 Task: Find connections with filter location Aarau with filter topic #sharktankwith filter profile language German with filter current company Vedanta Limited - Aluminium Business with filter school Don Bosco College with filter industry Computers and Electronics Manufacturing with filter service category Social Media Marketing with filter keywords title Overseer
Action: Mouse moved to (627, 100)
Screenshot: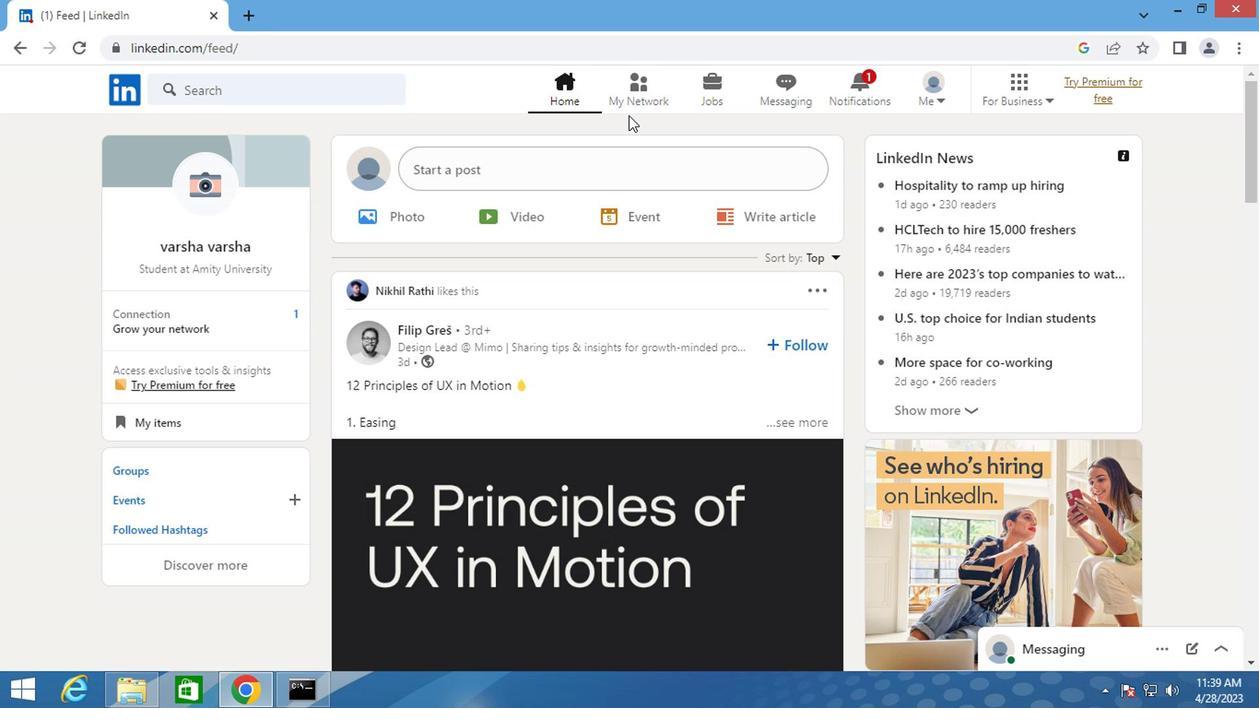
Action: Mouse pressed left at (627, 100)
Screenshot: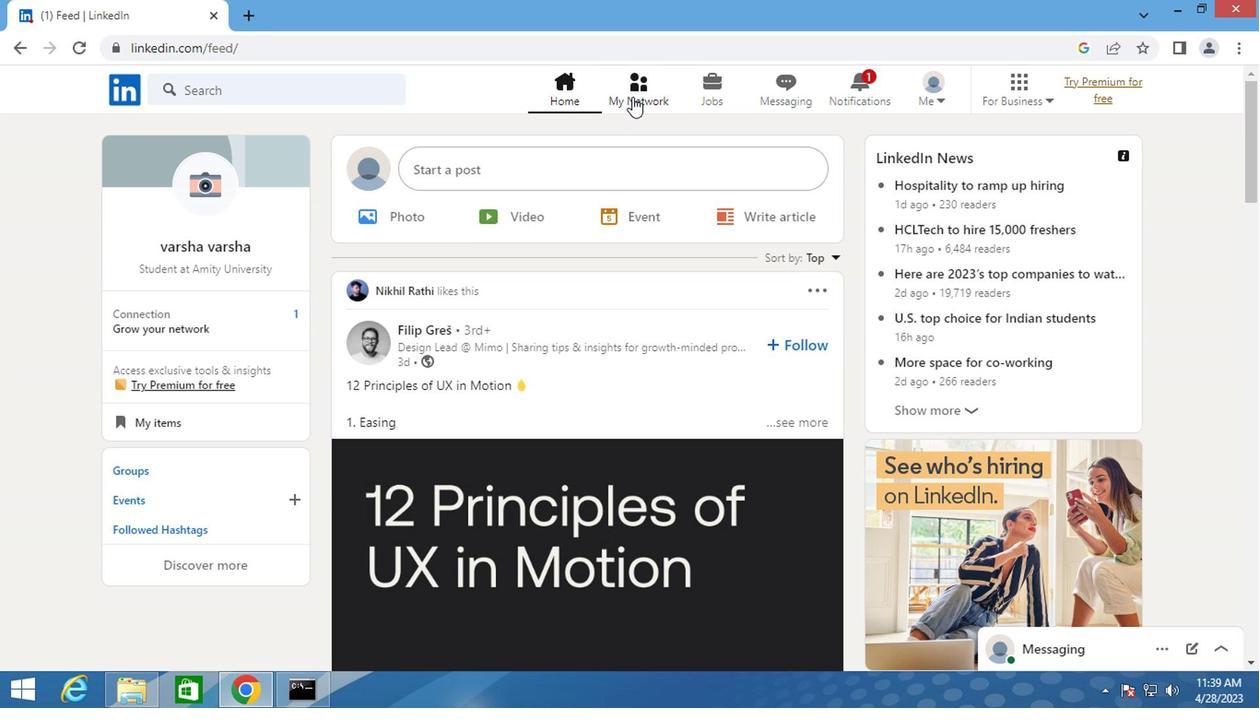 
Action: Mouse moved to (168, 196)
Screenshot: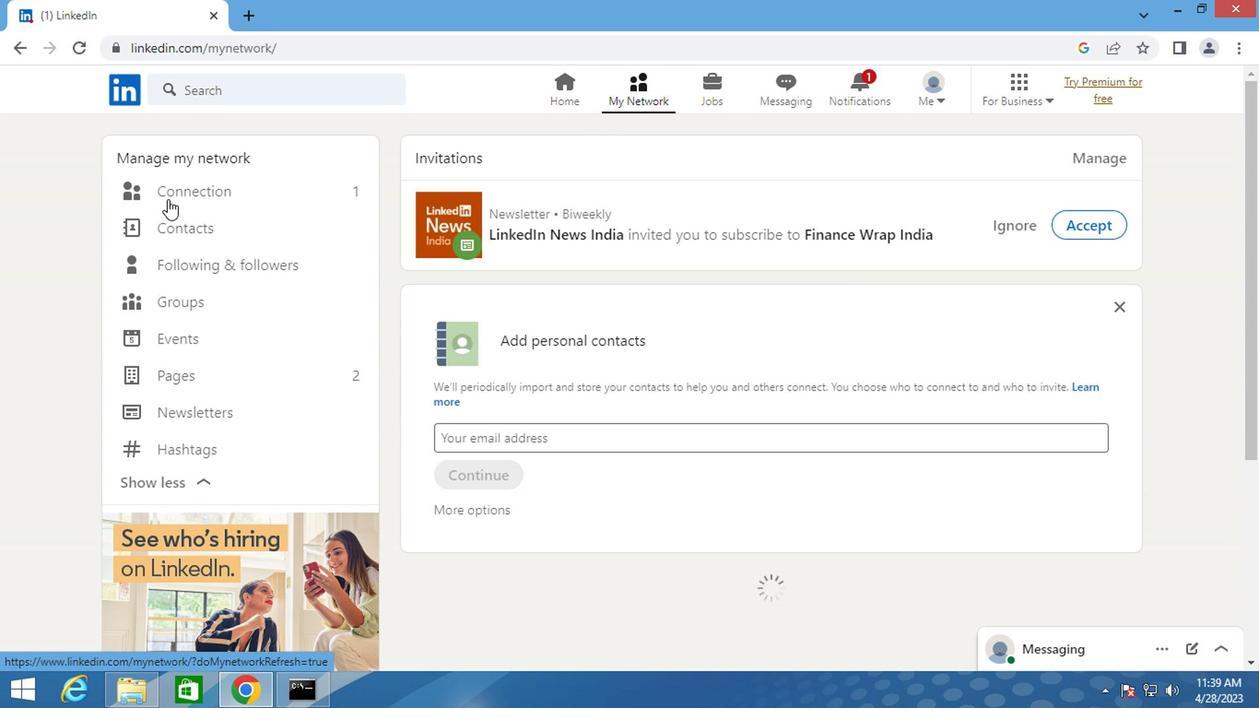 
Action: Mouse pressed left at (168, 196)
Screenshot: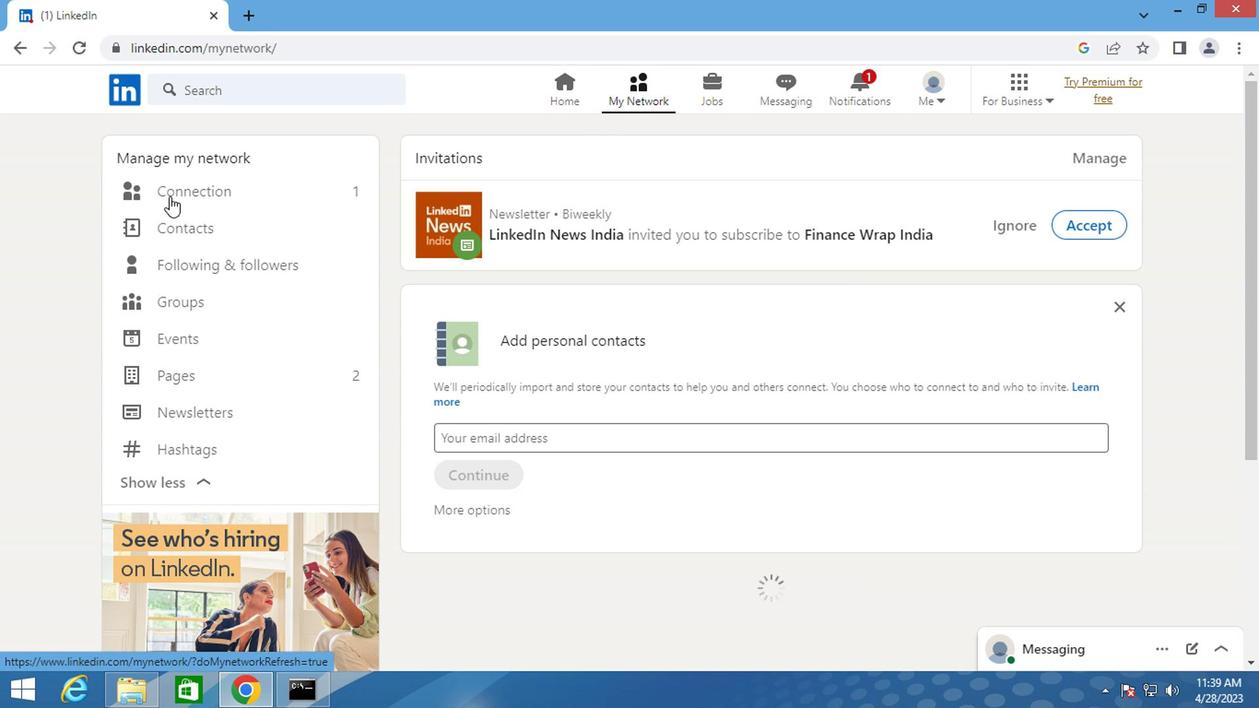 
Action: Mouse moved to (741, 202)
Screenshot: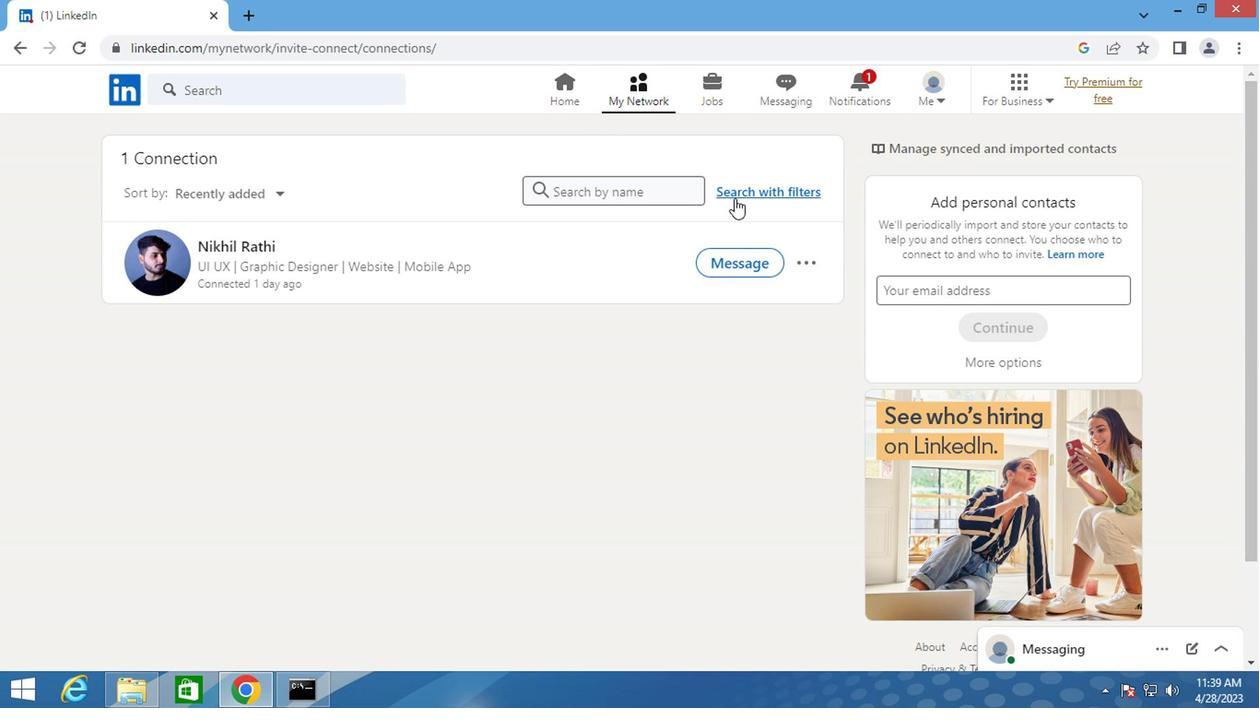 
Action: Mouse pressed left at (741, 202)
Screenshot: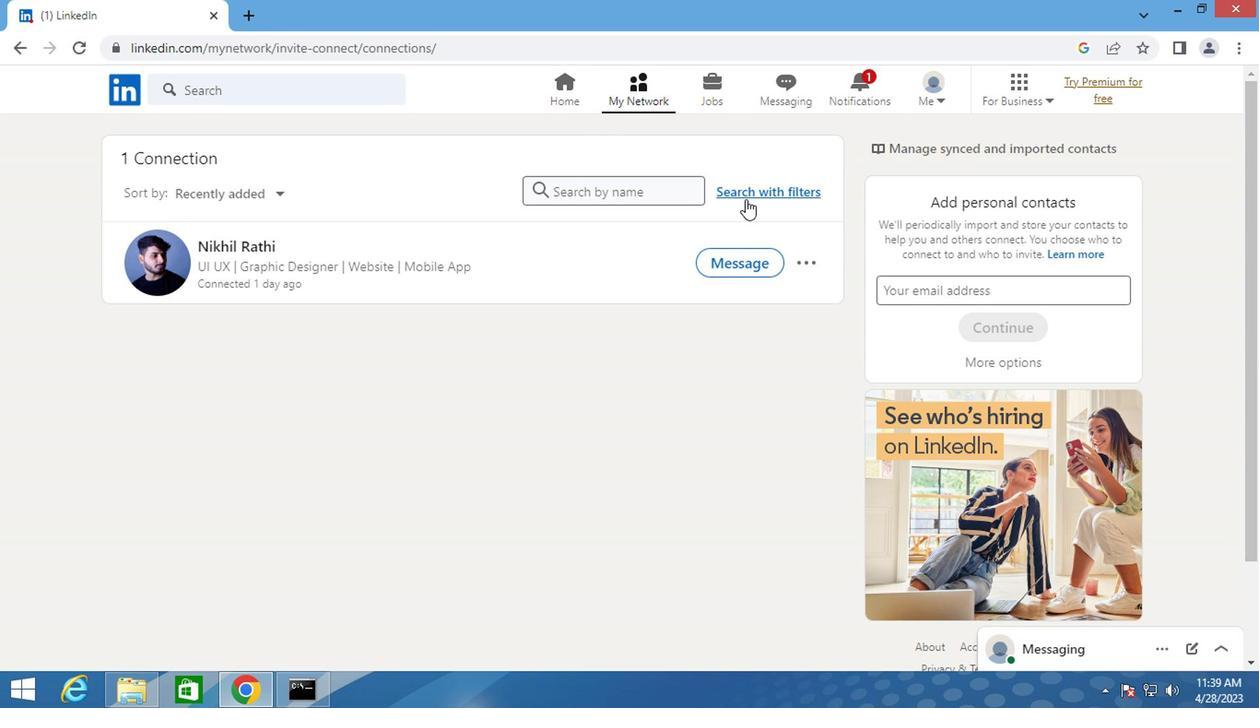 
Action: Mouse moved to (691, 149)
Screenshot: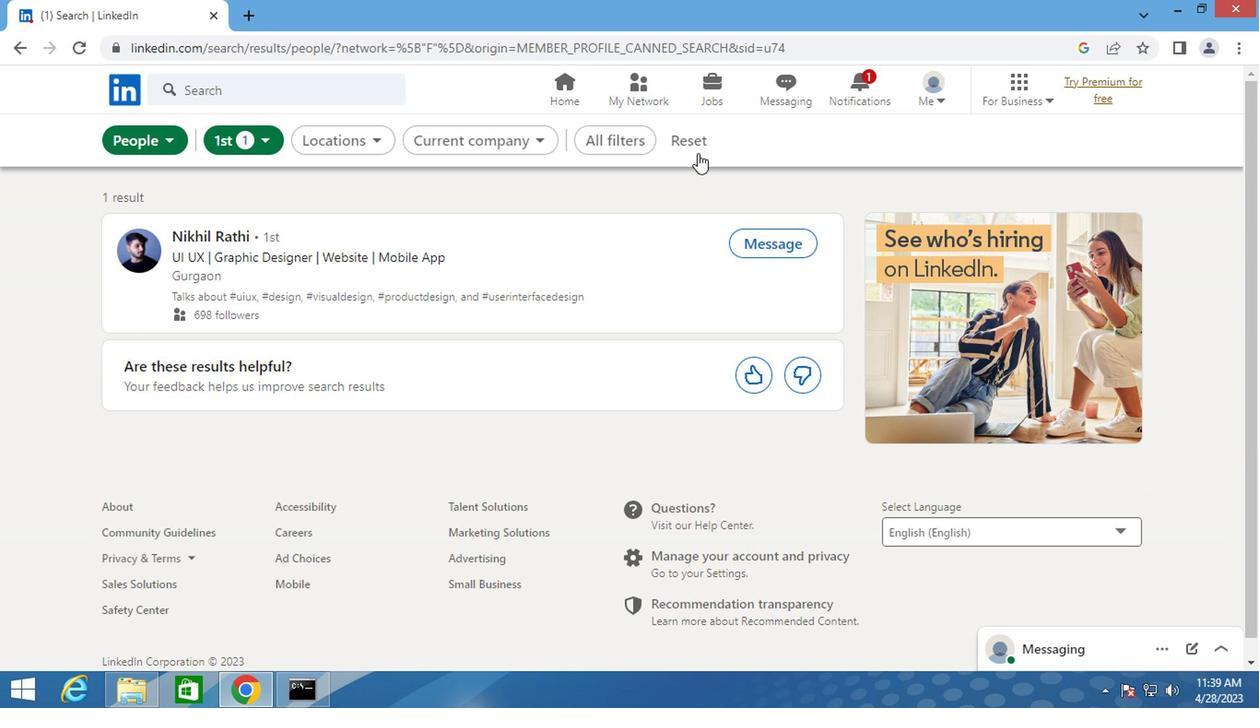
Action: Mouse pressed left at (691, 149)
Screenshot: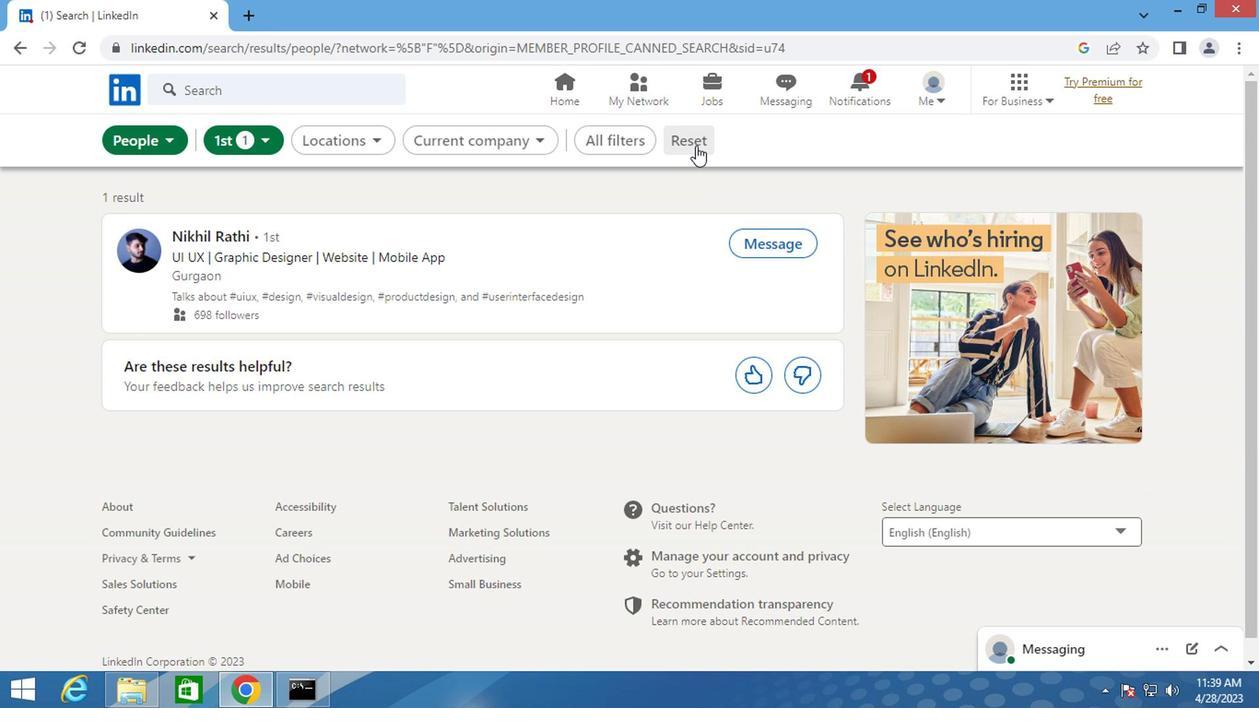 
Action: Mouse moved to (659, 147)
Screenshot: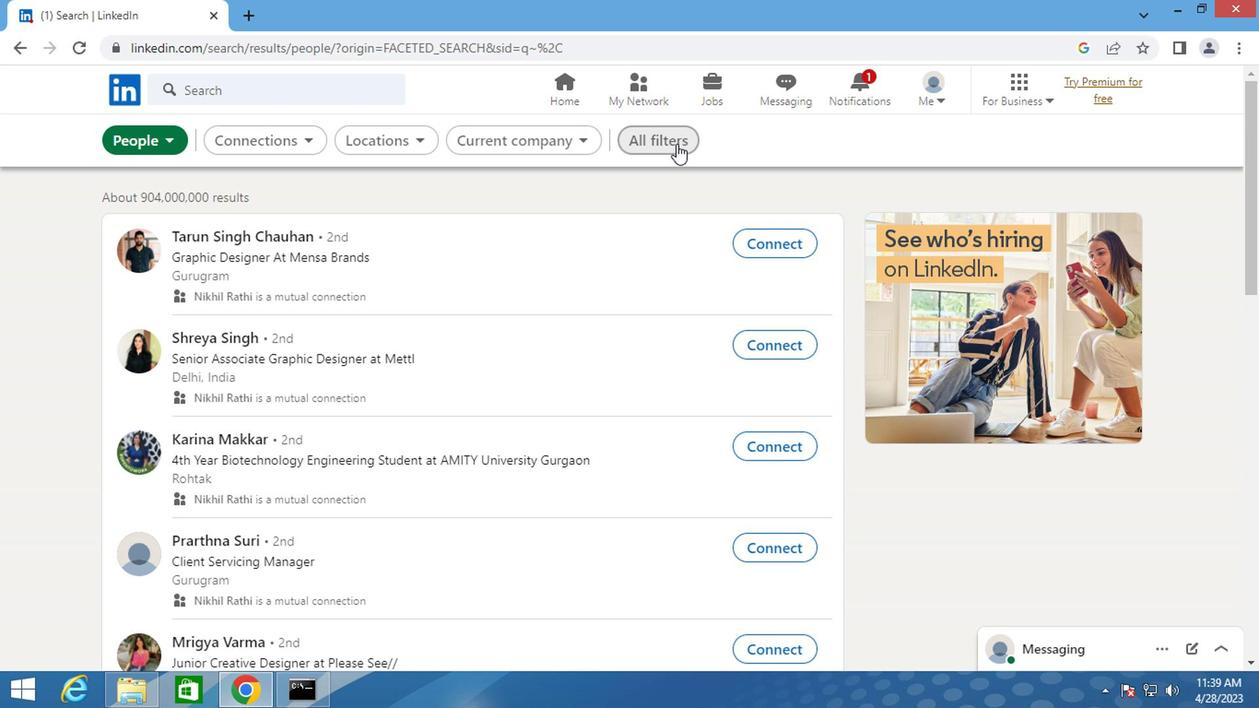 
Action: Mouse pressed left at (659, 147)
Screenshot: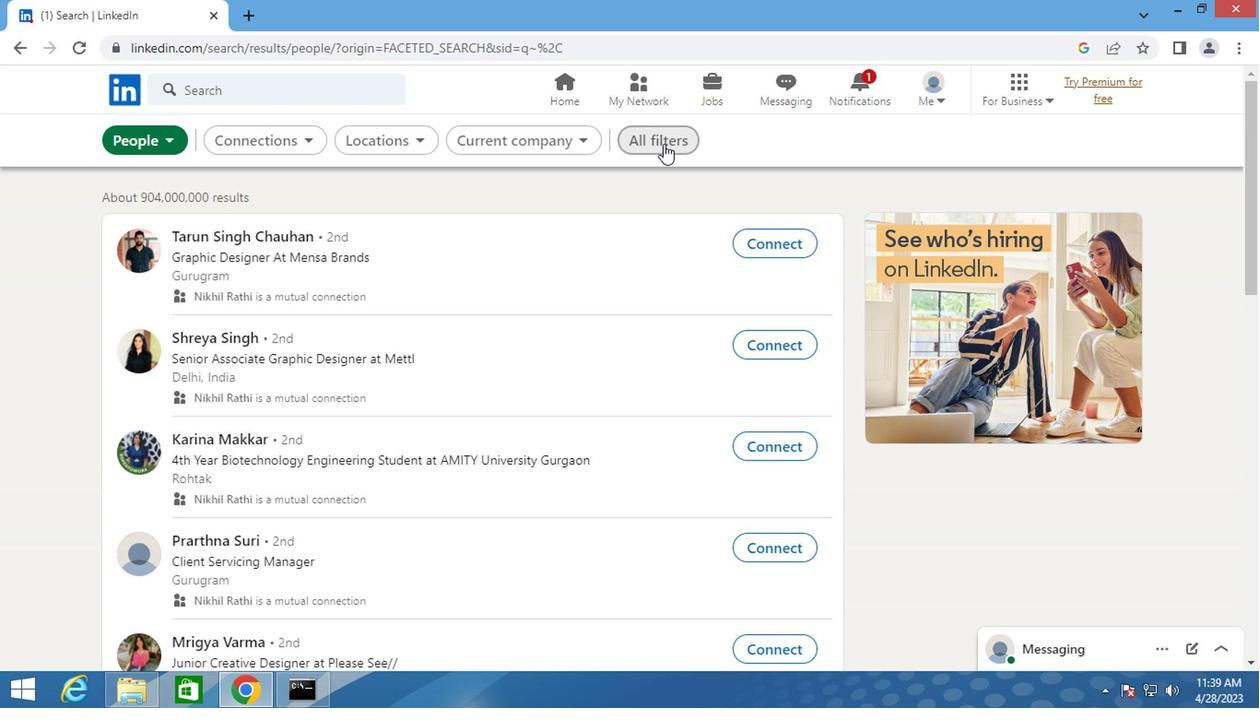 
Action: Mouse moved to (821, 313)
Screenshot: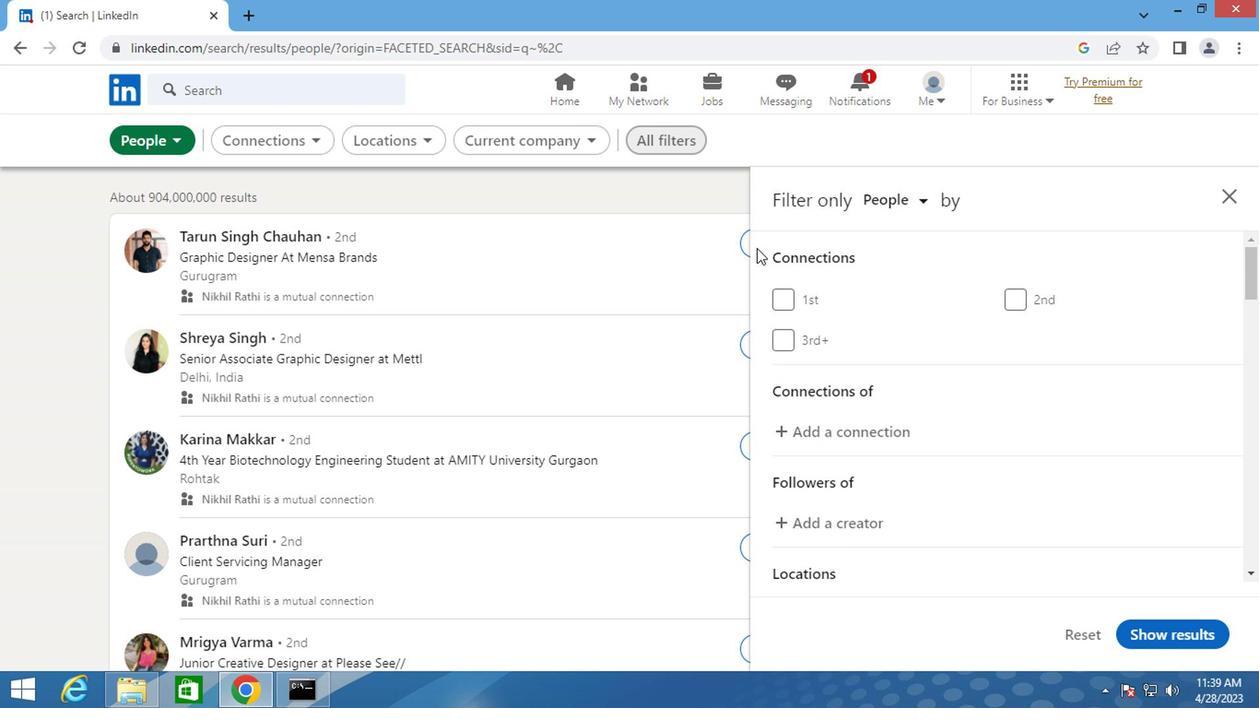 
Action: Mouse scrolled (821, 312) with delta (0, 0)
Screenshot: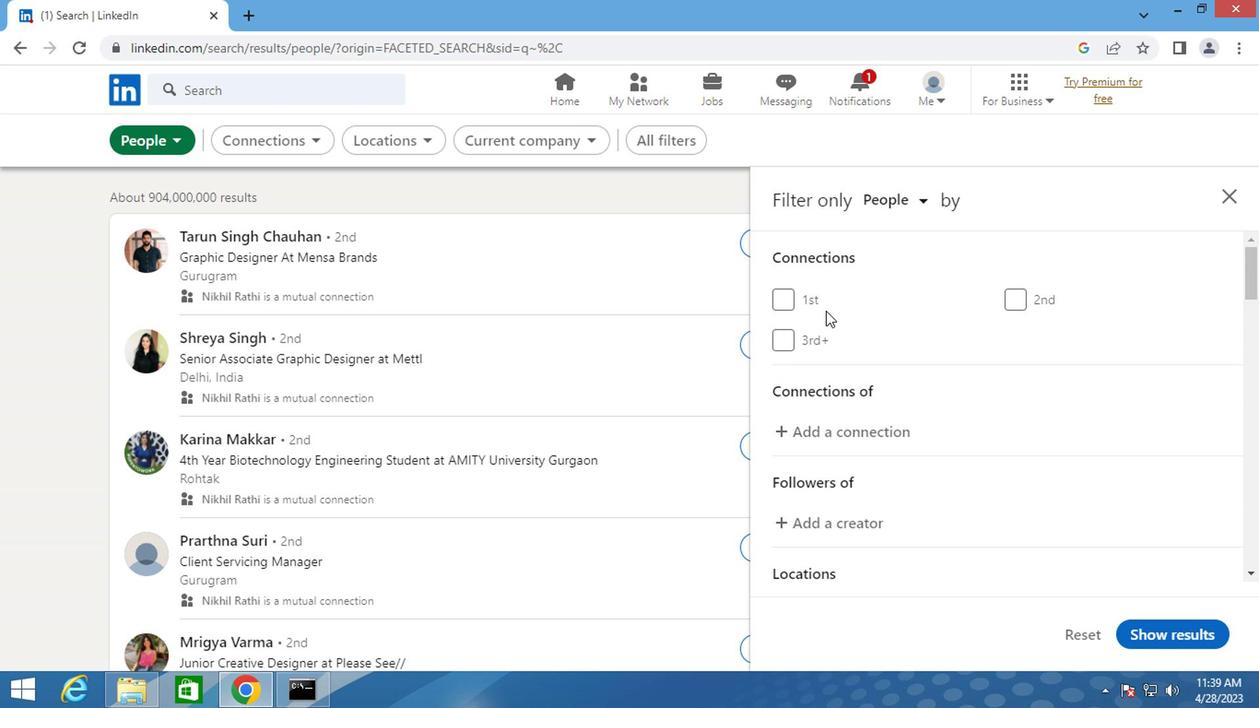 
Action: Mouse scrolled (821, 312) with delta (0, 0)
Screenshot: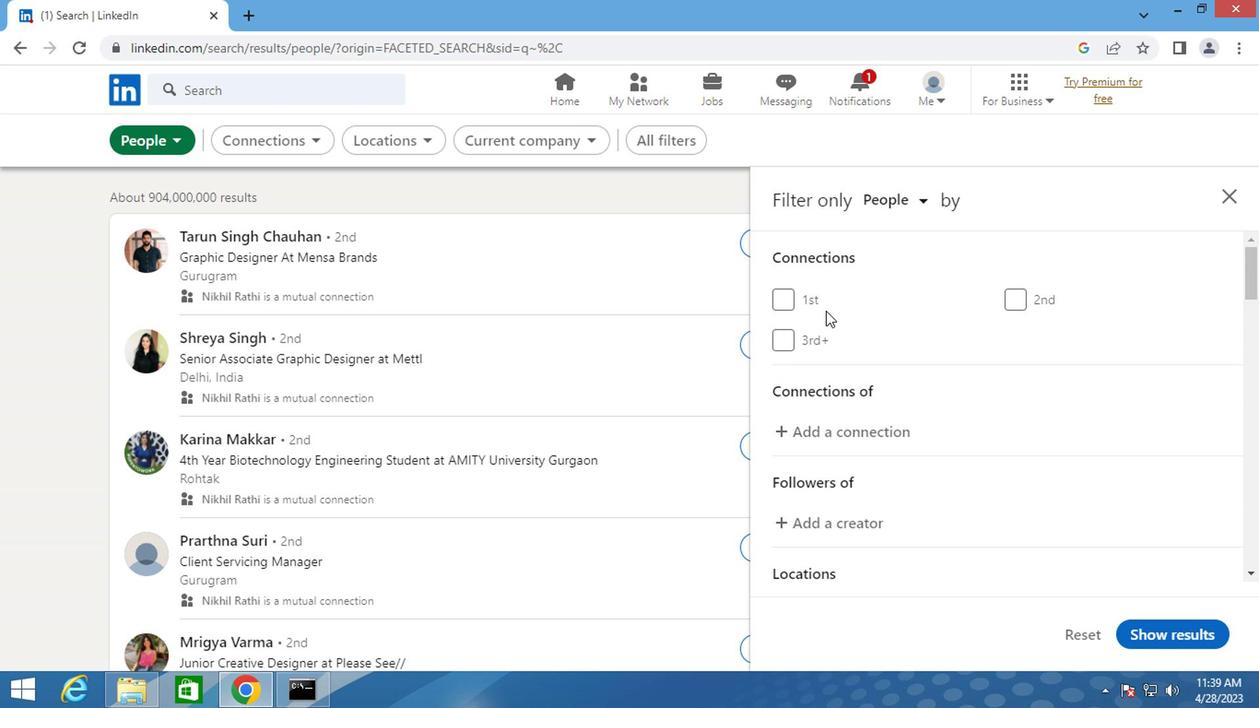 
Action: Mouse moved to (1029, 510)
Screenshot: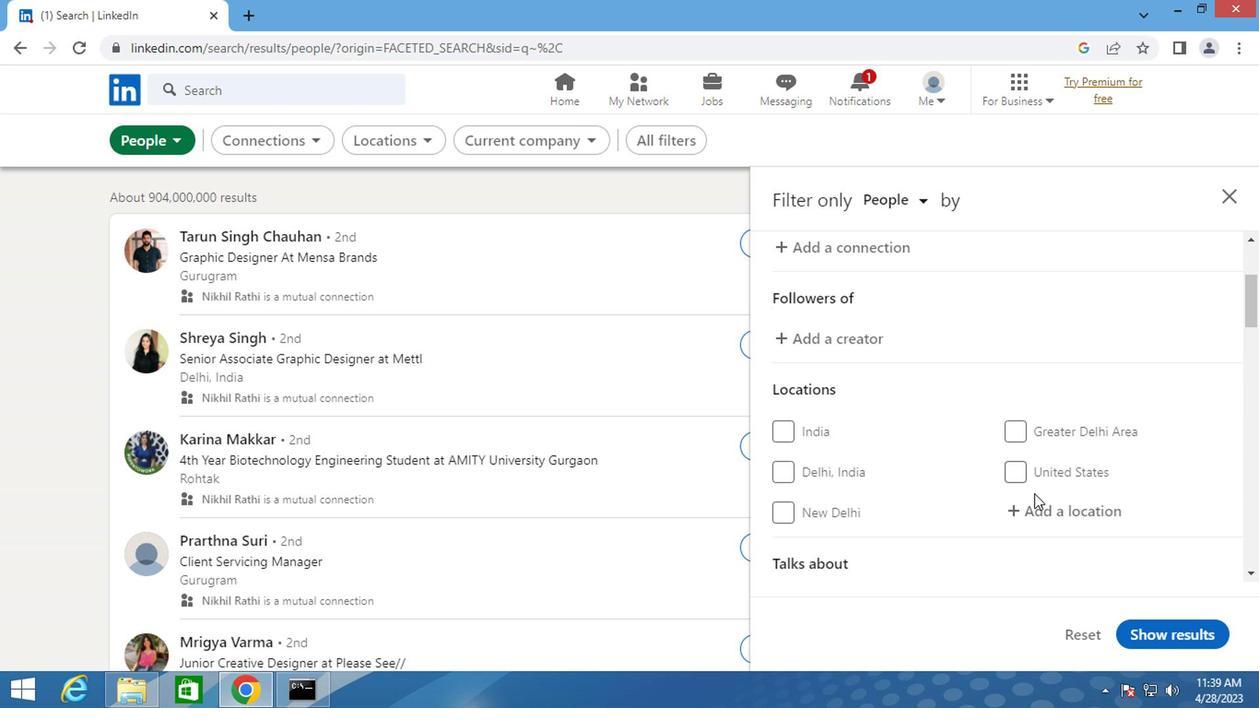
Action: Mouse pressed left at (1029, 510)
Screenshot: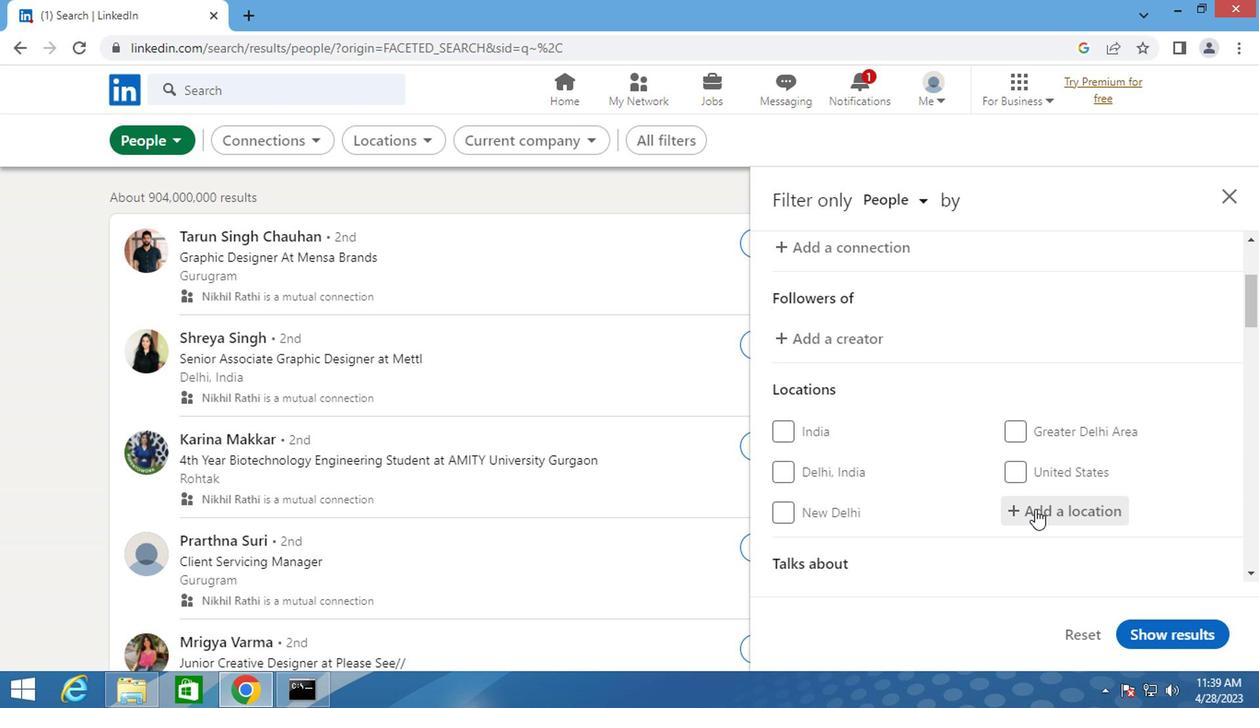
Action: Key pressed <Key.shift>AARAU
Screenshot: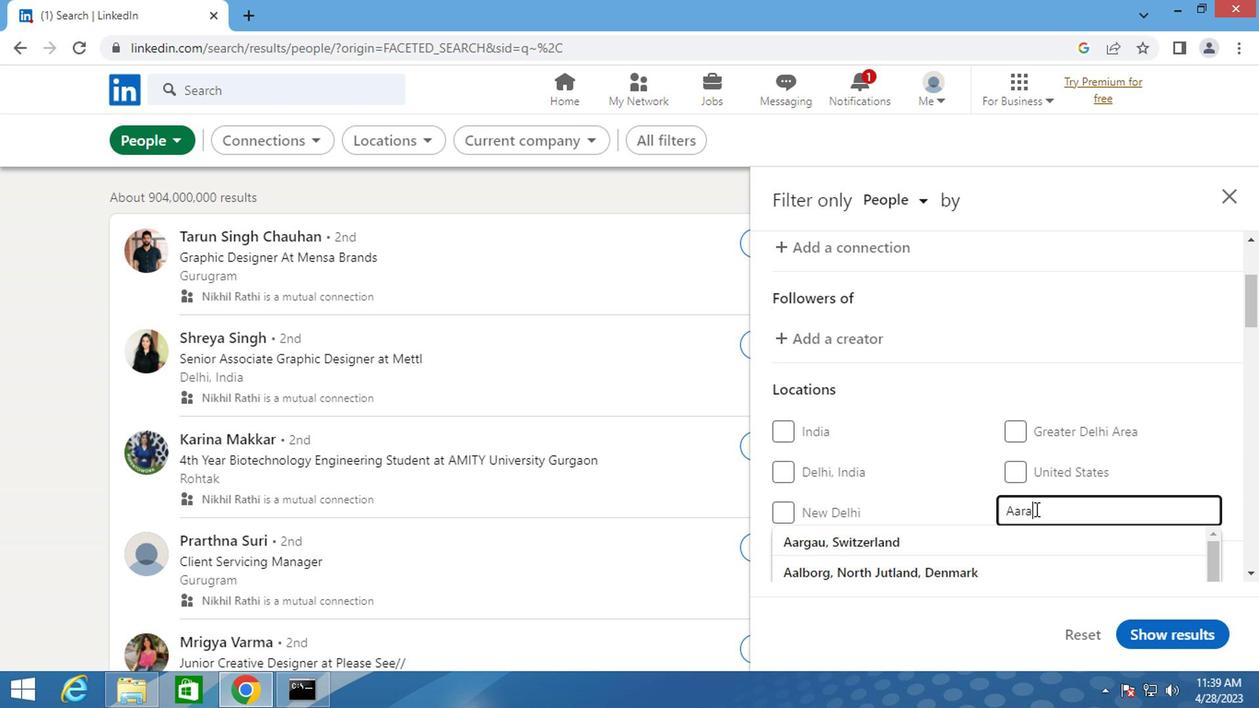 
Action: Mouse moved to (952, 504)
Screenshot: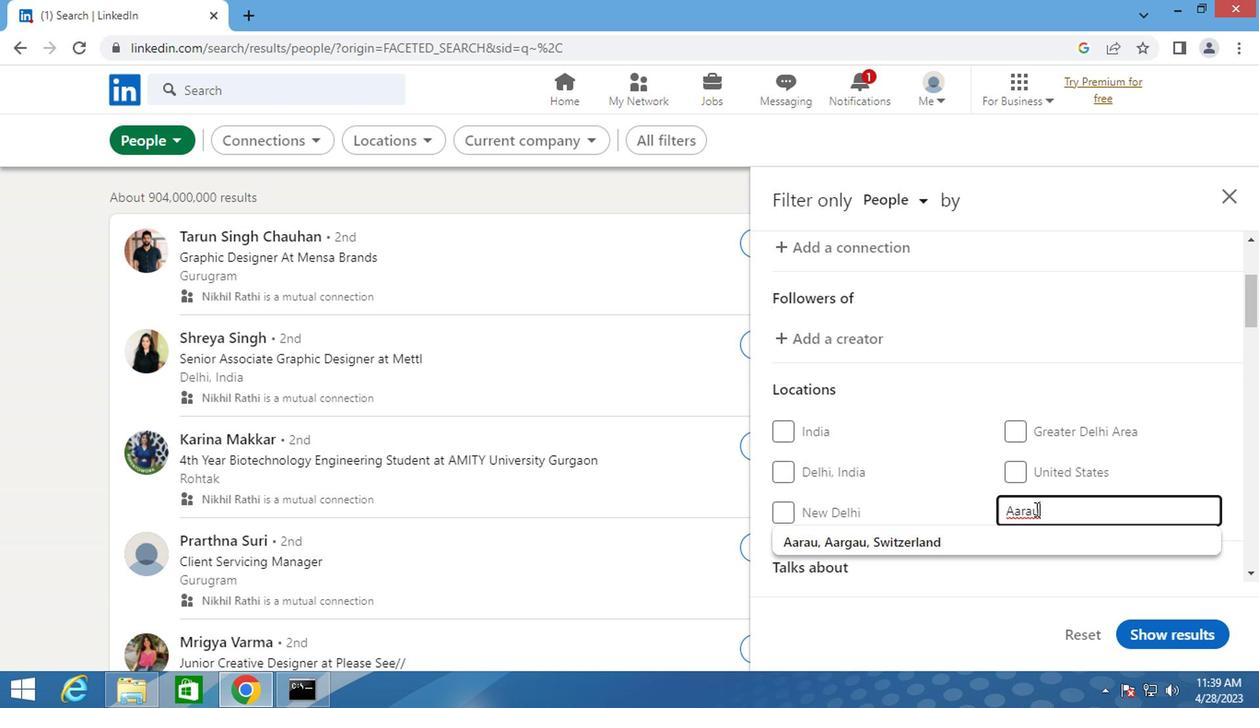 
Action: Mouse scrolled (952, 503) with delta (0, -1)
Screenshot: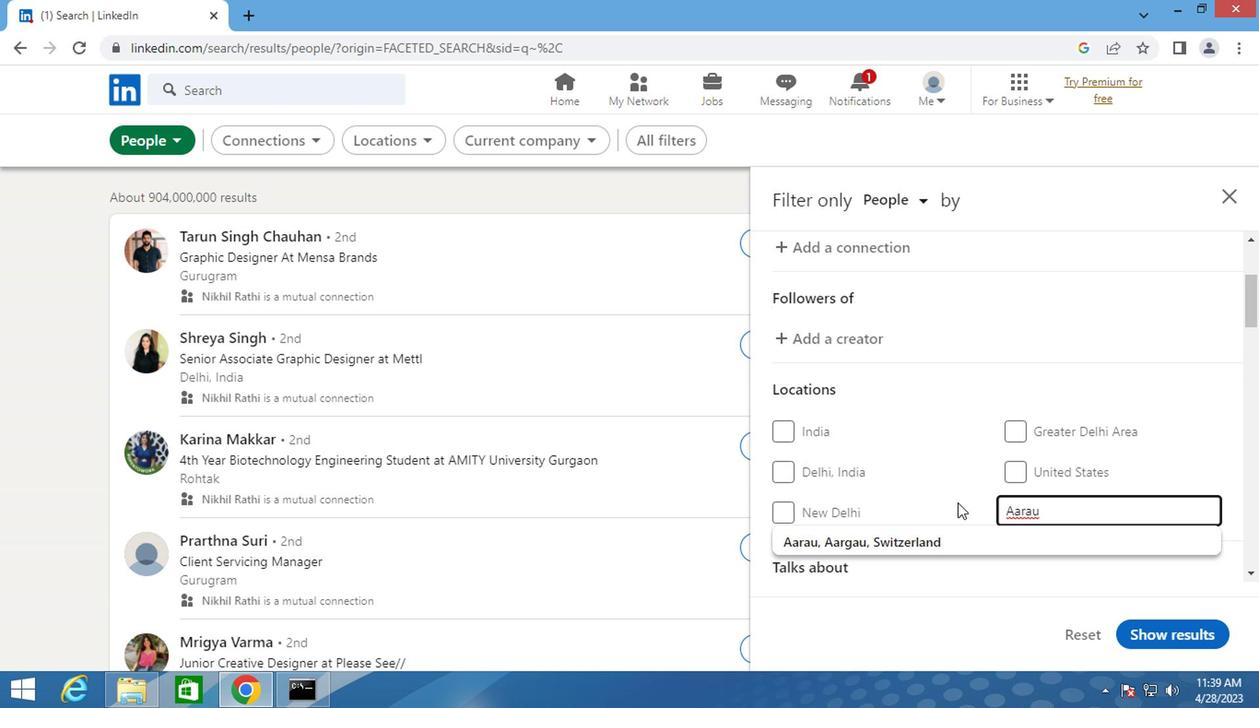 
Action: Mouse scrolled (952, 503) with delta (0, -1)
Screenshot: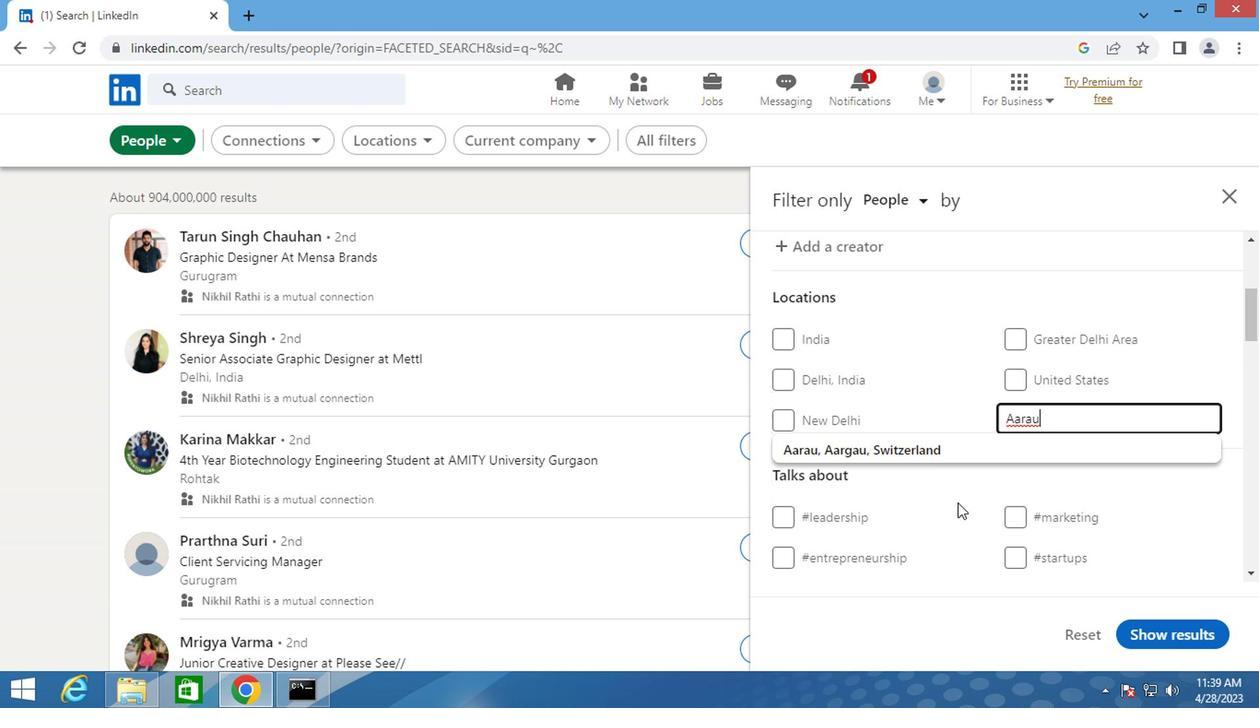
Action: Mouse scrolled (952, 503) with delta (0, -1)
Screenshot: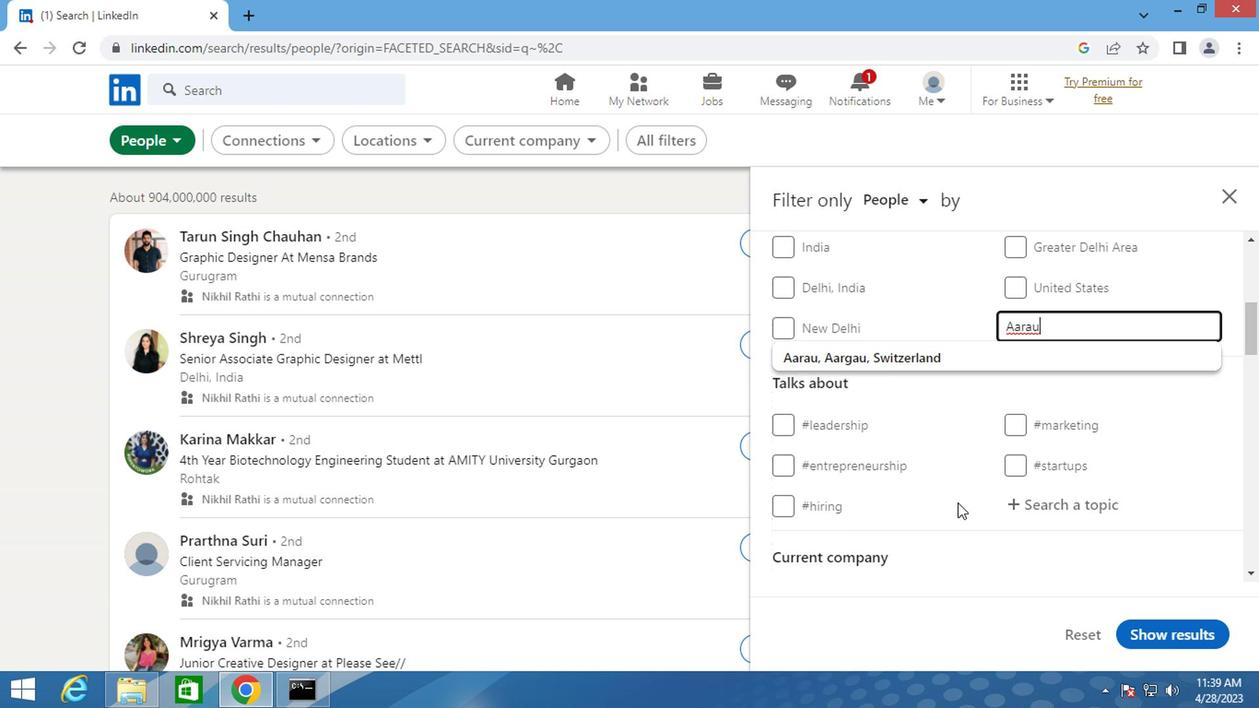 
Action: Mouse moved to (1054, 409)
Screenshot: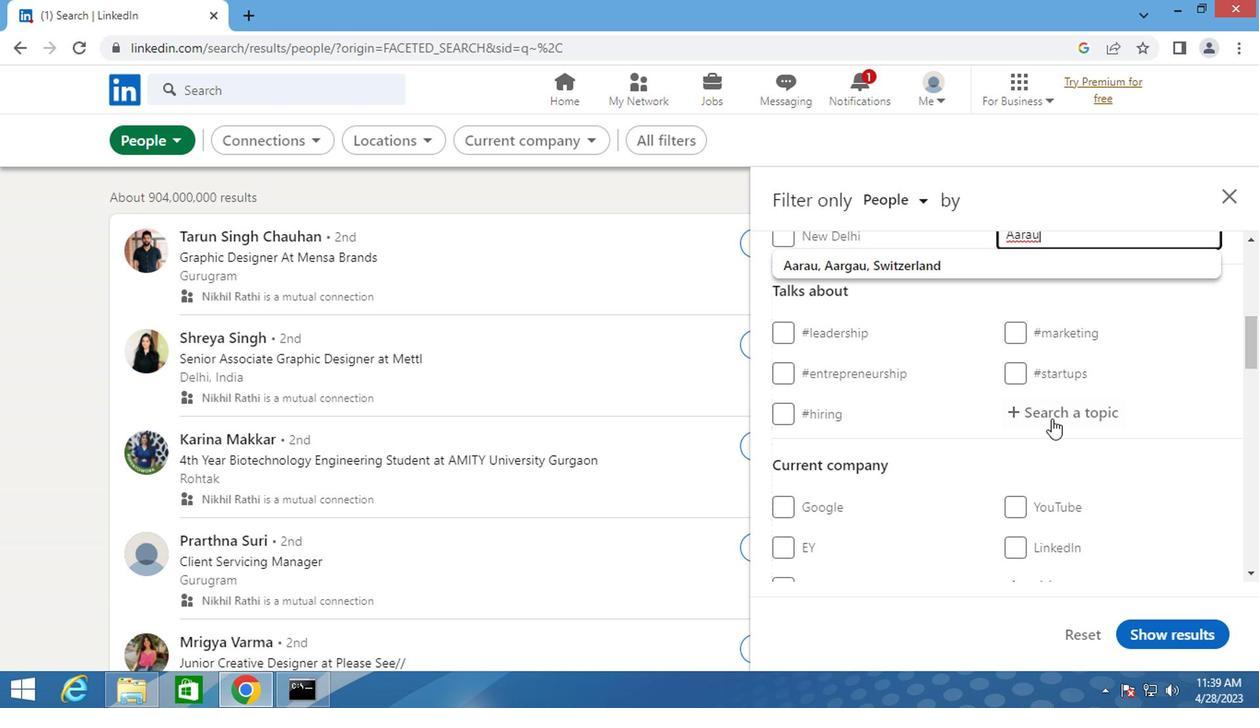 
Action: Mouse pressed left at (1054, 409)
Screenshot: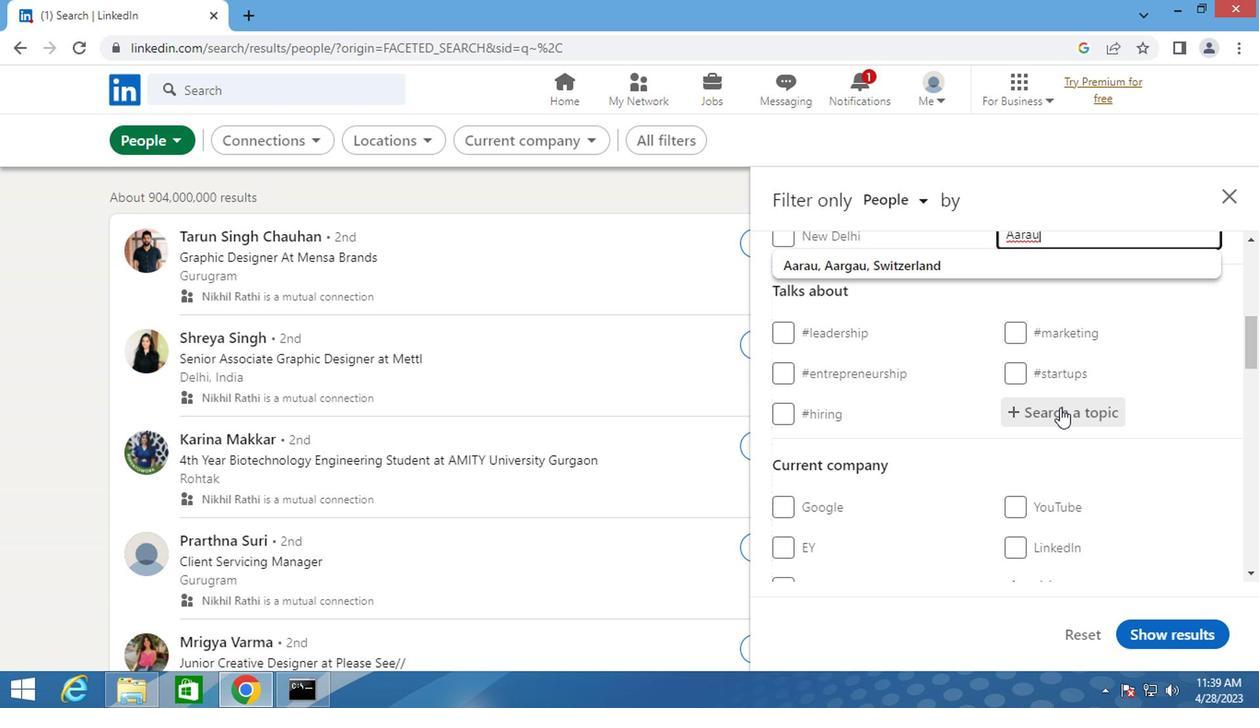 
Action: Key pressed <Key.shift>#SHARKTANK
Screenshot: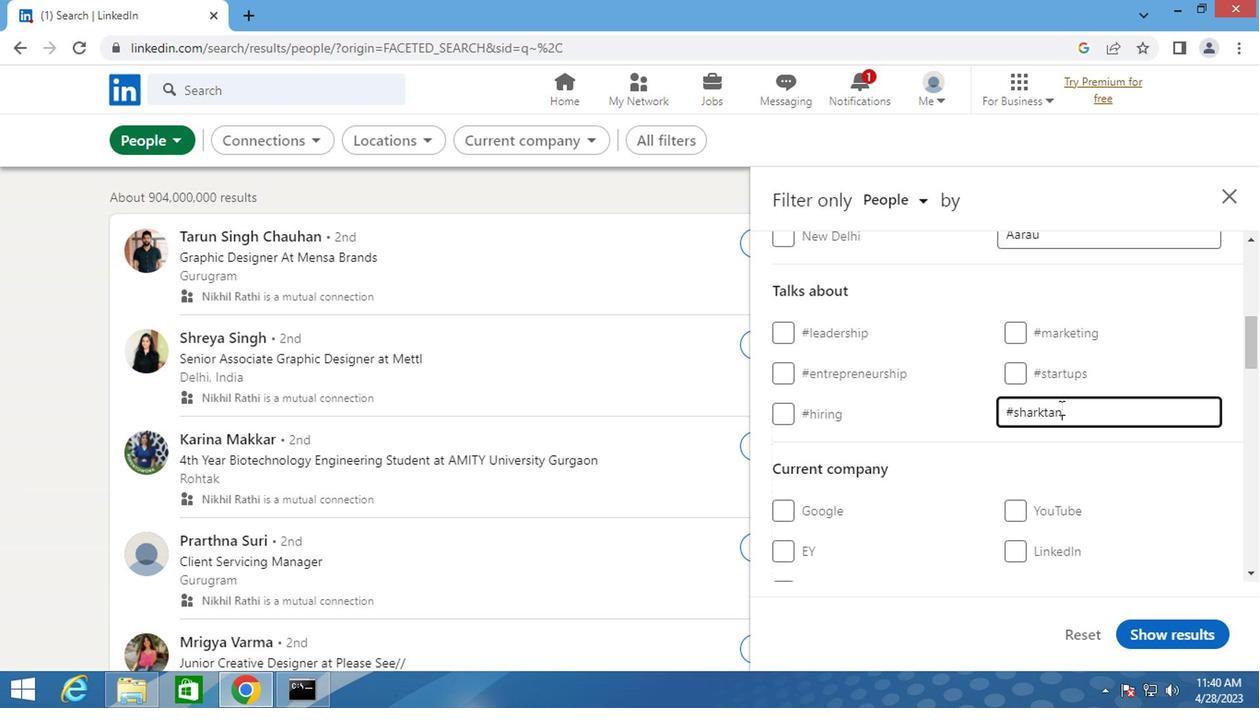
Action: Mouse moved to (1029, 409)
Screenshot: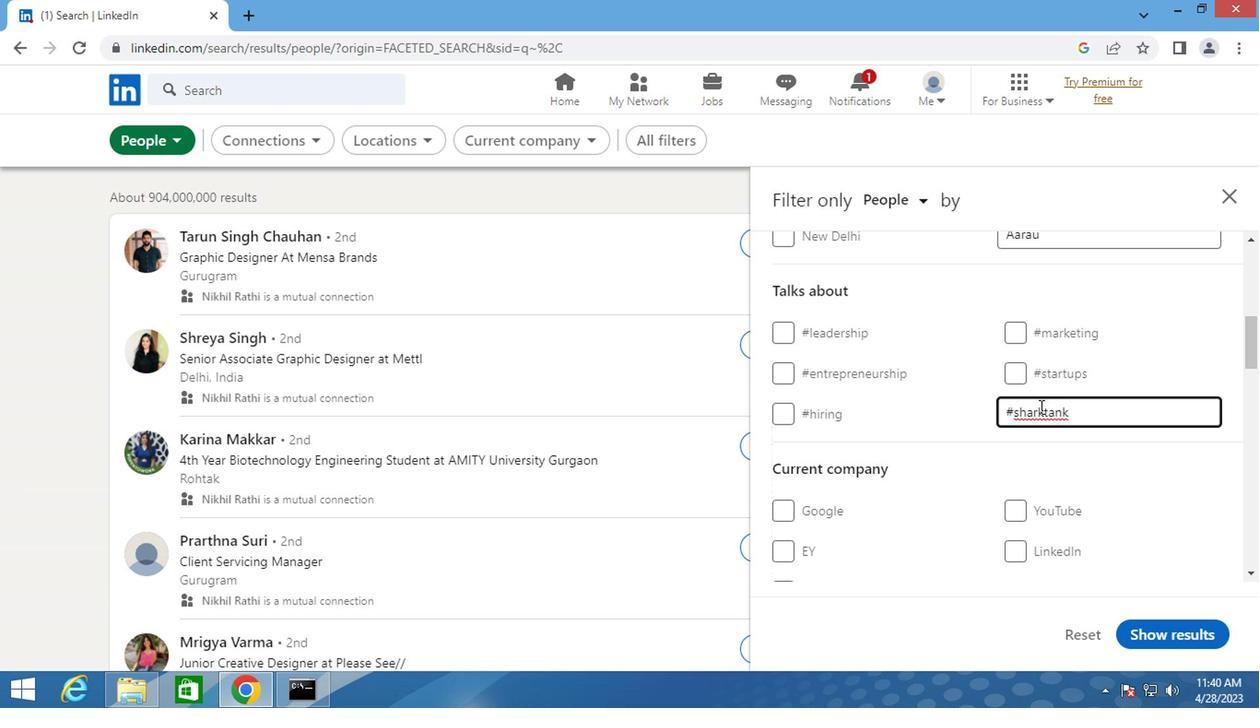 
Action: Mouse scrolled (1029, 408) with delta (0, -1)
Screenshot: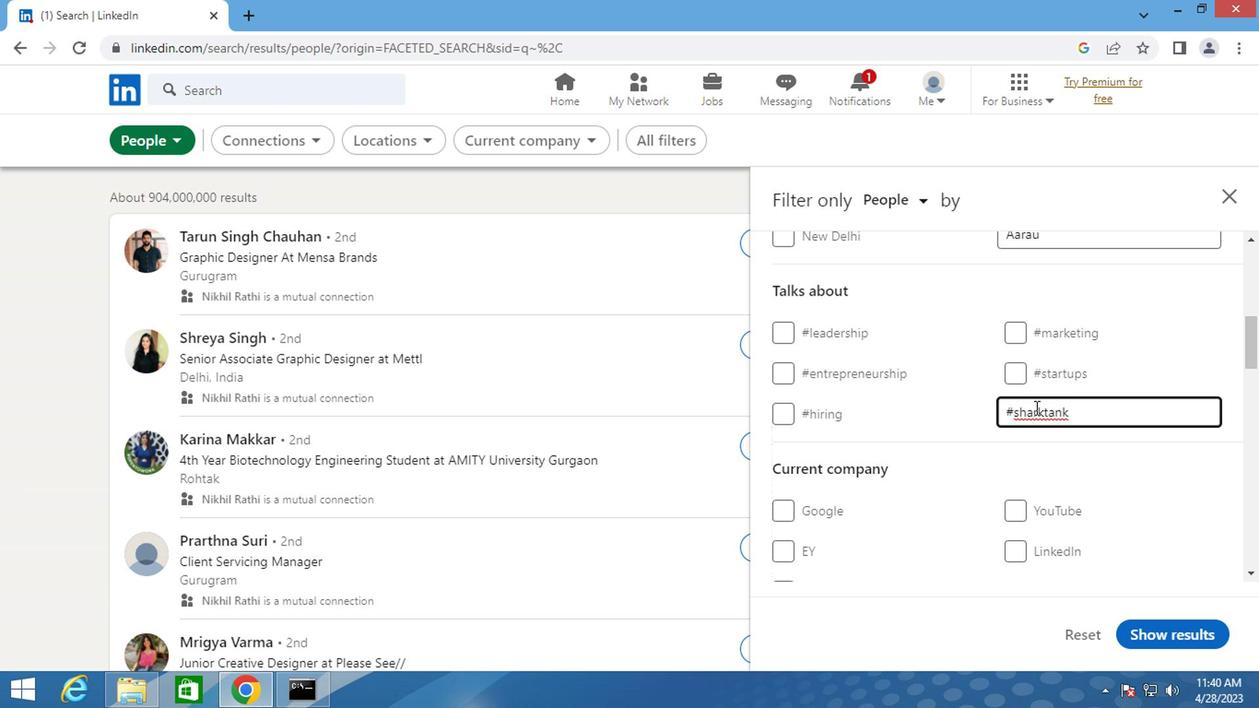
Action: Mouse scrolled (1029, 408) with delta (0, -1)
Screenshot: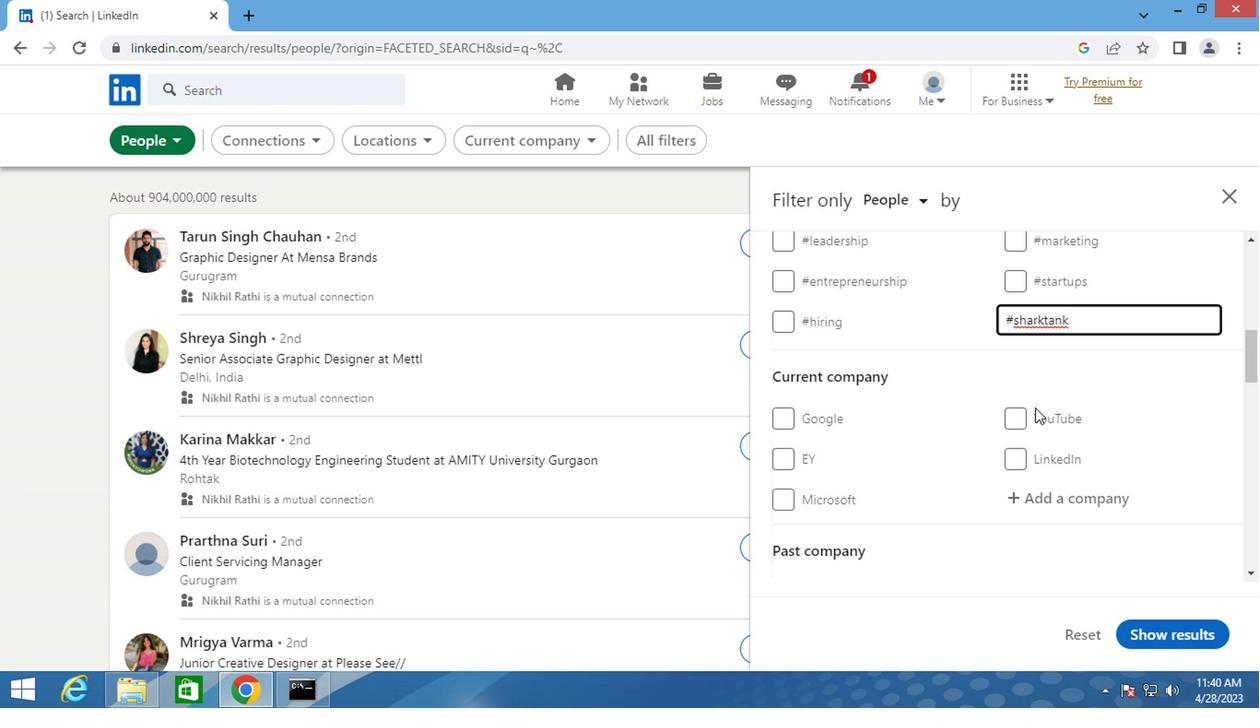 
Action: Mouse scrolled (1029, 408) with delta (0, -1)
Screenshot: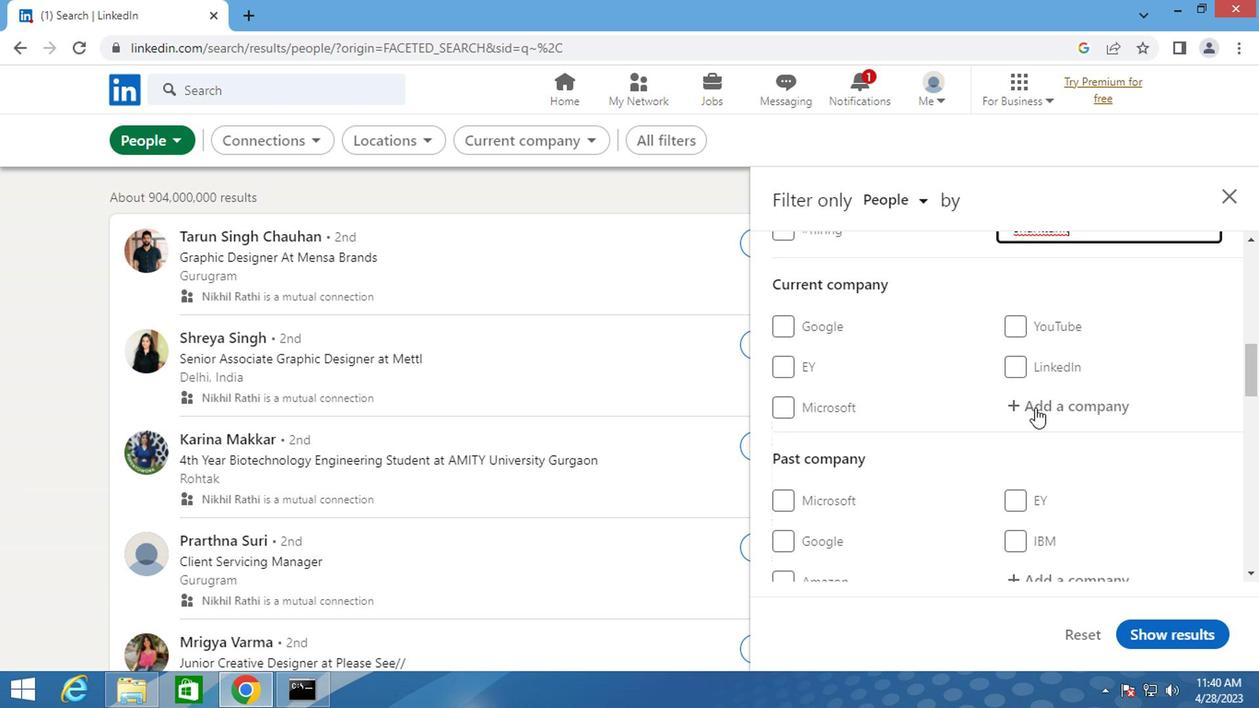 
Action: Mouse scrolled (1029, 408) with delta (0, -1)
Screenshot: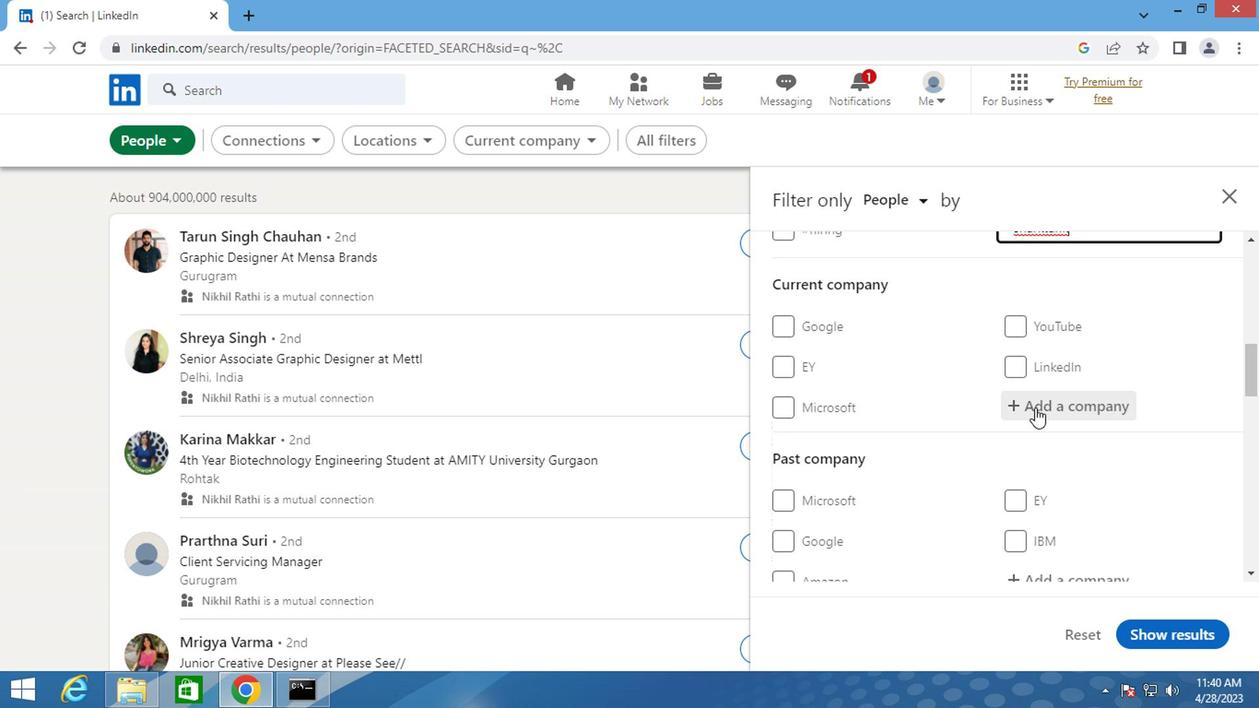 
Action: Mouse scrolled (1029, 408) with delta (0, -1)
Screenshot: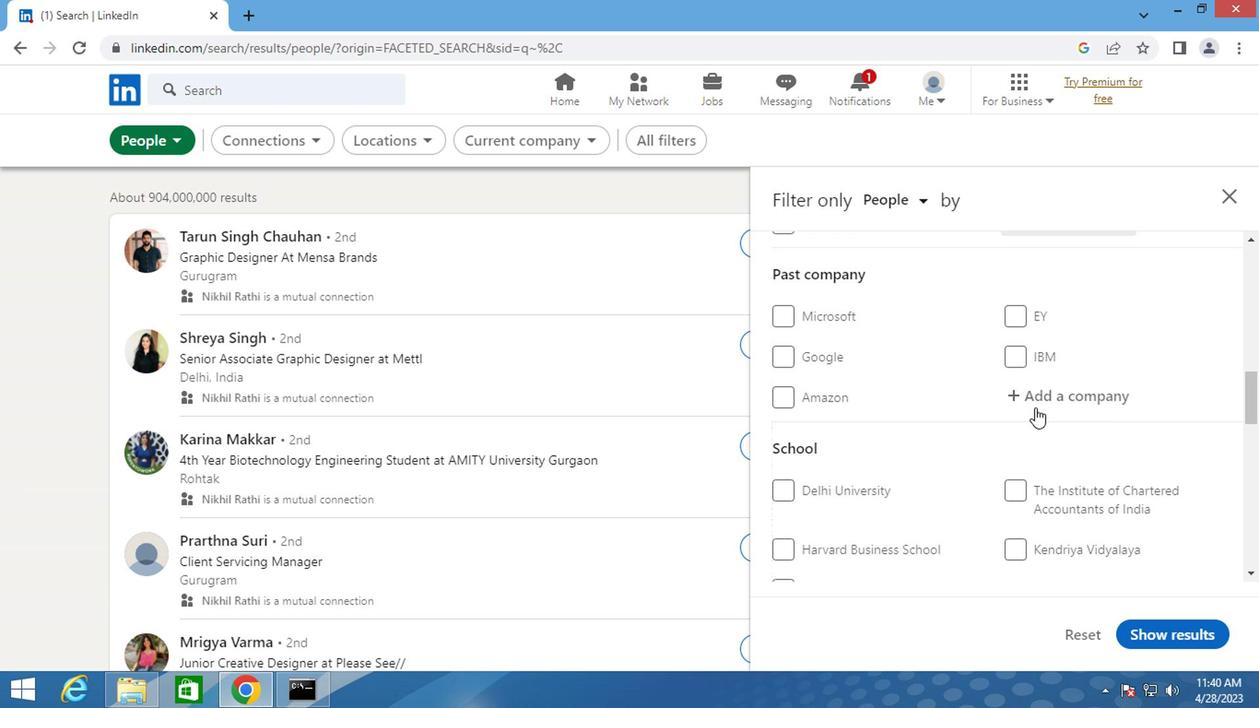 
Action: Mouse scrolled (1029, 408) with delta (0, -1)
Screenshot: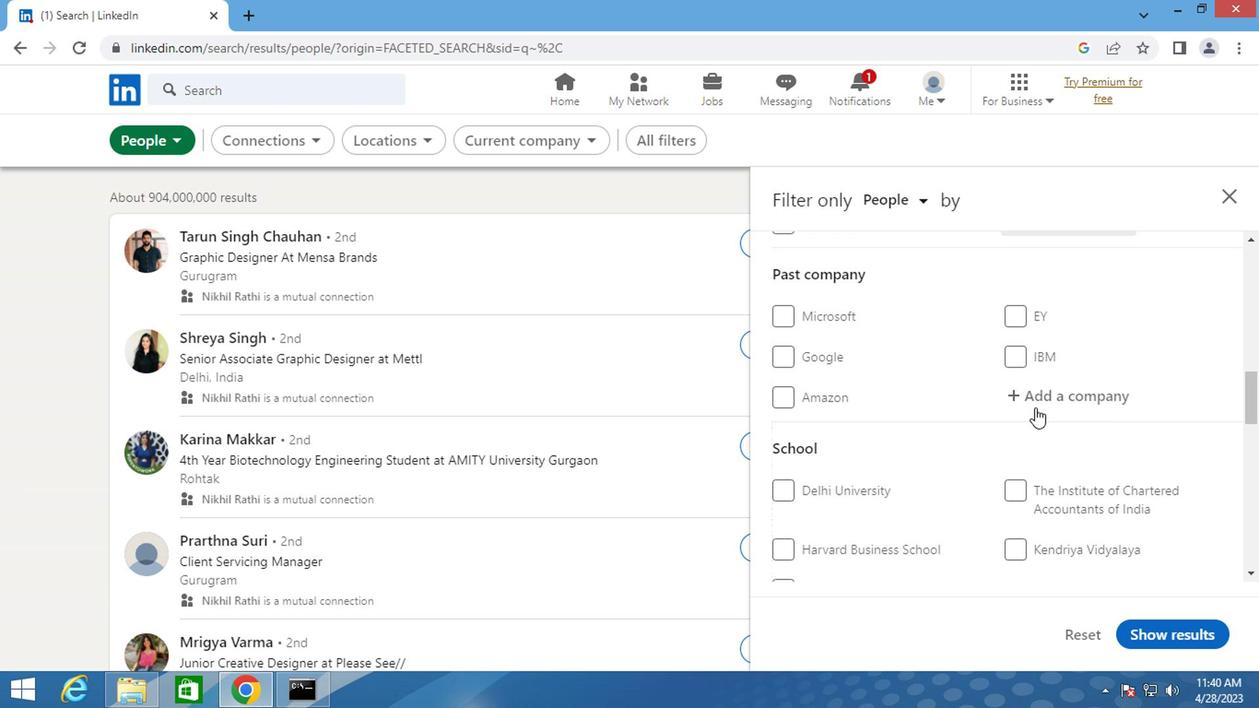 
Action: Mouse scrolled (1029, 408) with delta (0, -1)
Screenshot: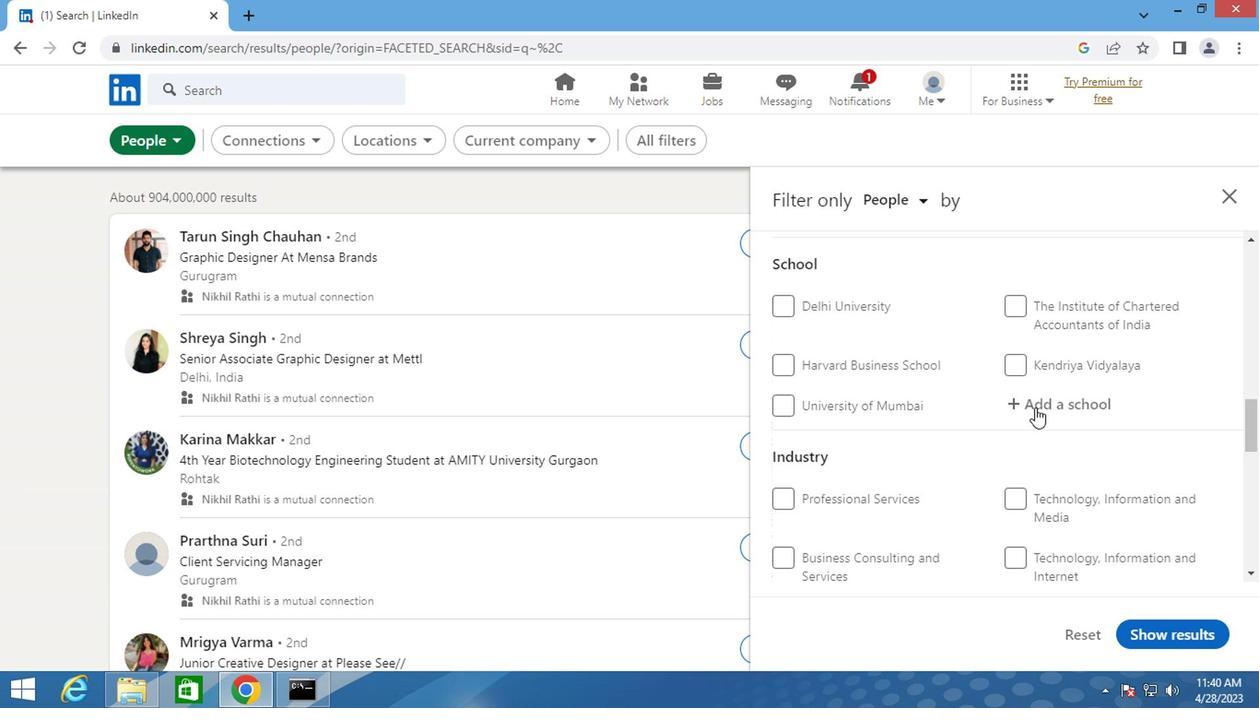 
Action: Mouse scrolled (1029, 408) with delta (0, -1)
Screenshot: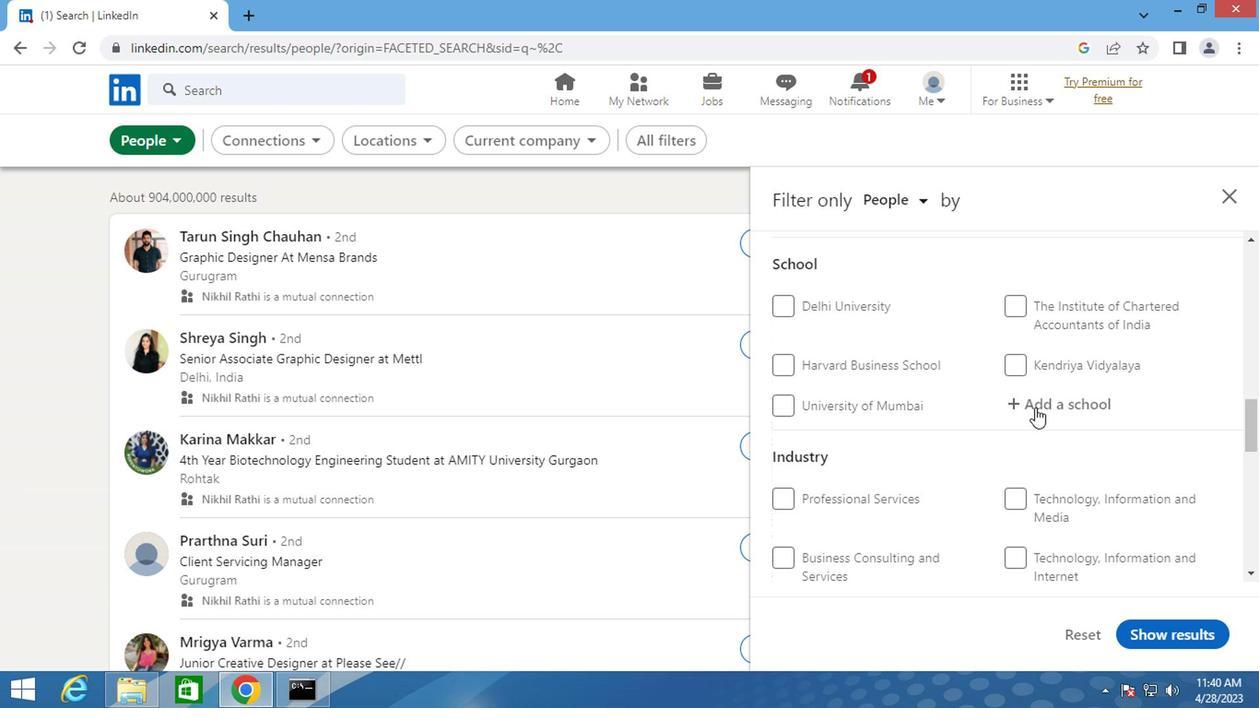 
Action: Mouse scrolled (1029, 408) with delta (0, -1)
Screenshot: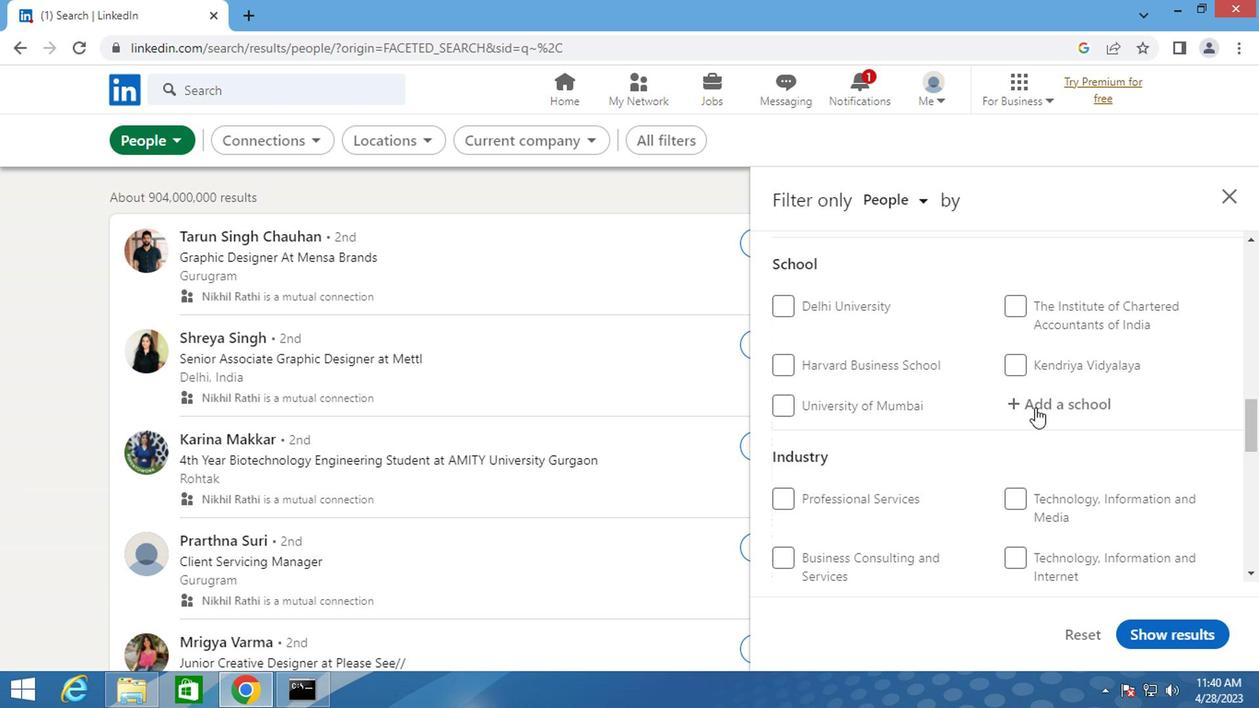 
Action: Mouse moved to (787, 509)
Screenshot: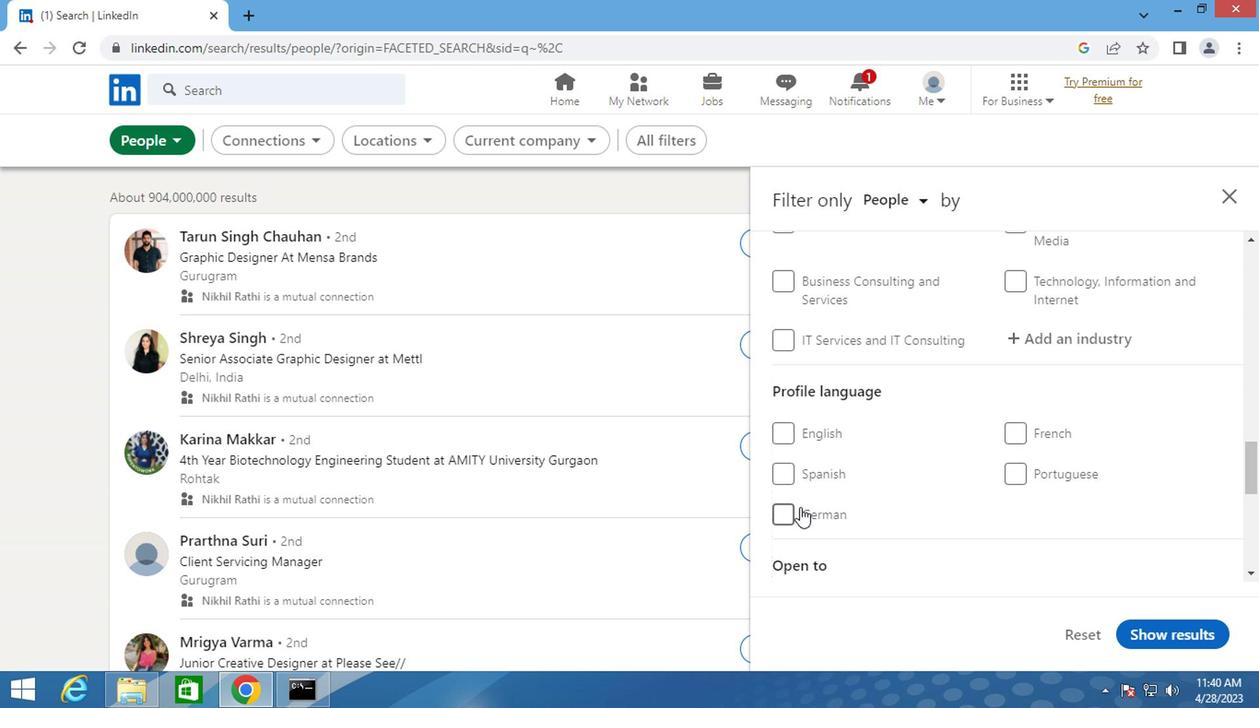 
Action: Mouse pressed left at (787, 509)
Screenshot: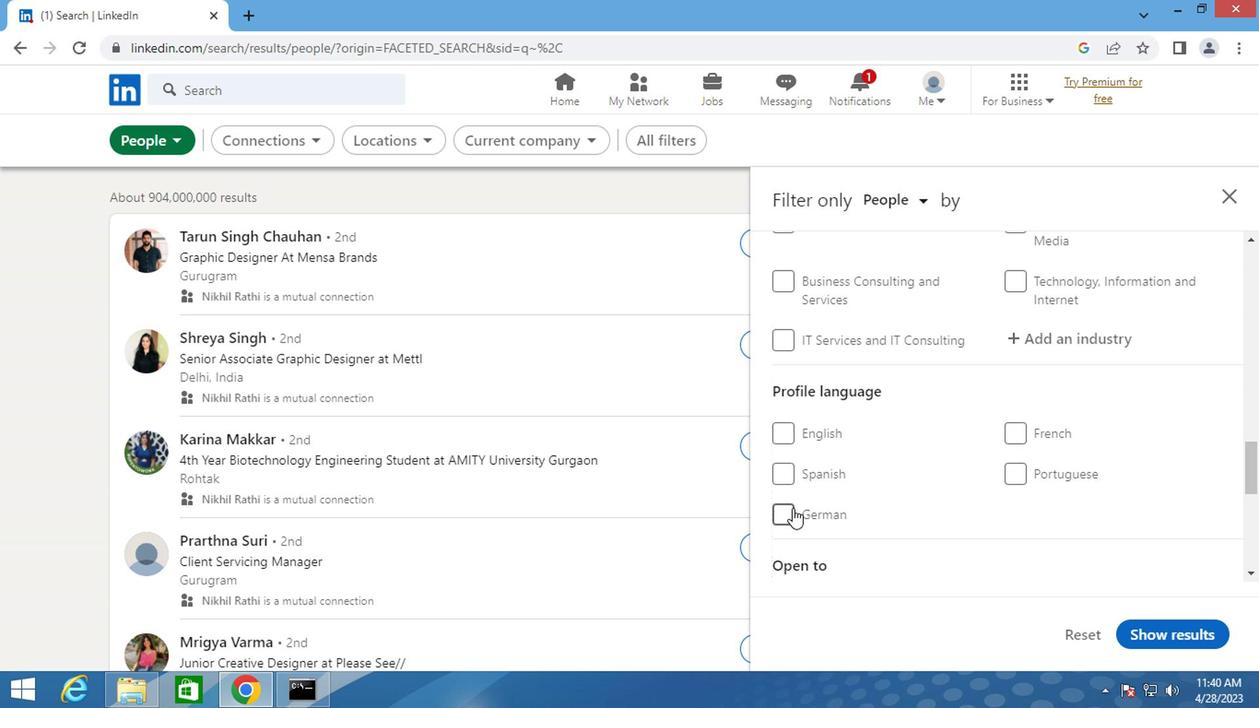 
Action: Mouse moved to (855, 464)
Screenshot: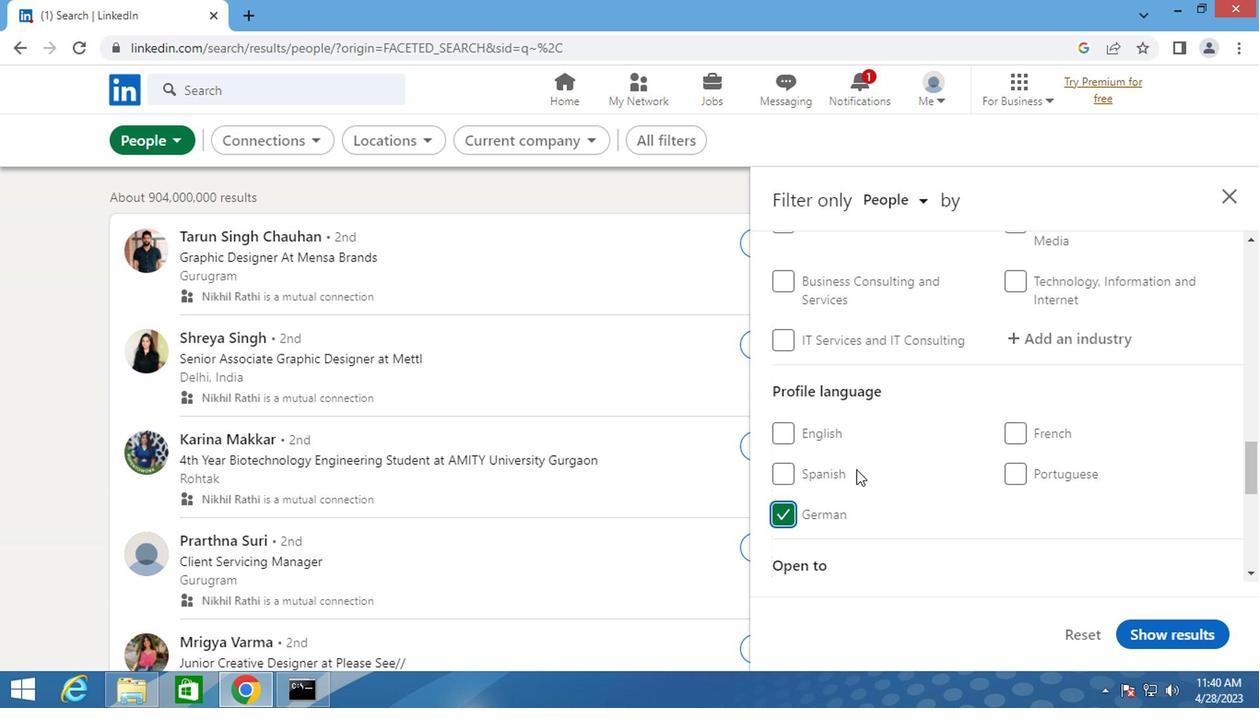 
Action: Mouse scrolled (855, 465) with delta (0, 0)
Screenshot: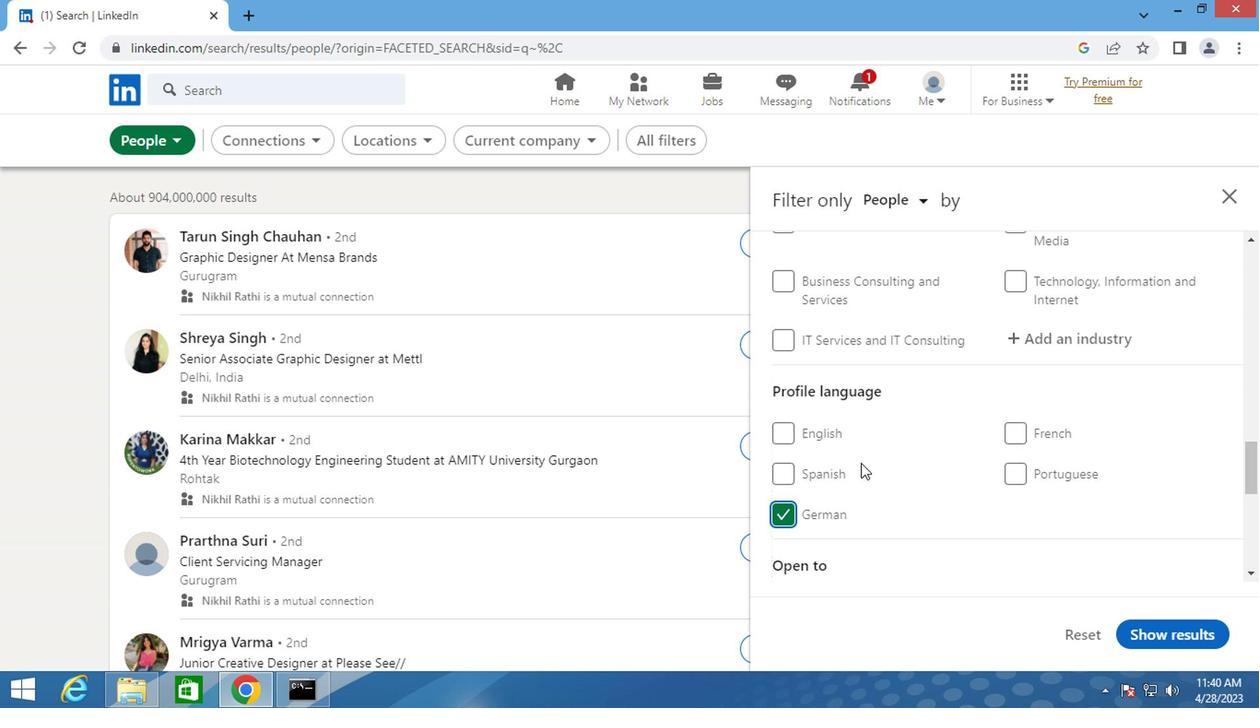 
Action: Mouse scrolled (855, 465) with delta (0, 0)
Screenshot: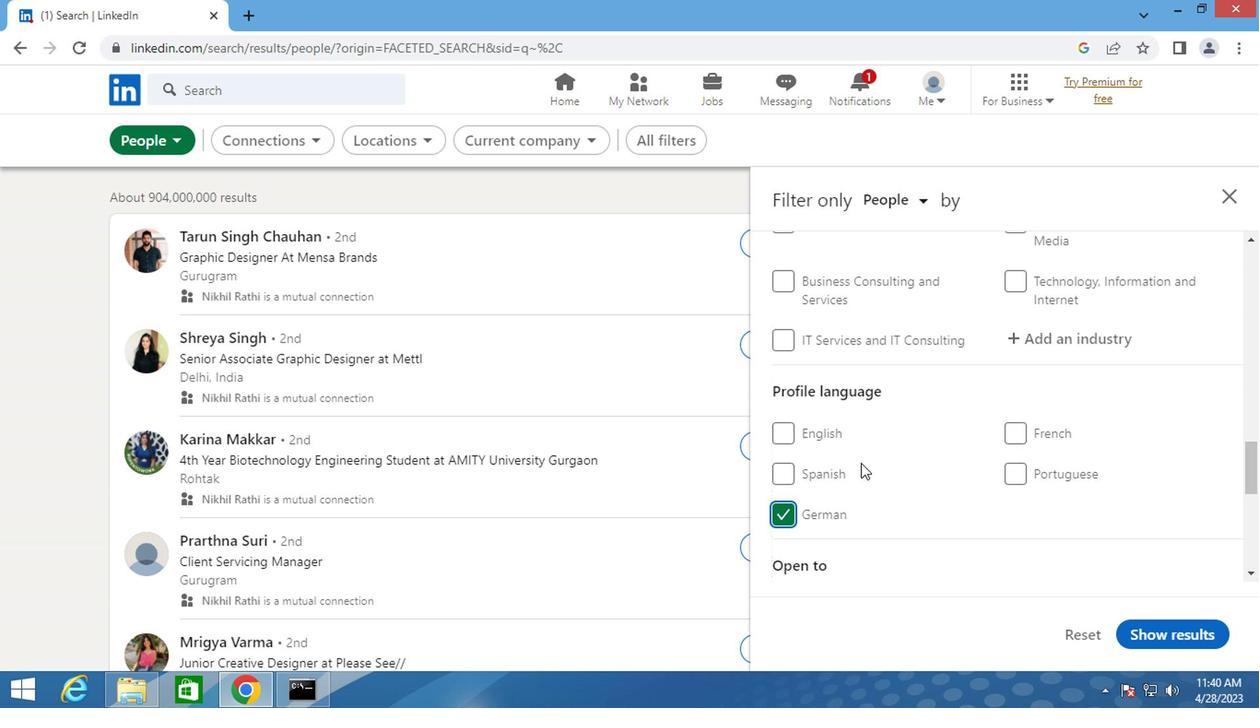 
Action: Mouse scrolled (855, 465) with delta (0, 0)
Screenshot: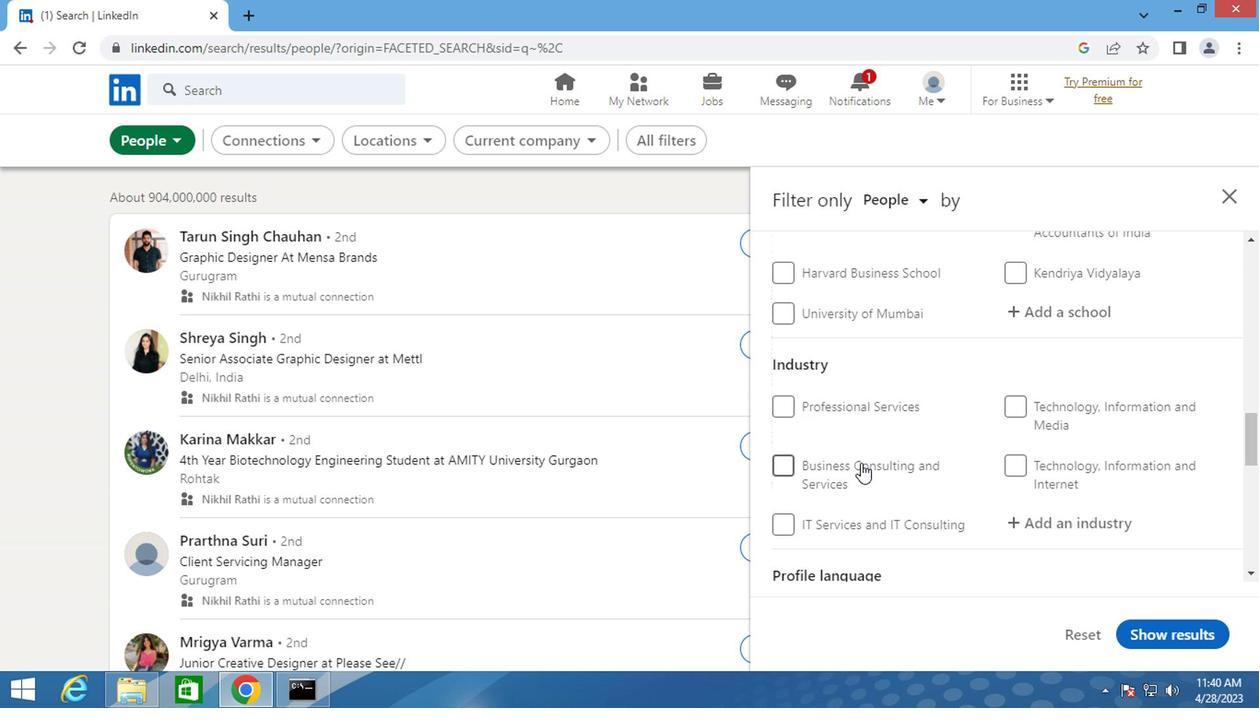
Action: Mouse scrolled (855, 465) with delta (0, 0)
Screenshot: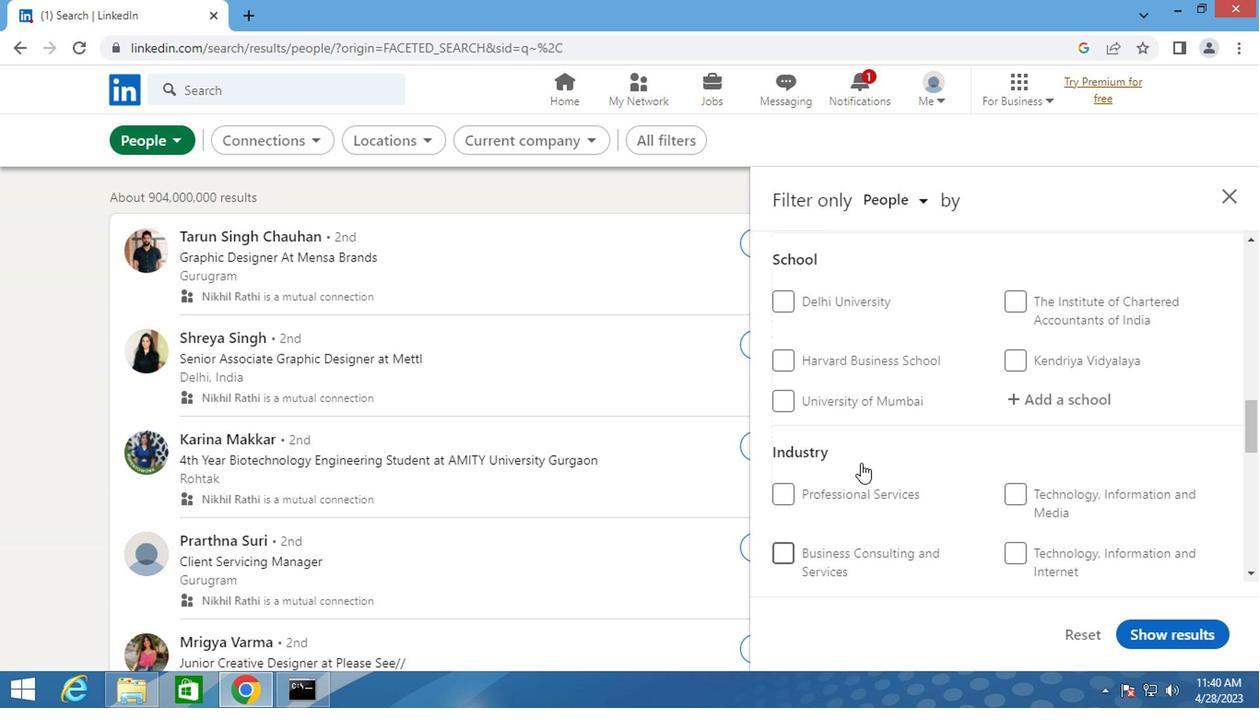 
Action: Mouse scrolled (855, 465) with delta (0, 0)
Screenshot: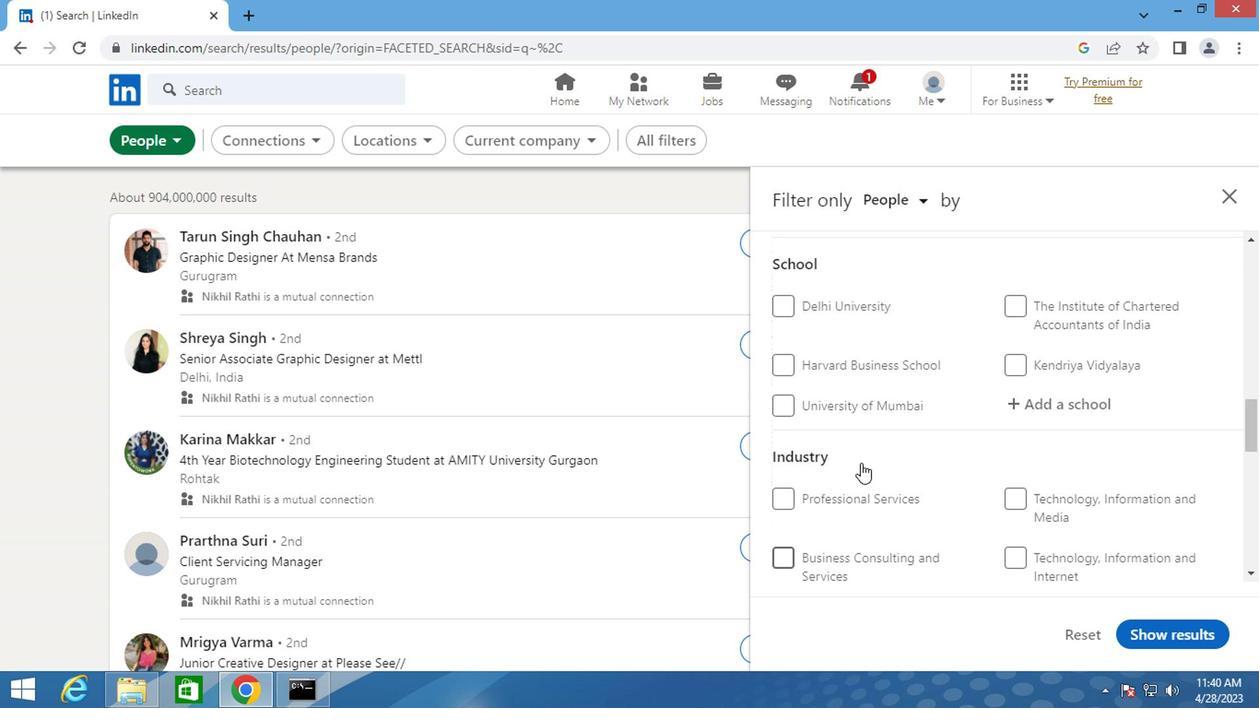 
Action: Mouse scrolled (855, 465) with delta (0, 0)
Screenshot: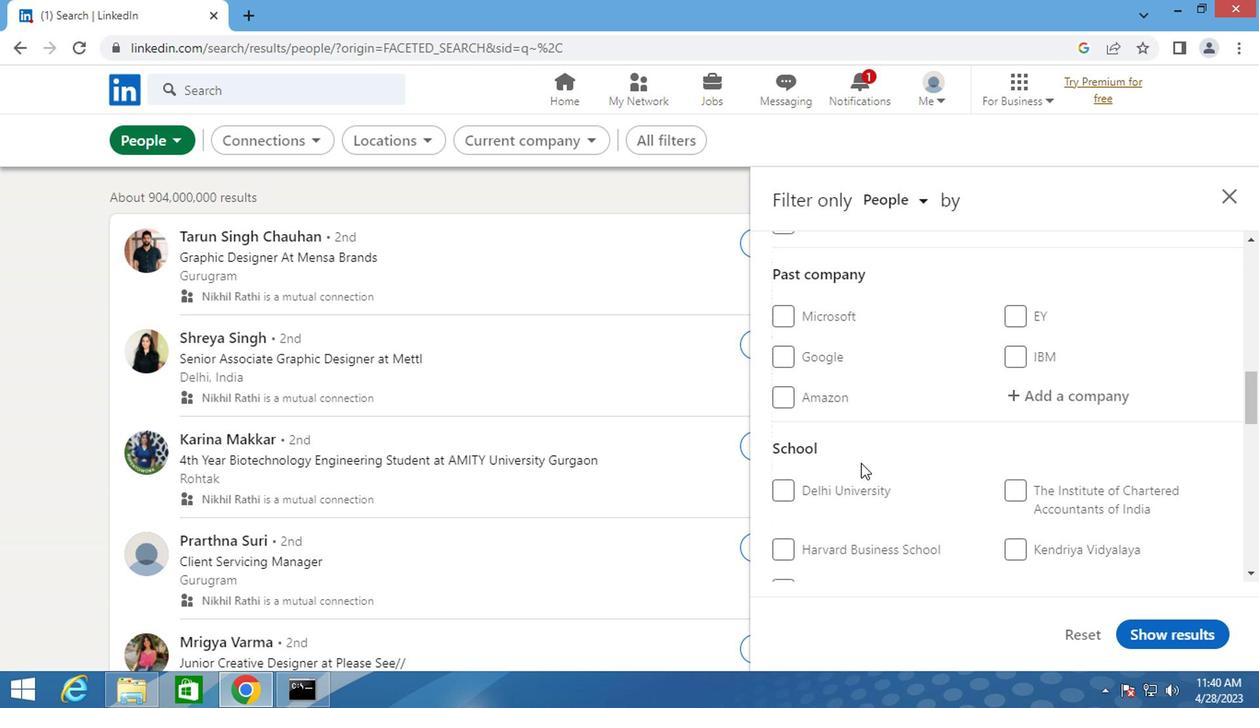 
Action: Mouse scrolled (855, 465) with delta (0, 0)
Screenshot: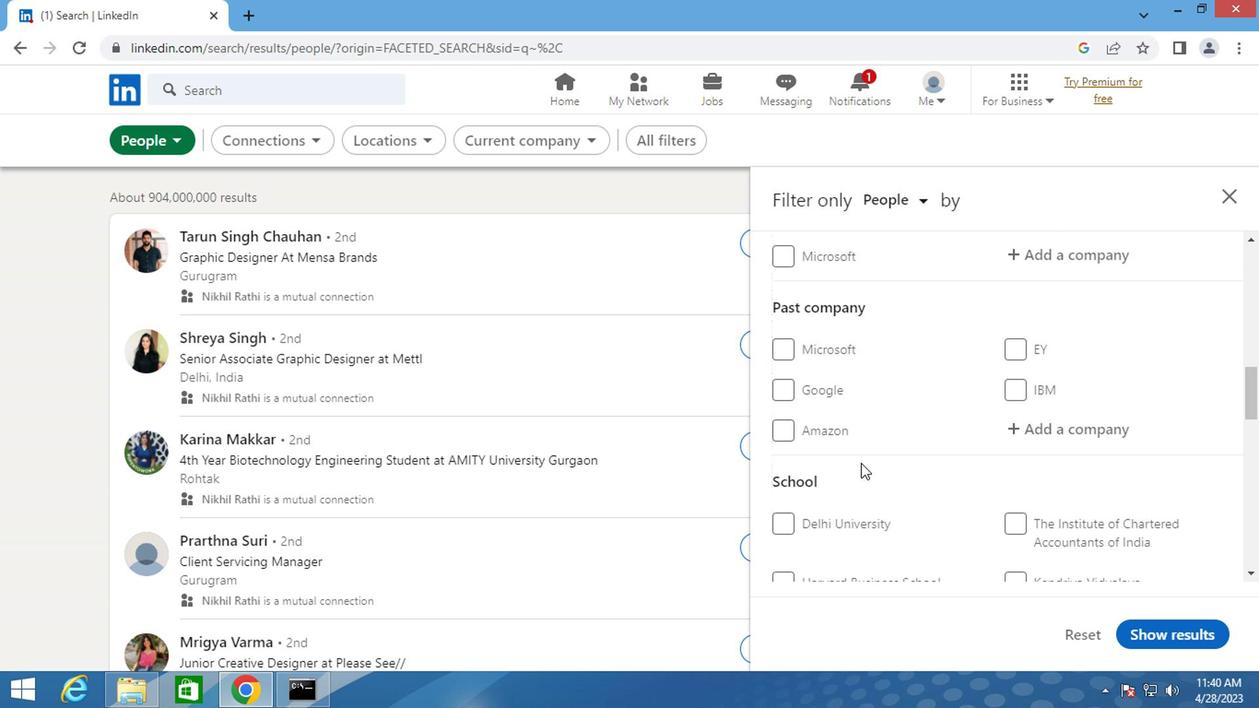 
Action: Mouse moved to (1067, 419)
Screenshot: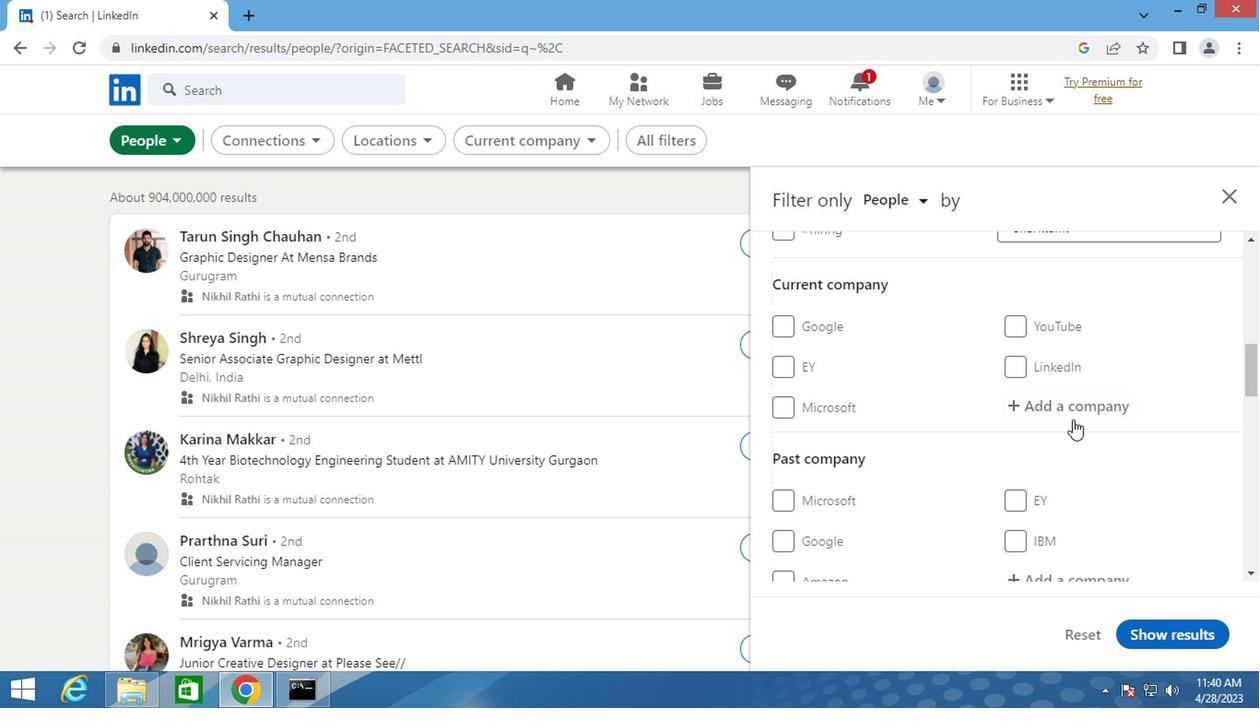 
Action: Mouse pressed left at (1067, 419)
Screenshot: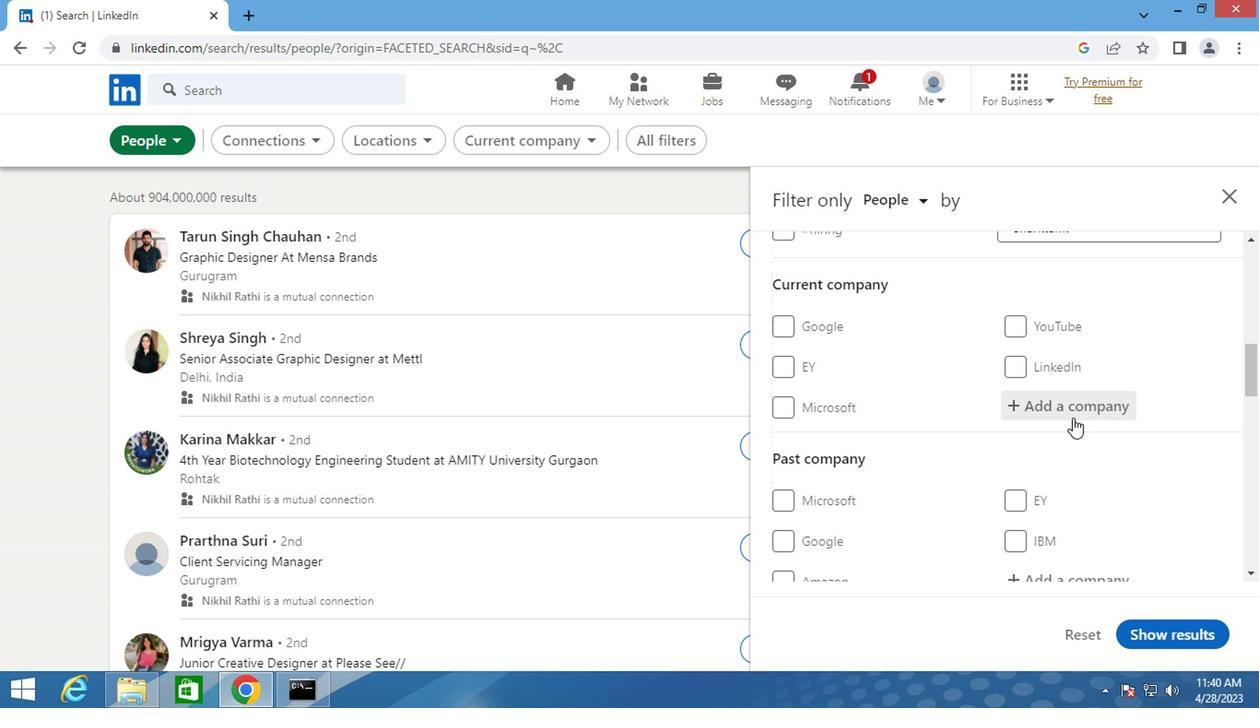 
Action: Key pressed <Key.shift>VEDANTA
Screenshot: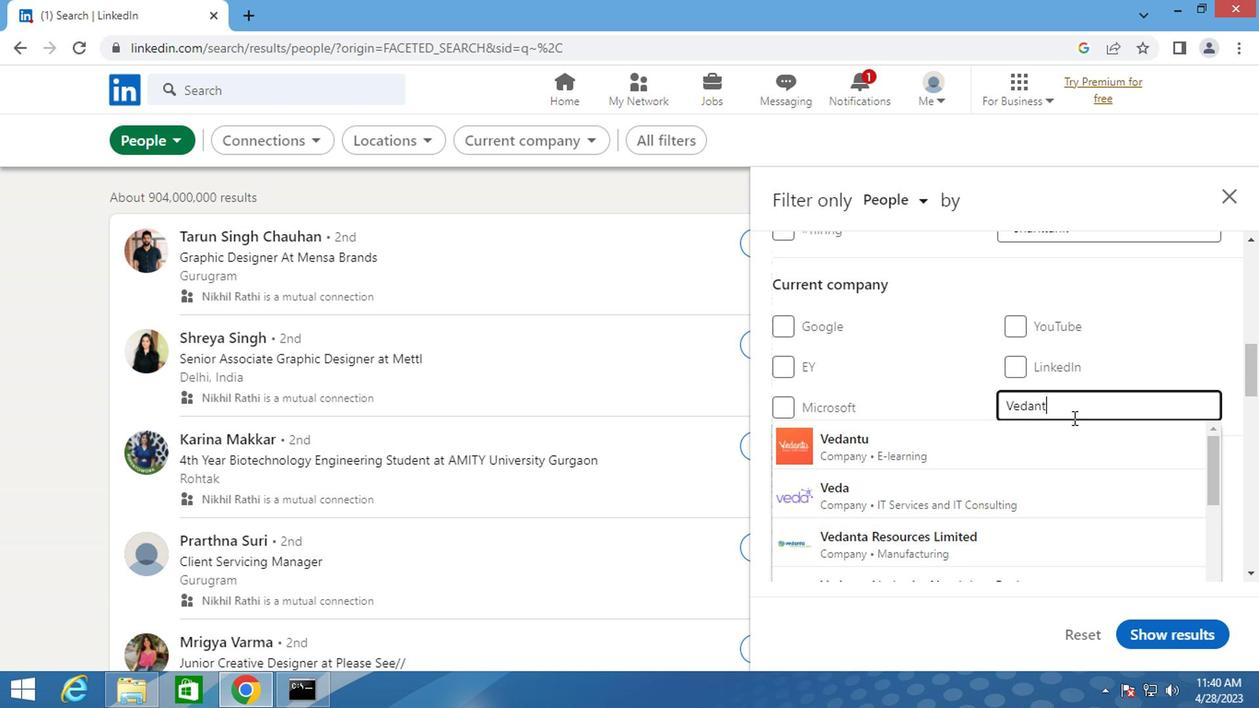 
Action: Mouse moved to (979, 487)
Screenshot: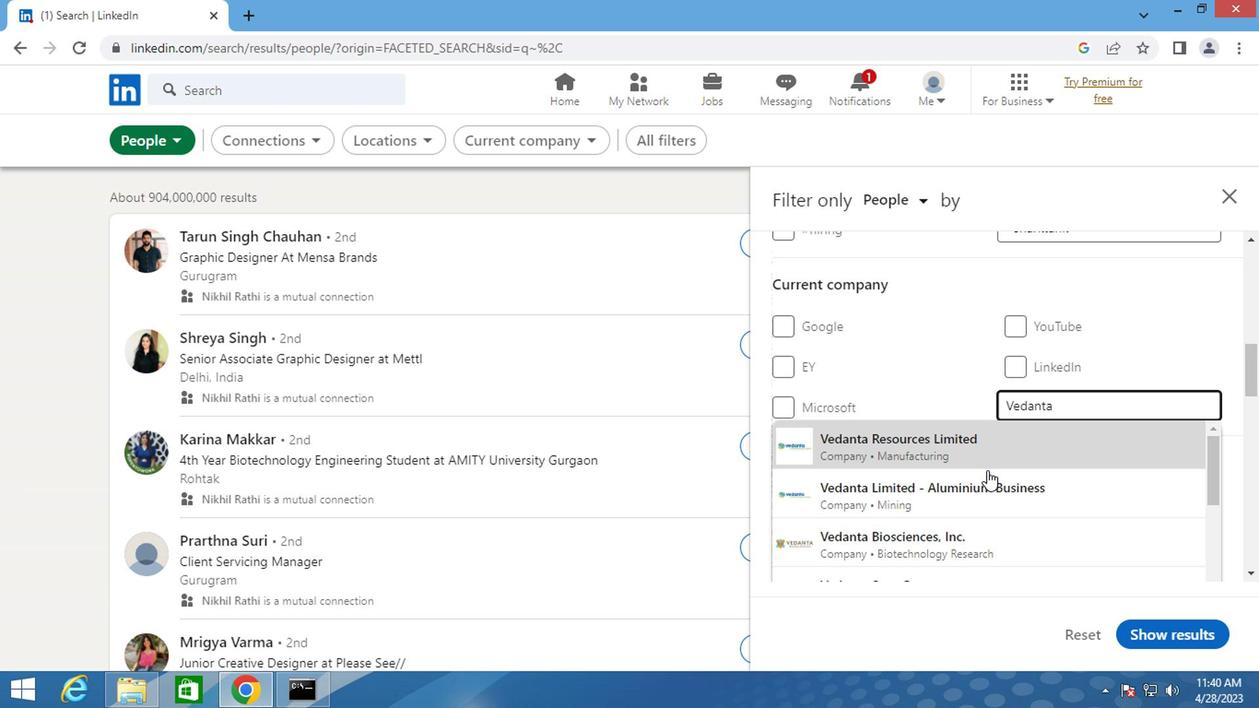 
Action: Mouse pressed left at (979, 487)
Screenshot: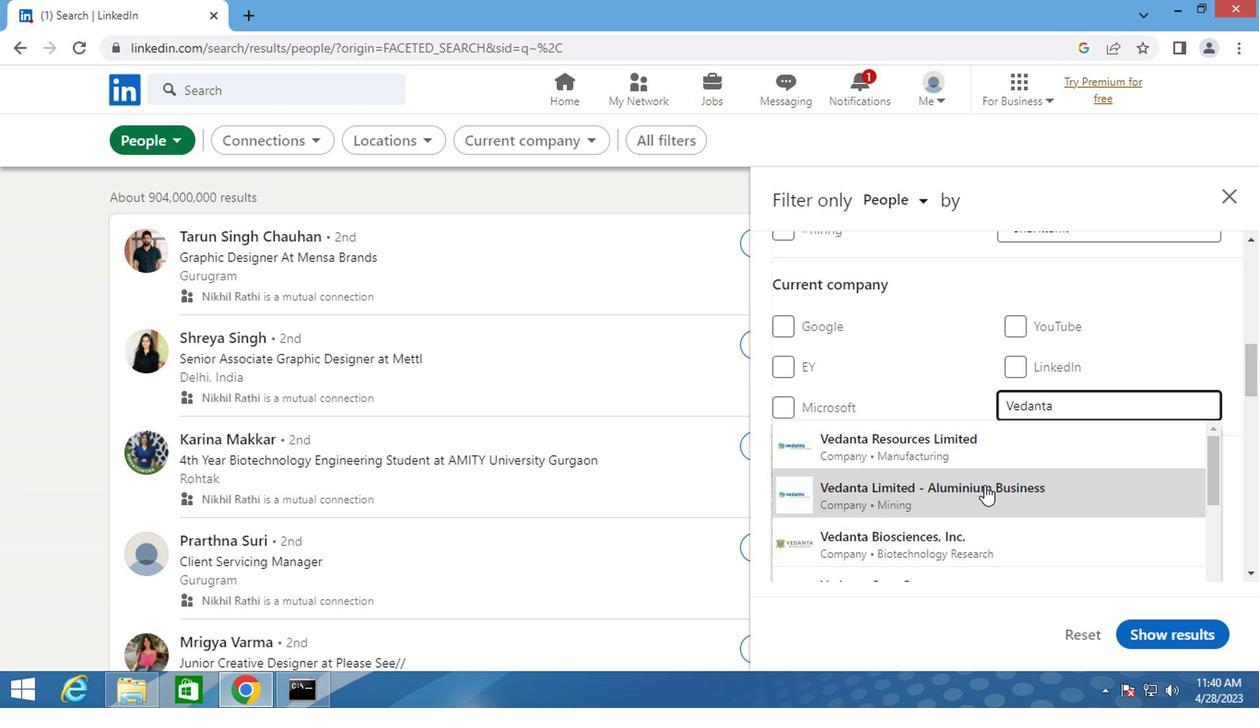 
Action: Mouse scrolled (979, 486) with delta (0, -1)
Screenshot: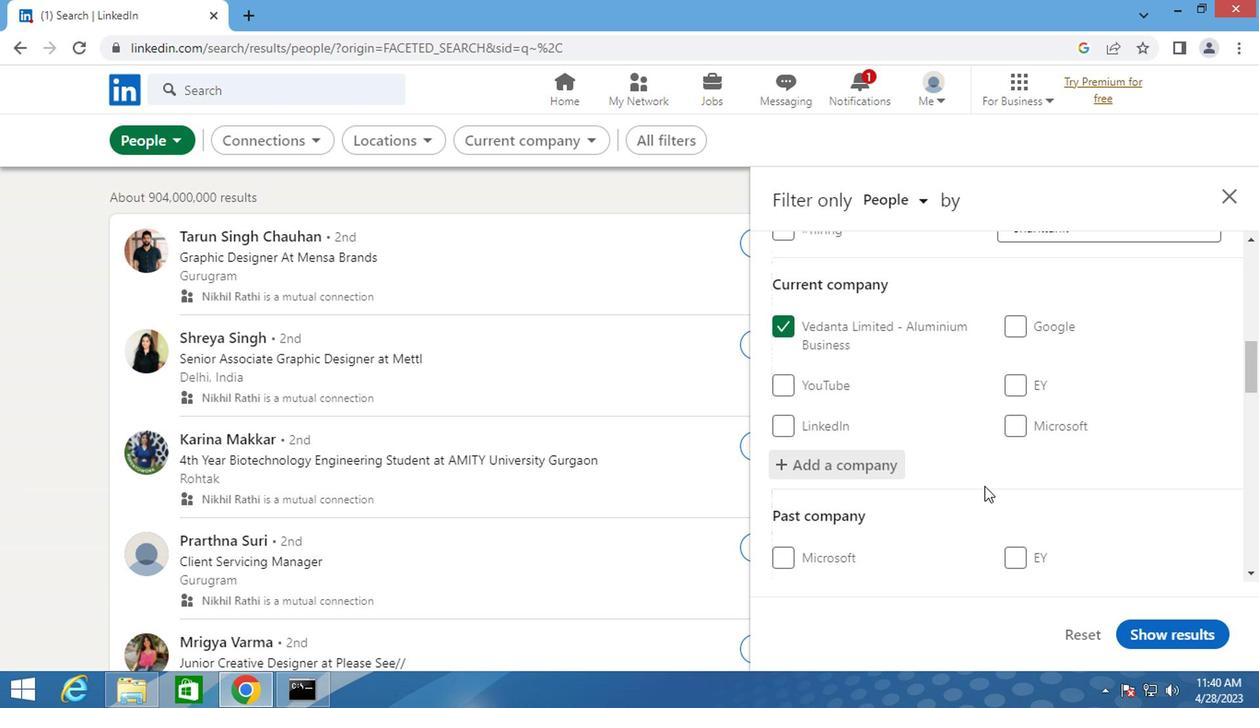 
Action: Mouse scrolled (979, 486) with delta (0, -1)
Screenshot: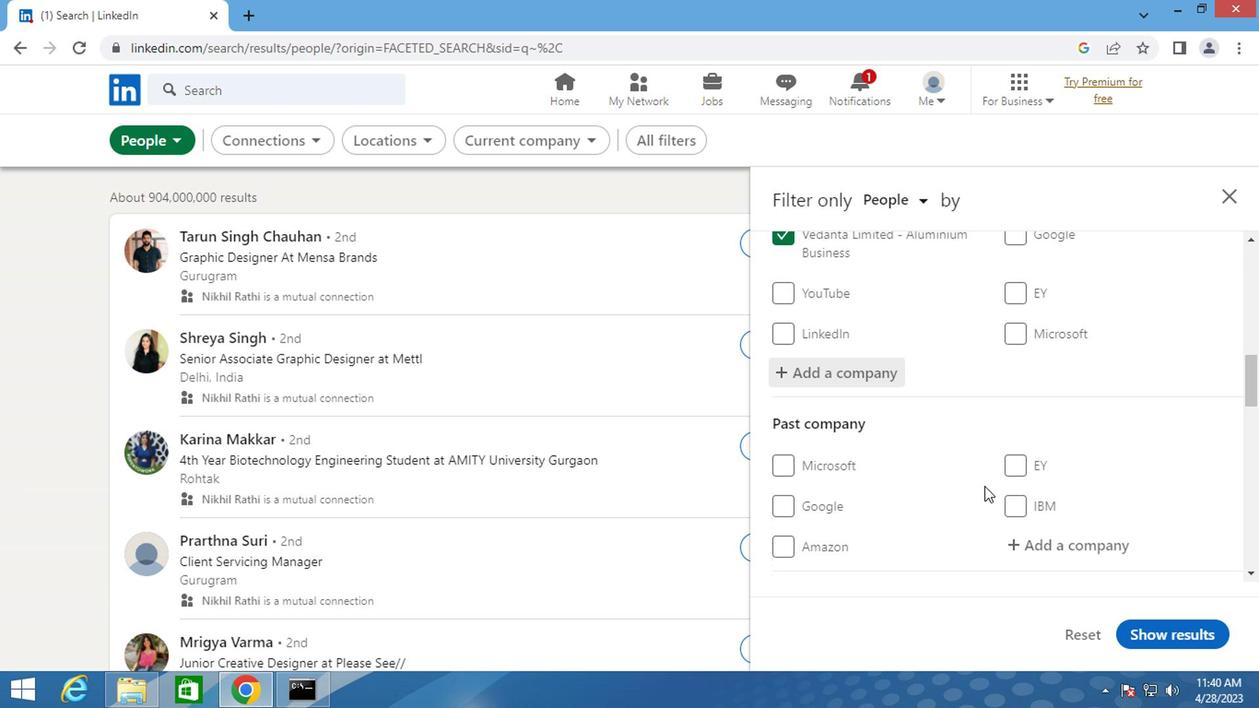 
Action: Mouse scrolled (979, 486) with delta (0, -1)
Screenshot: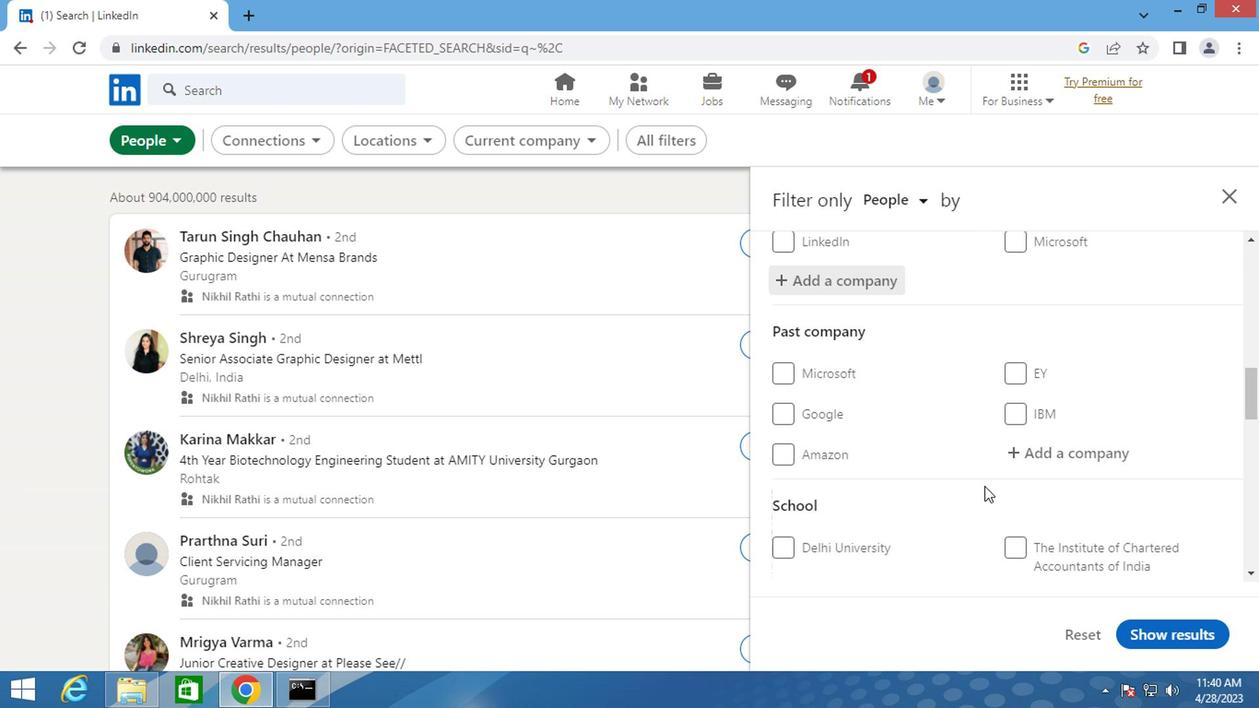 
Action: Mouse moved to (1063, 554)
Screenshot: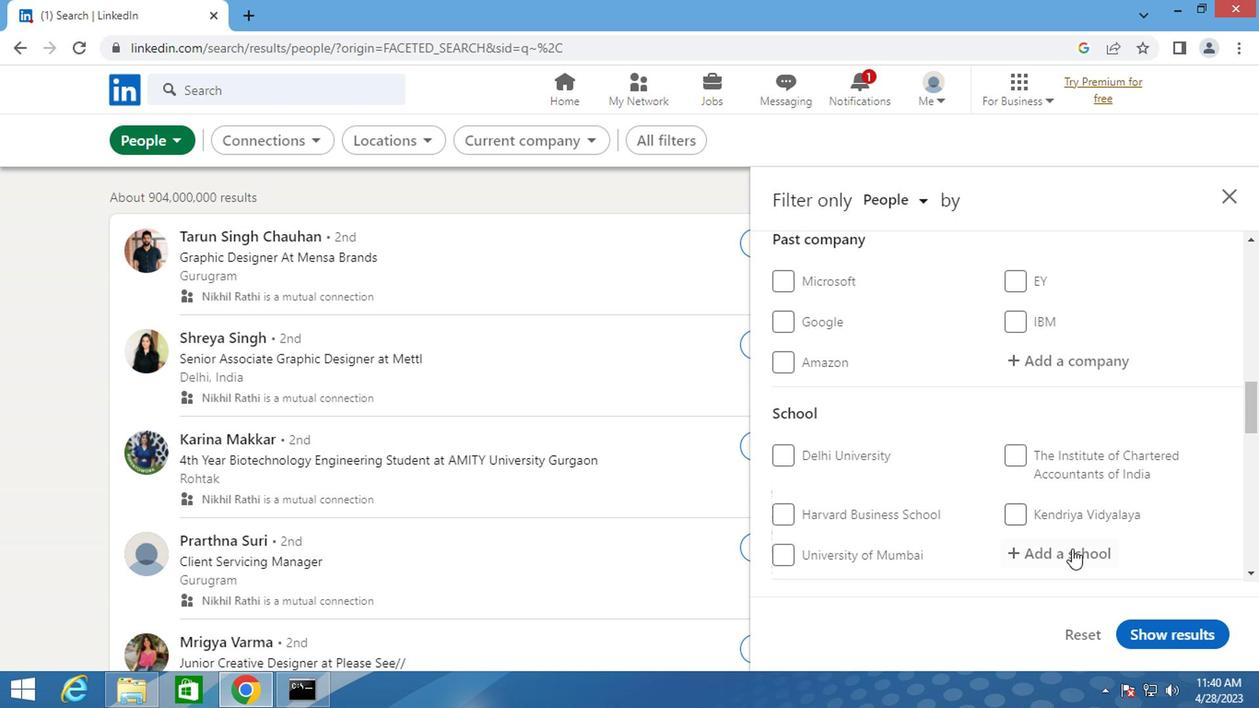 
Action: Mouse pressed left at (1063, 554)
Screenshot: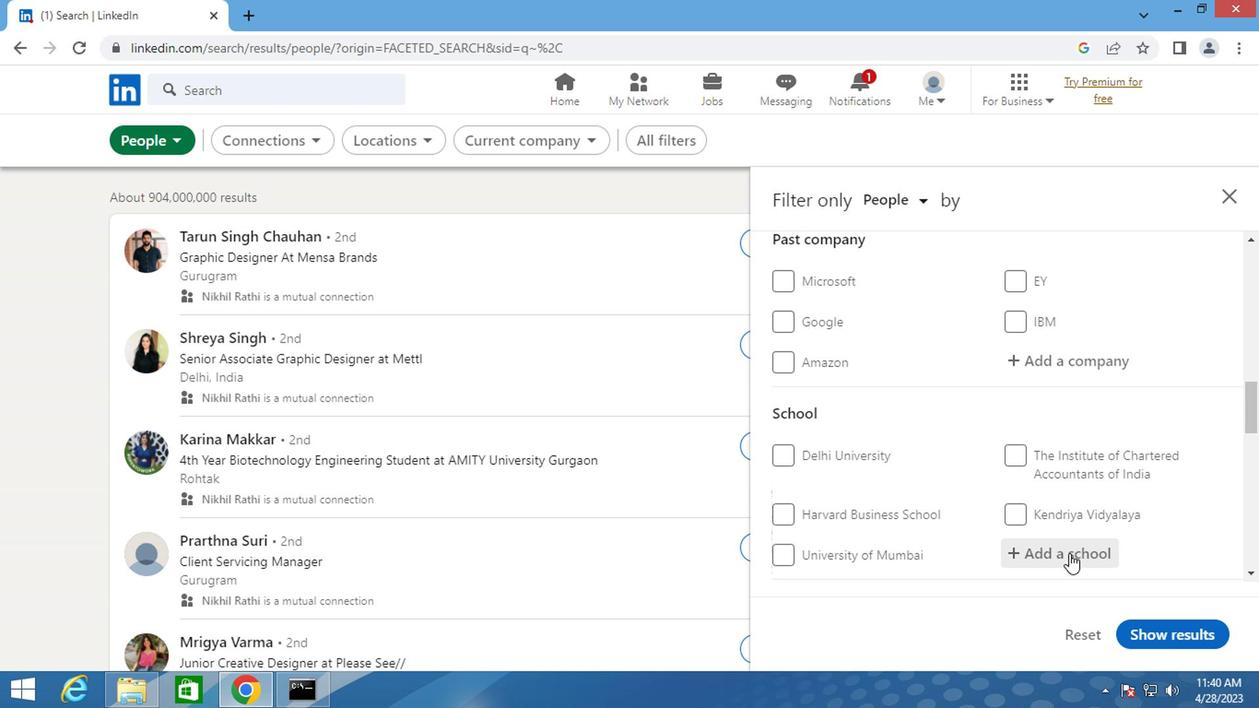 
Action: Key pressed <Key.shift>DON<Key.space><Key.shift>BOSCO<Key.space>
Screenshot: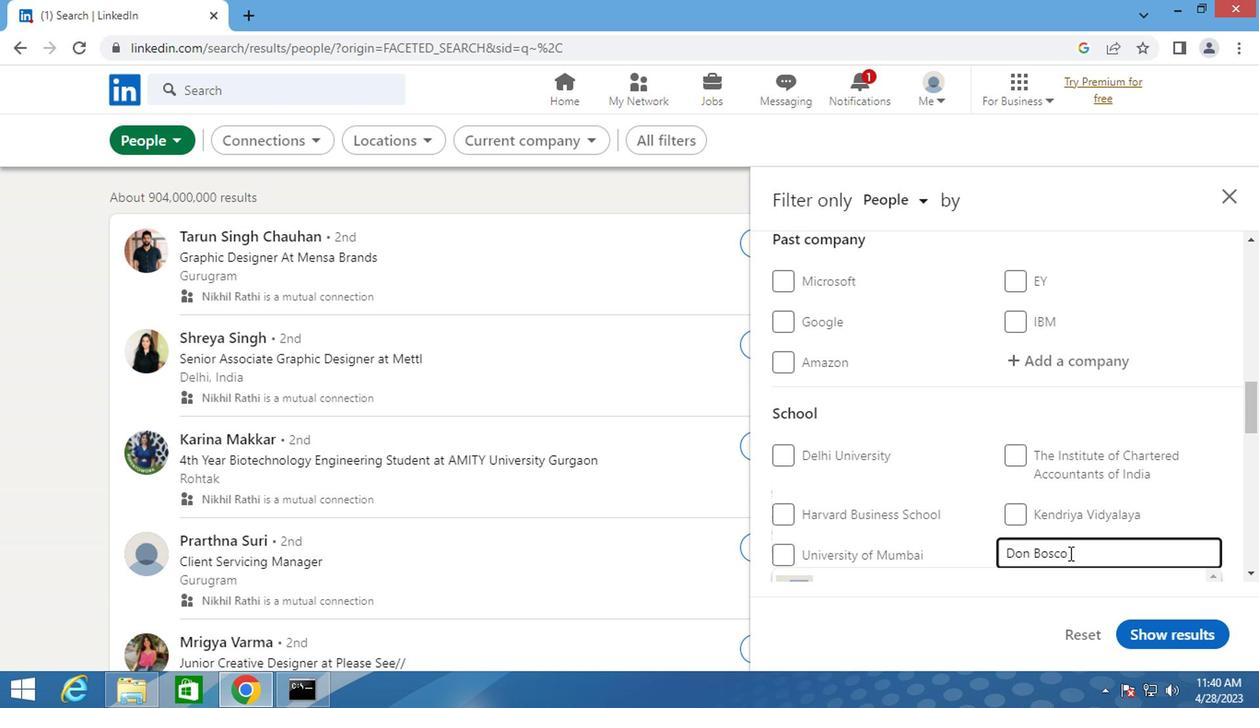 
Action: Mouse moved to (1061, 557)
Screenshot: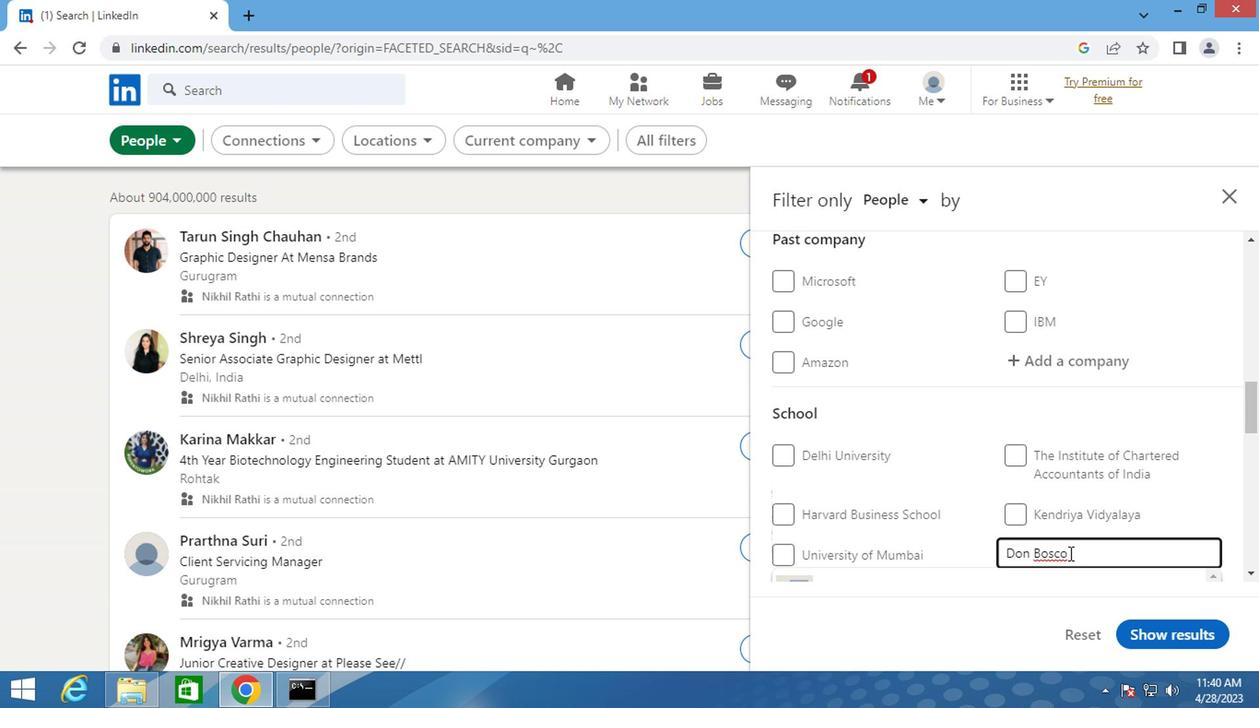 
Action: Mouse scrolled (1061, 556) with delta (0, -1)
Screenshot: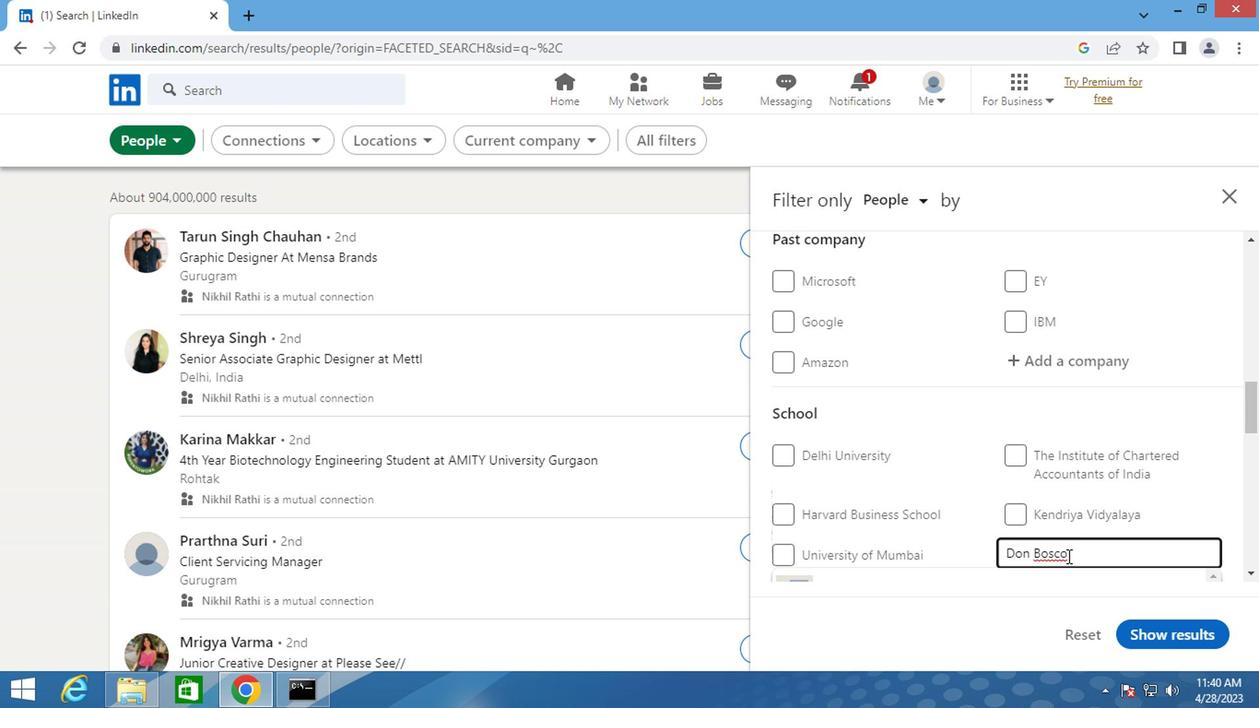 
Action: Mouse moved to (1051, 556)
Screenshot: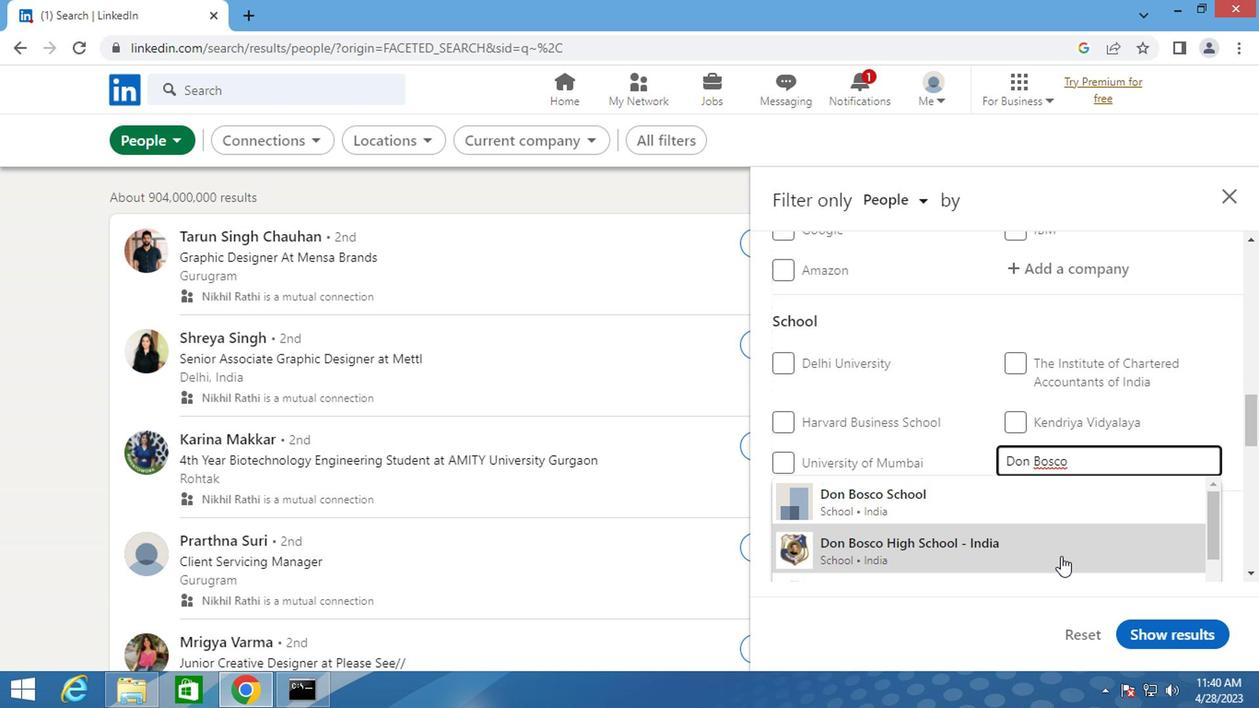 
Action: Key pressed <Key.shift>COLLEGE
Screenshot: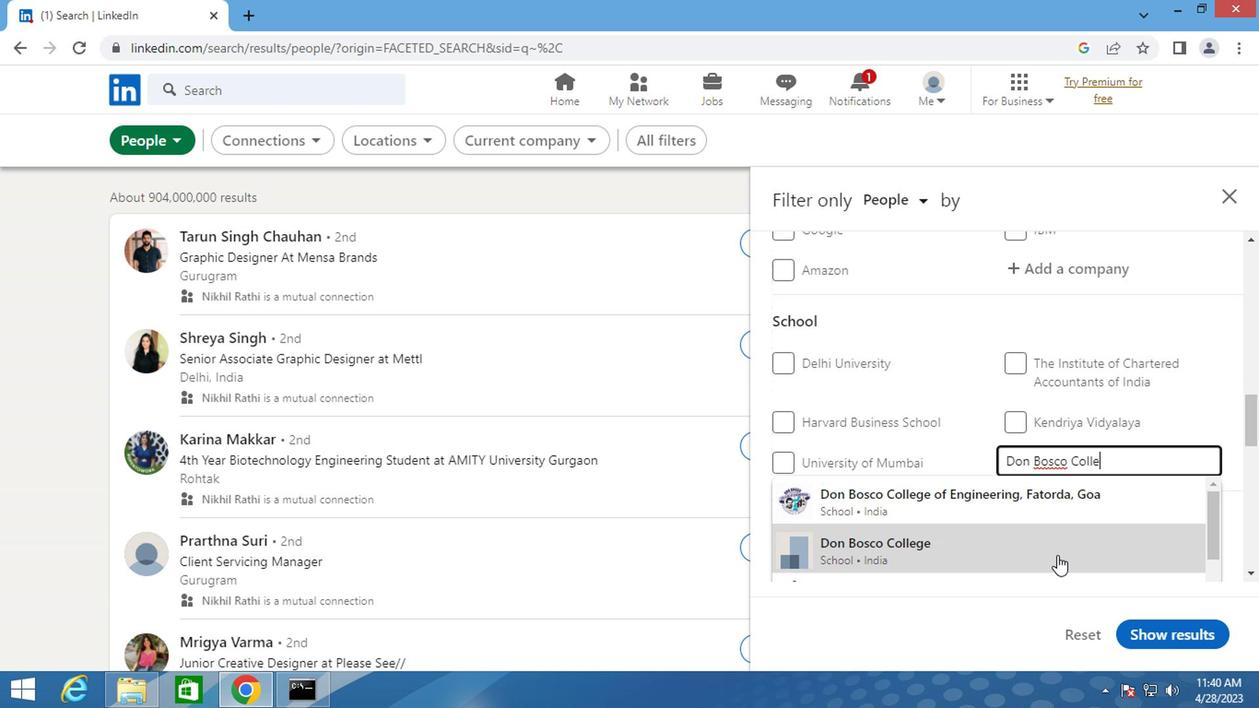 
Action: Mouse moved to (1016, 552)
Screenshot: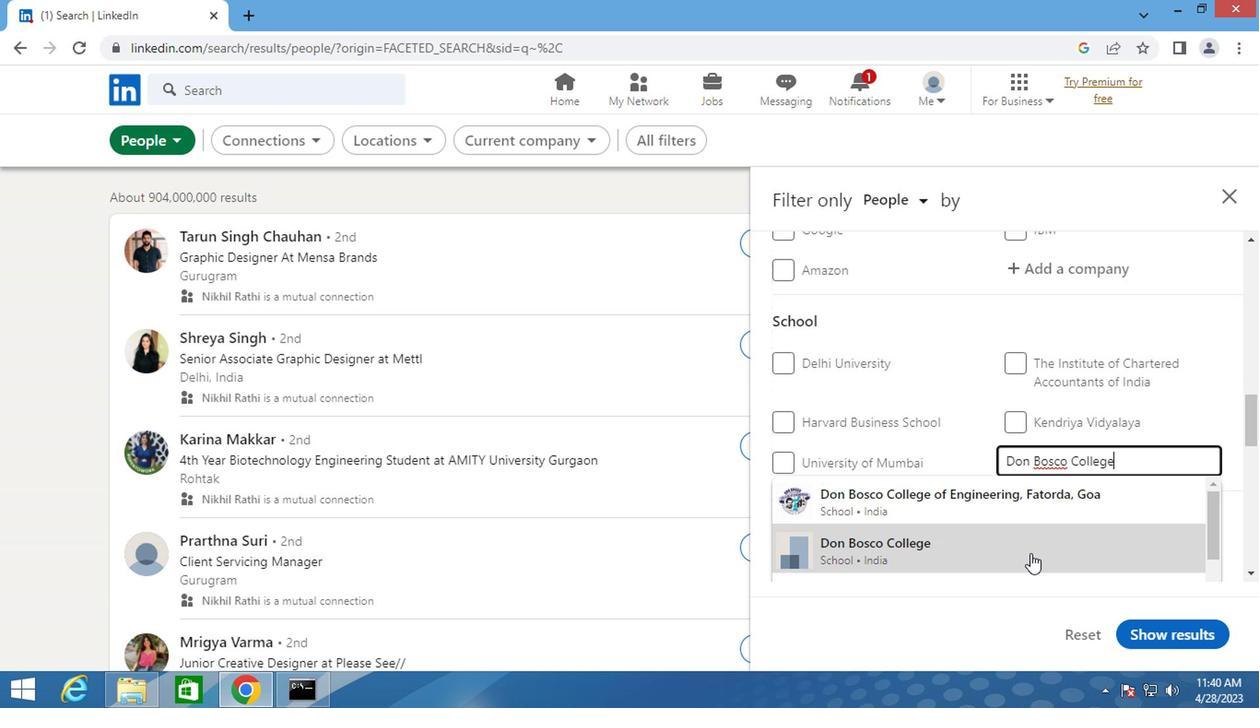 
Action: Mouse pressed left at (1016, 552)
Screenshot: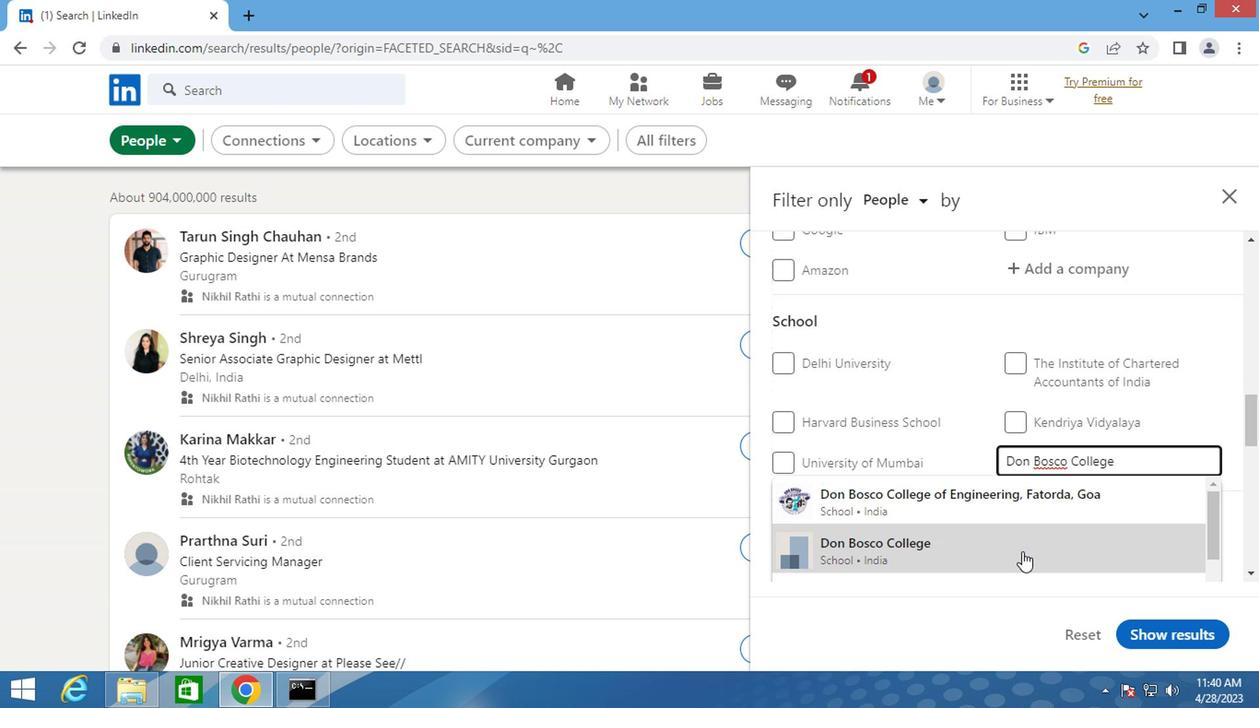 
Action: Mouse scrolled (1016, 551) with delta (0, -1)
Screenshot: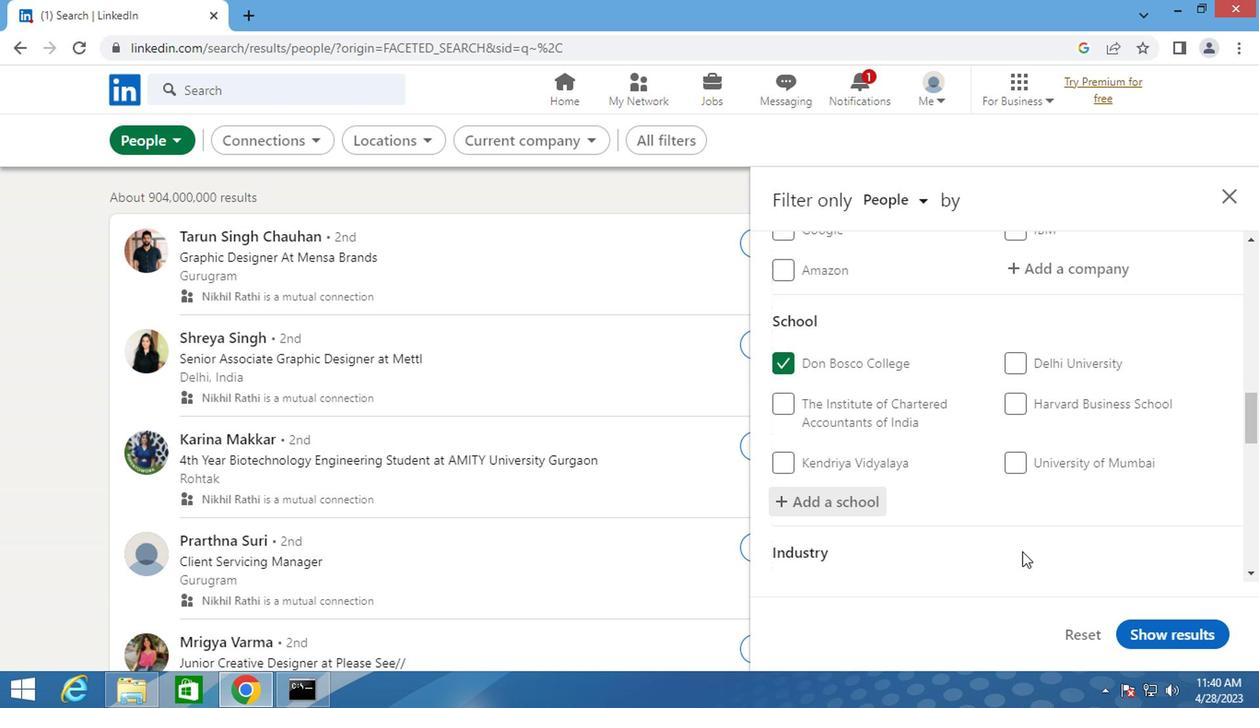
Action: Mouse scrolled (1016, 551) with delta (0, -1)
Screenshot: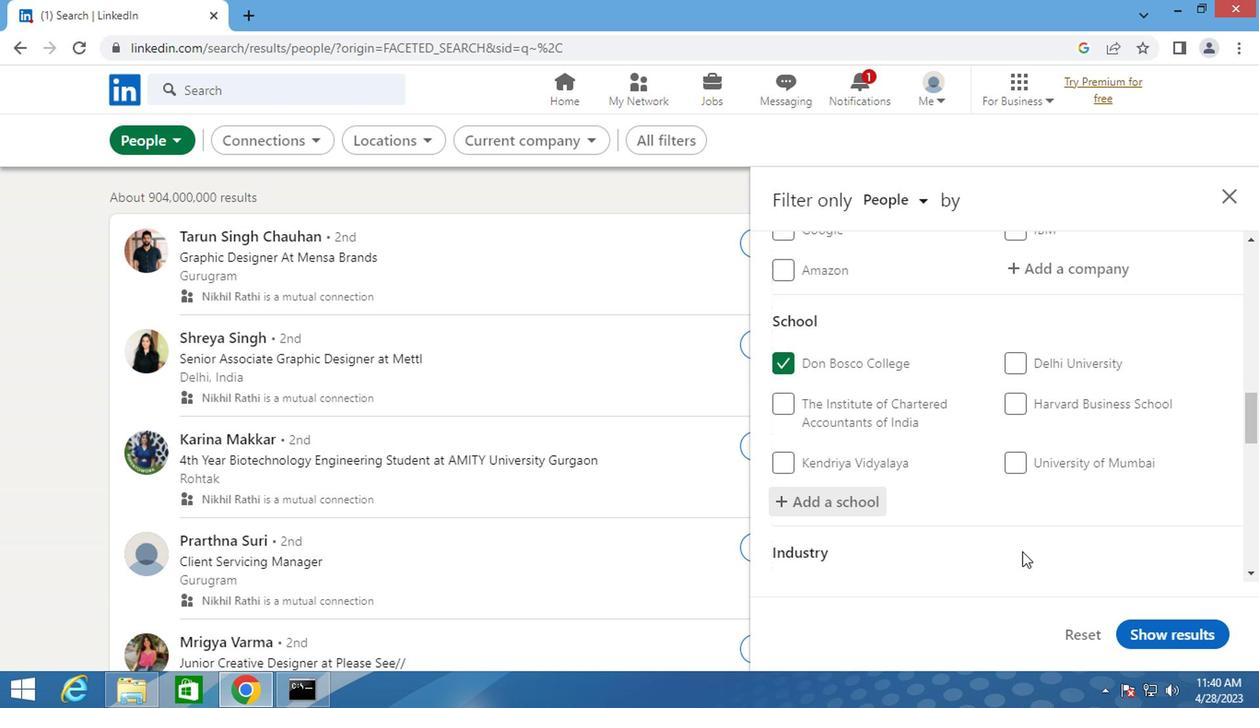 
Action: Mouse moved to (1039, 520)
Screenshot: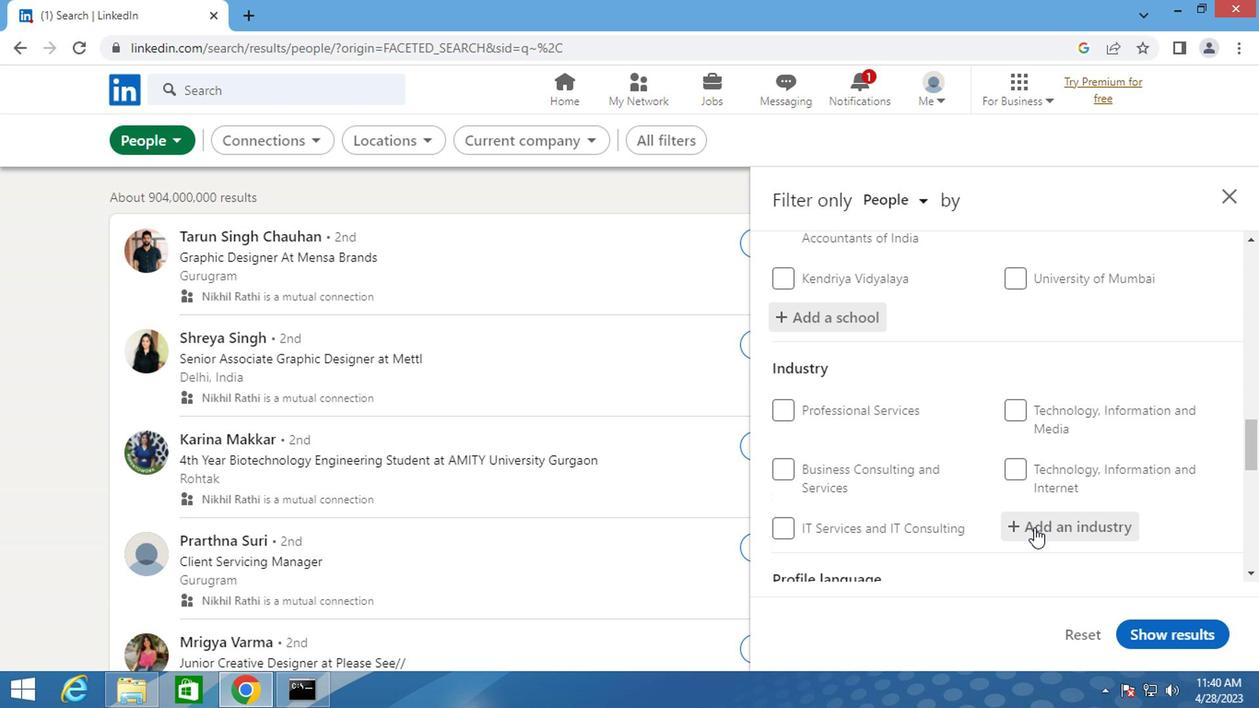 
Action: Mouse pressed left at (1039, 520)
Screenshot: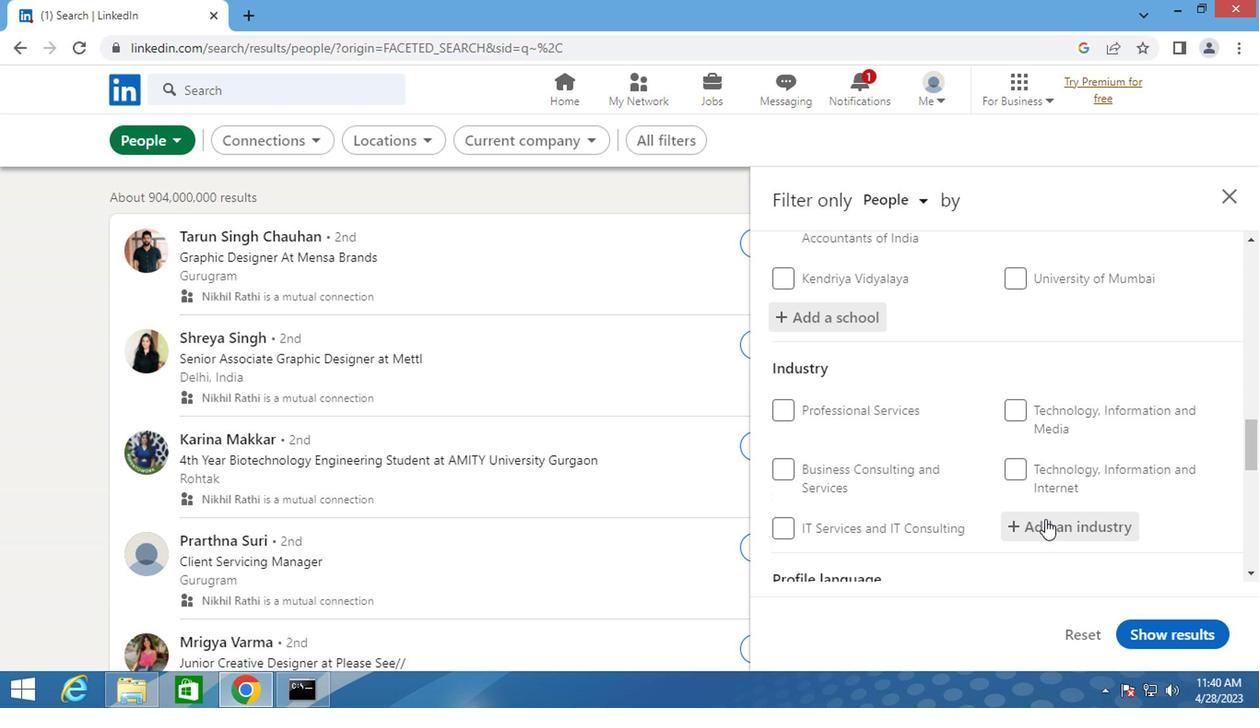 
Action: Key pressed <Key.shift>COMPUTERS
Screenshot: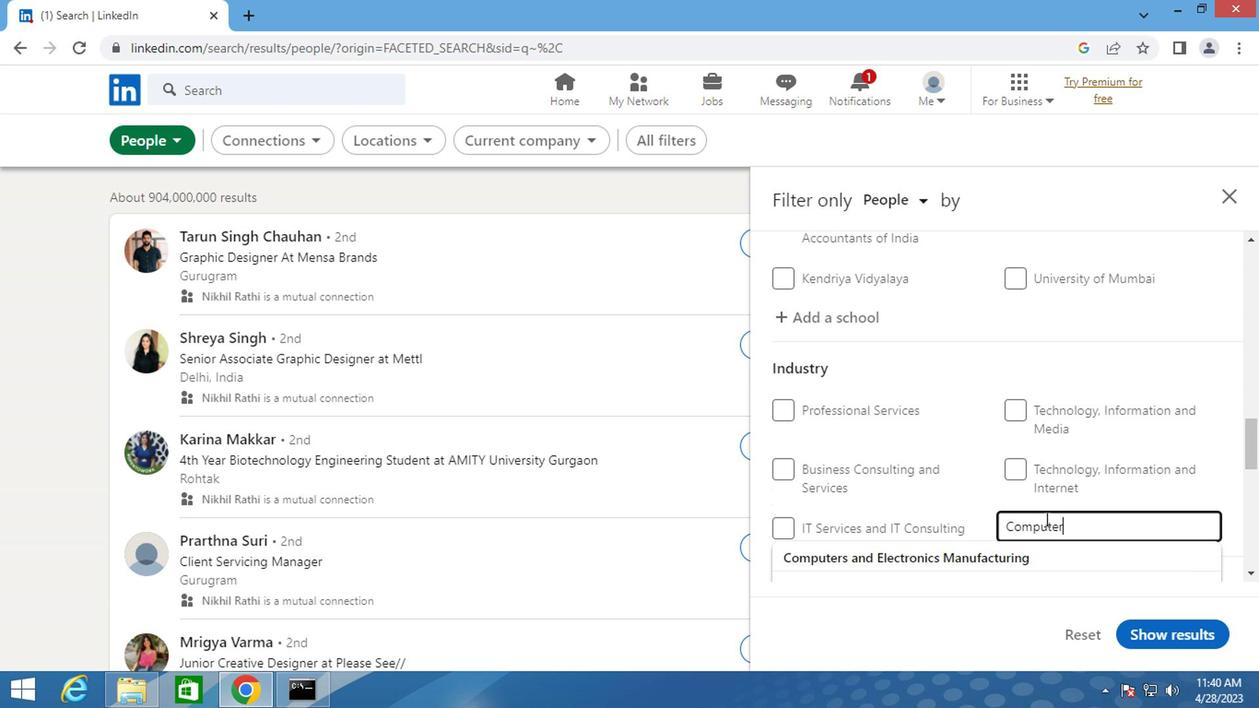 
Action: Mouse moved to (959, 551)
Screenshot: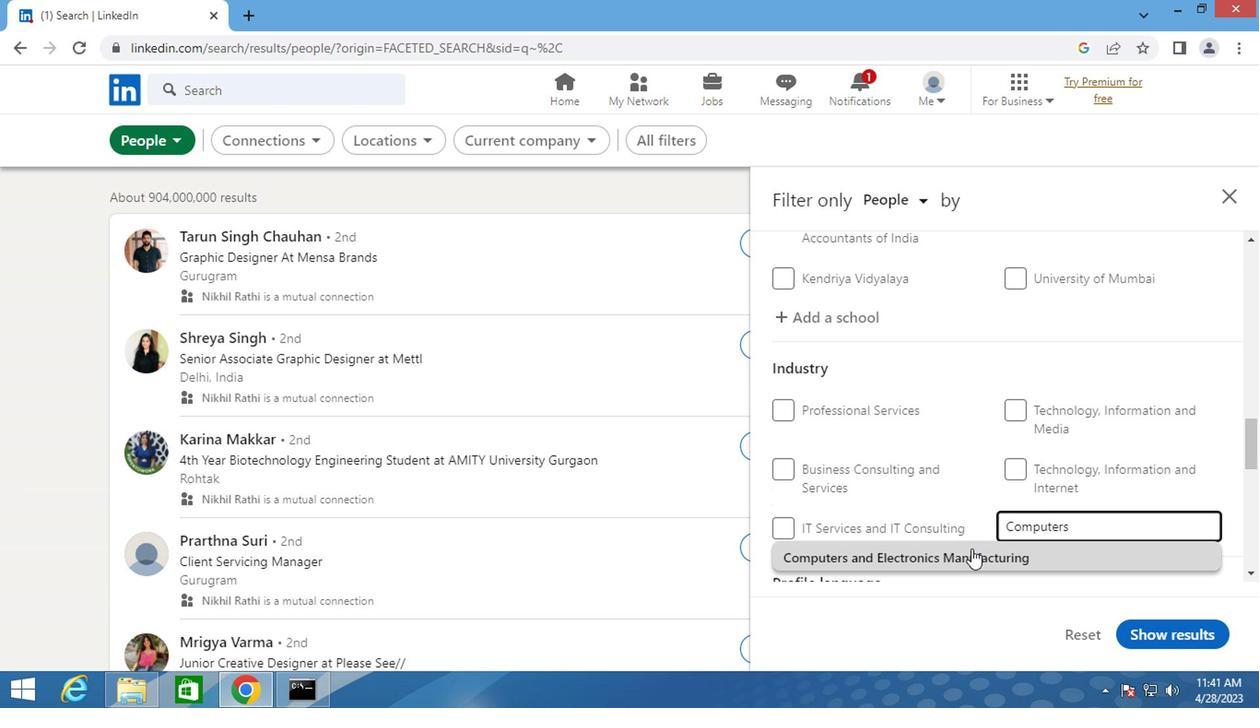 
Action: Mouse pressed left at (959, 551)
Screenshot: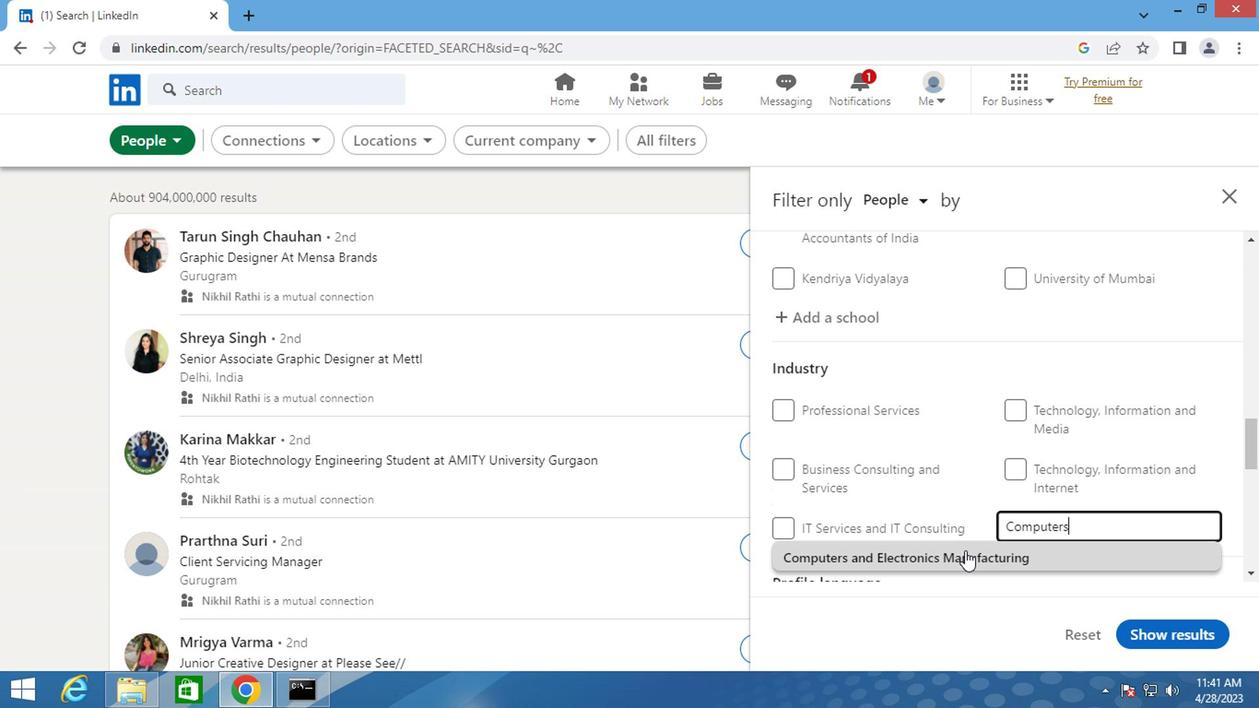 
Action: Mouse moved to (959, 550)
Screenshot: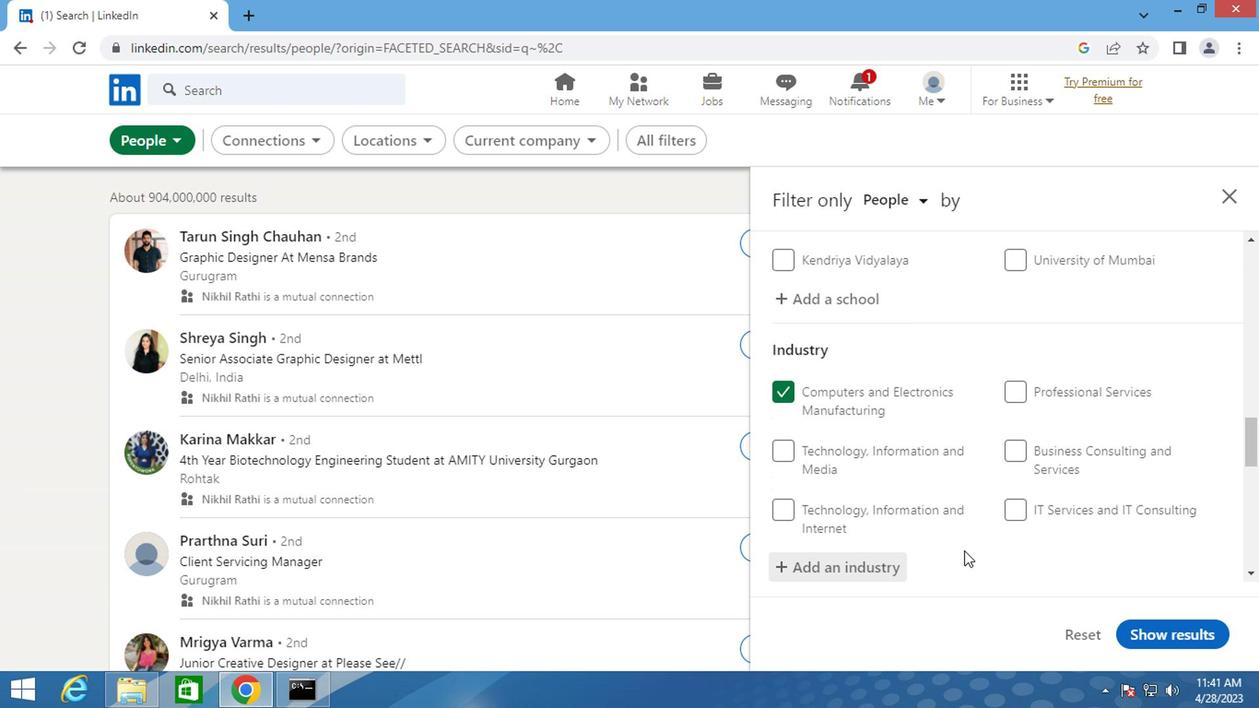 
Action: Mouse scrolled (959, 548) with delta (0, -1)
Screenshot: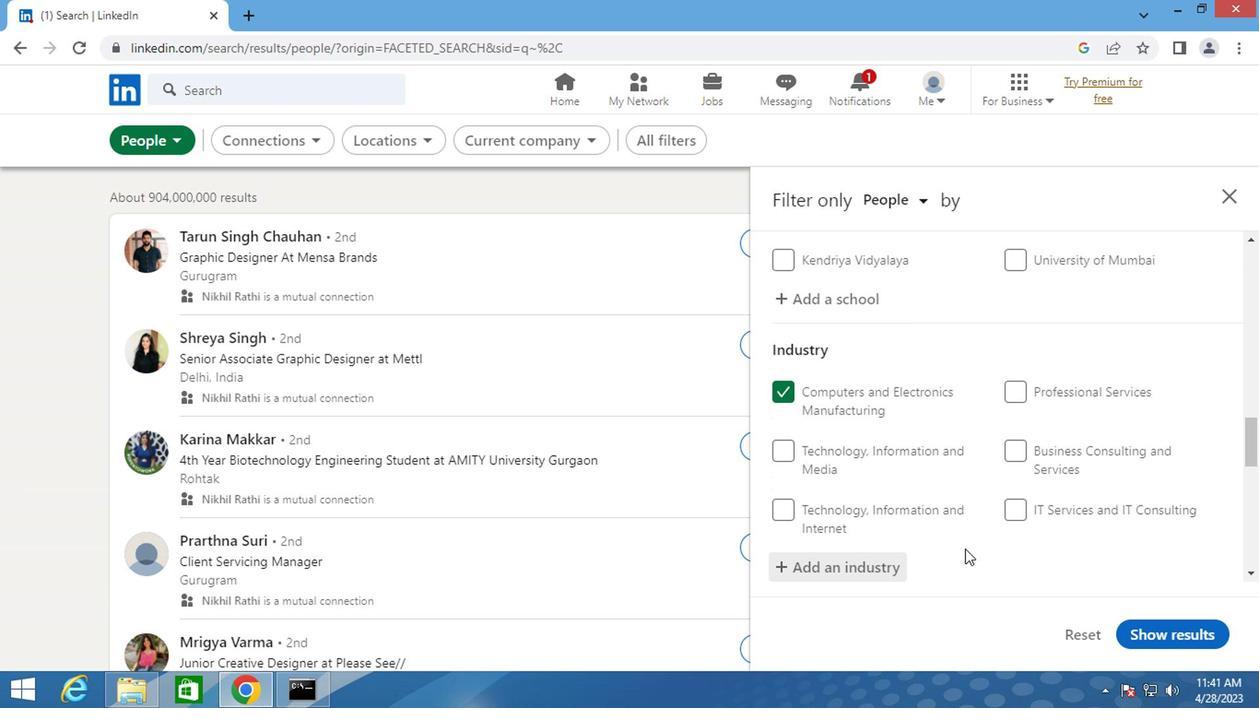 
Action: Mouse scrolled (959, 548) with delta (0, -1)
Screenshot: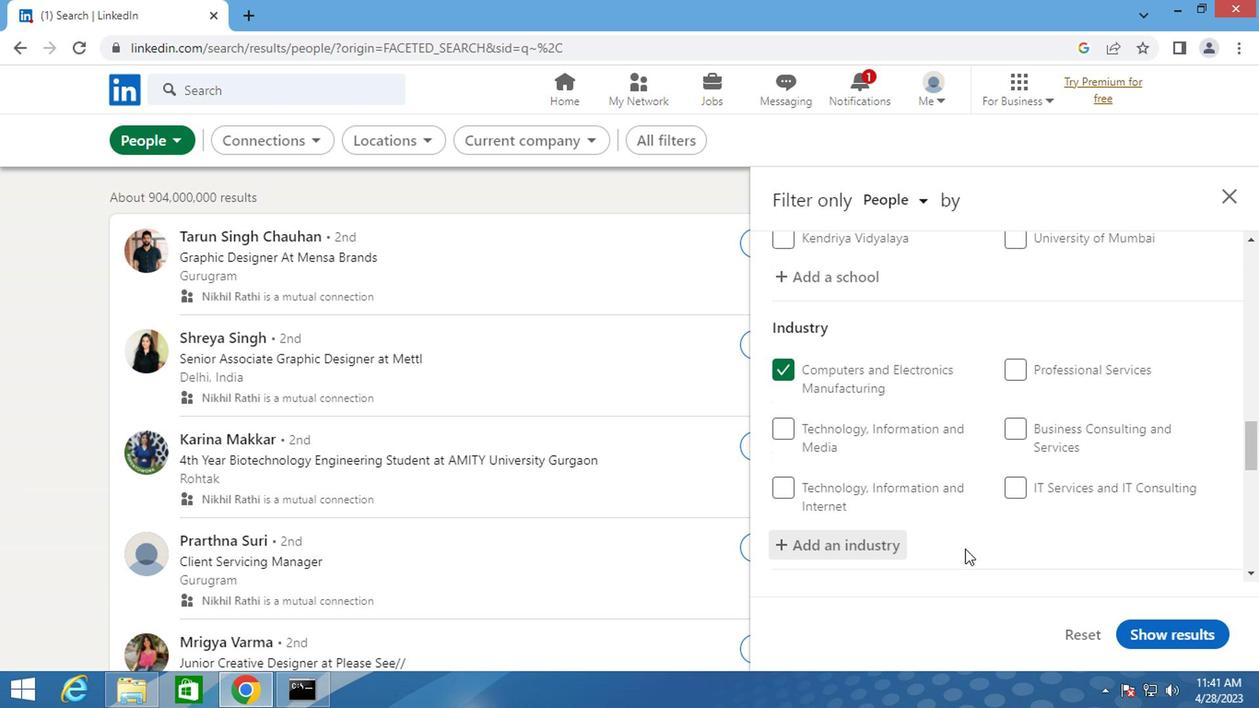 
Action: Mouse scrolled (959, 548) with delta (0, -1)
Screenshot: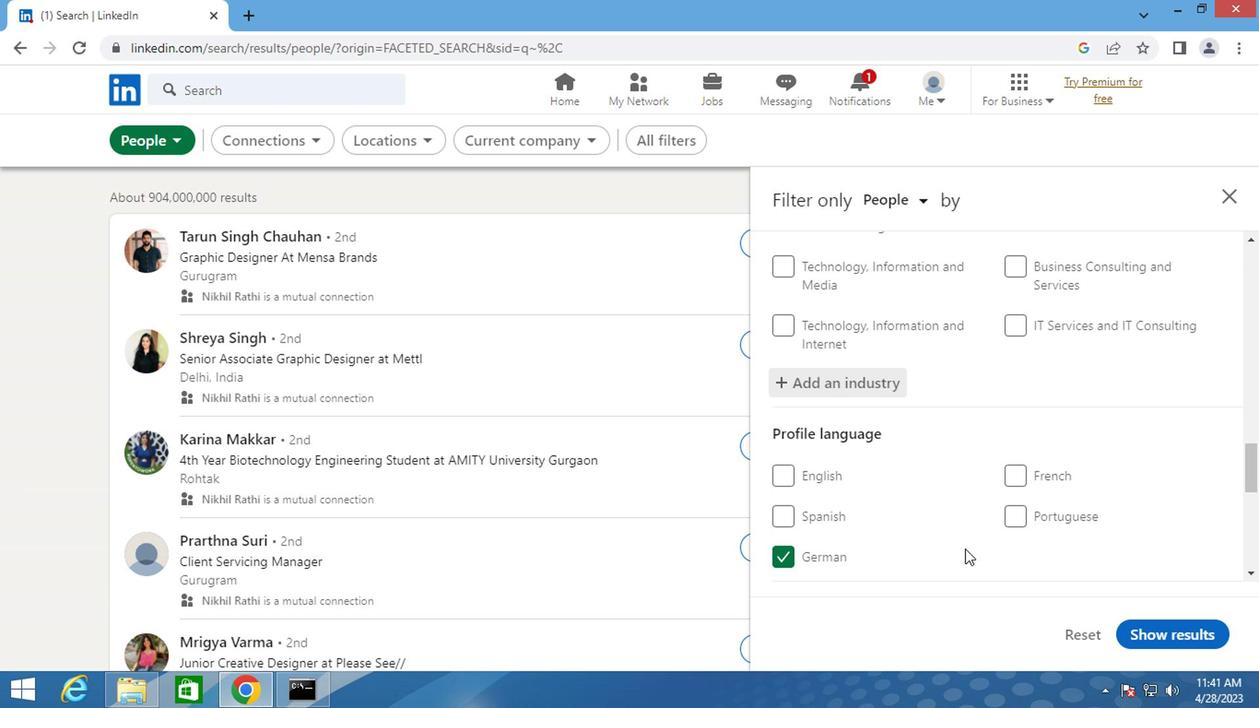 
Action: Mouse scrolled (959, 548) with delta (0, -1)
Screenshot: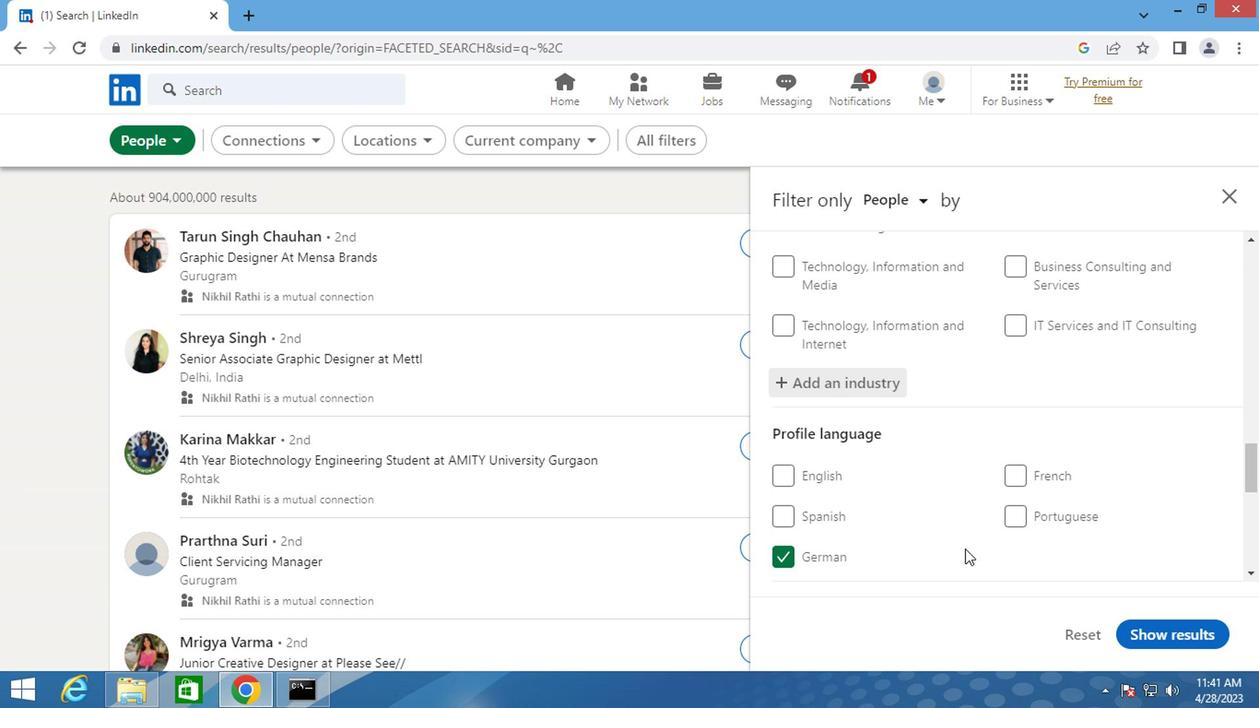 
Action: Mouse moved to (956, 546)
Screenshot: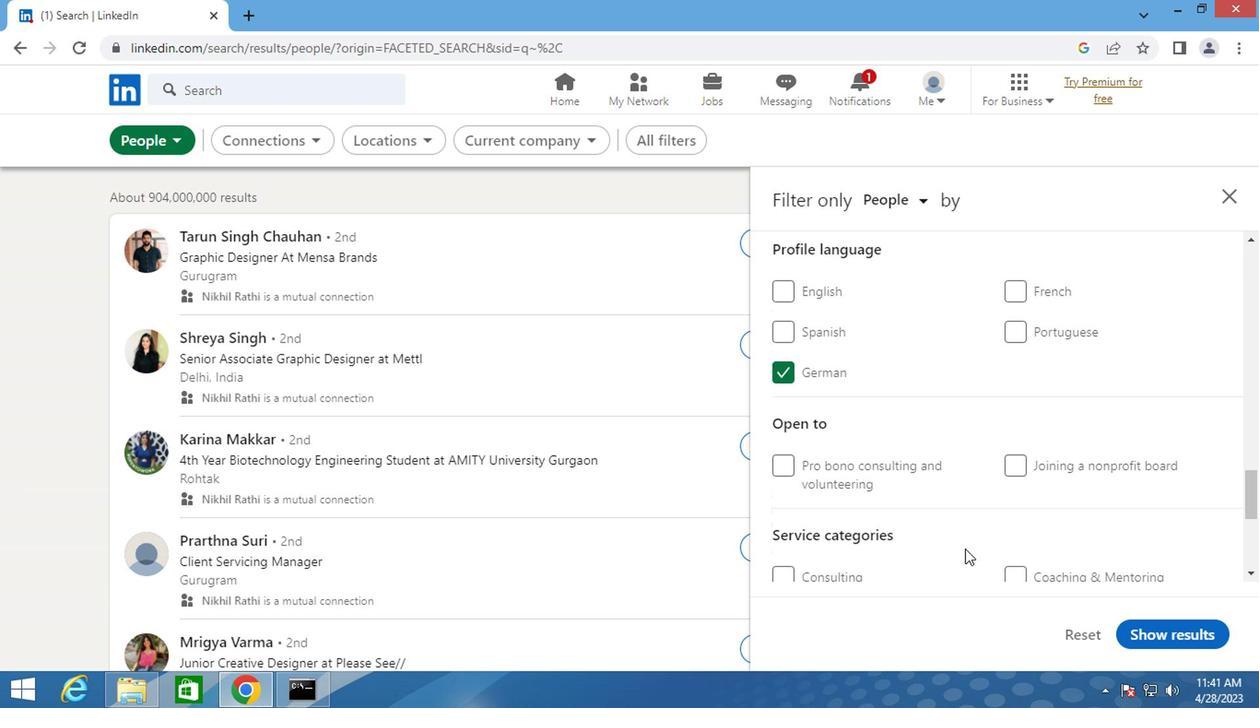 
Action: Mouse scrolled (956, 545) with delta (0, 0)
Screenshot: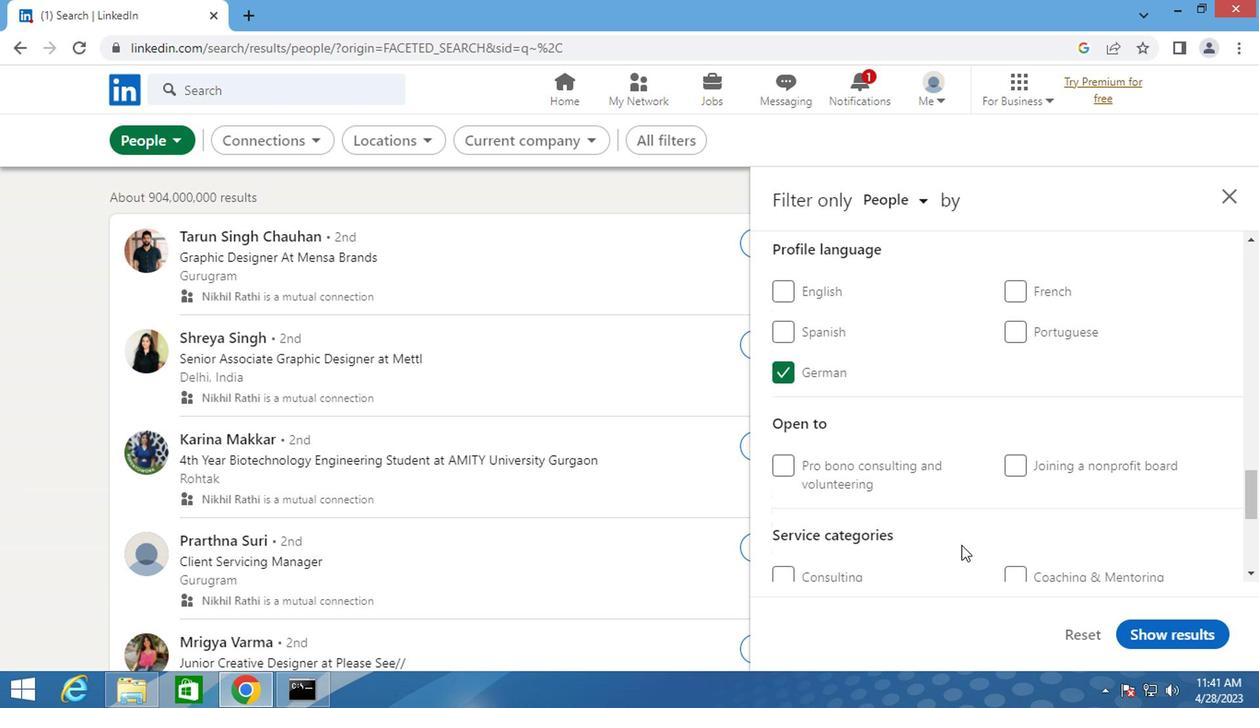 
Action: Mouse scrolled (956, 545) with delta (0, 0)
Screenshot: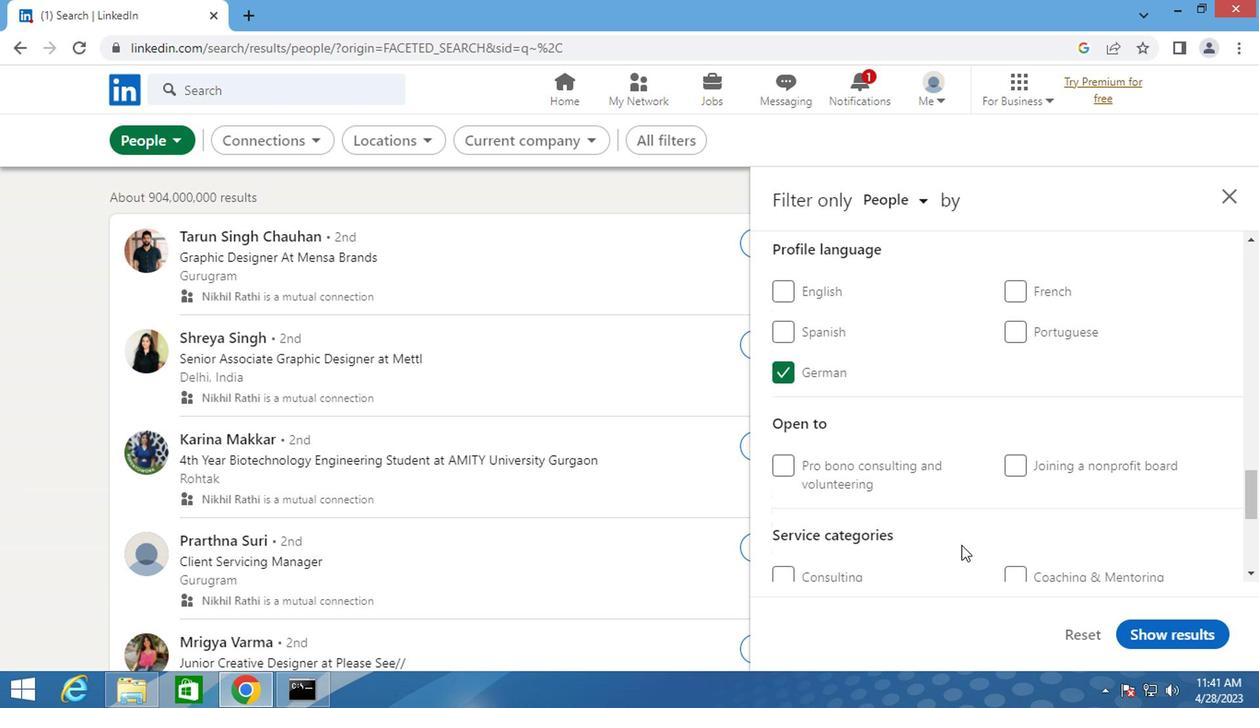 
Action: Mouse moved to (1075, 469)
Screenshot: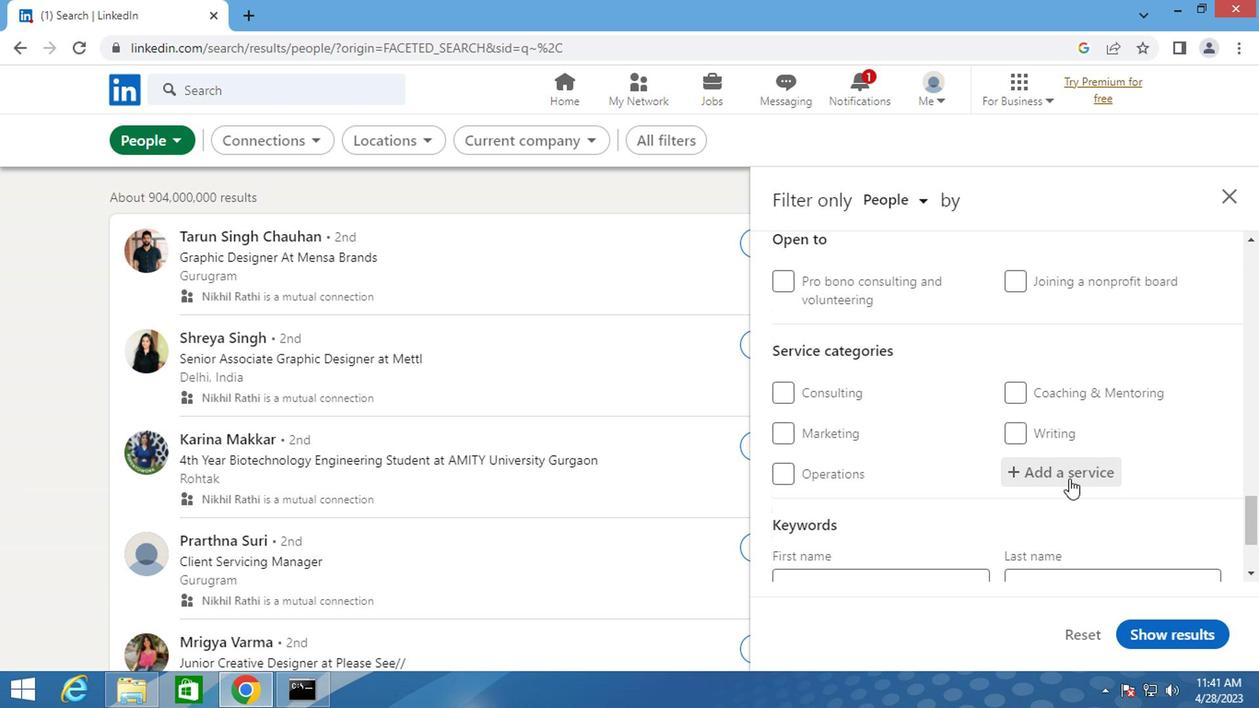 
Action: Mouse pressed left at (1075, 469)
Screenshot: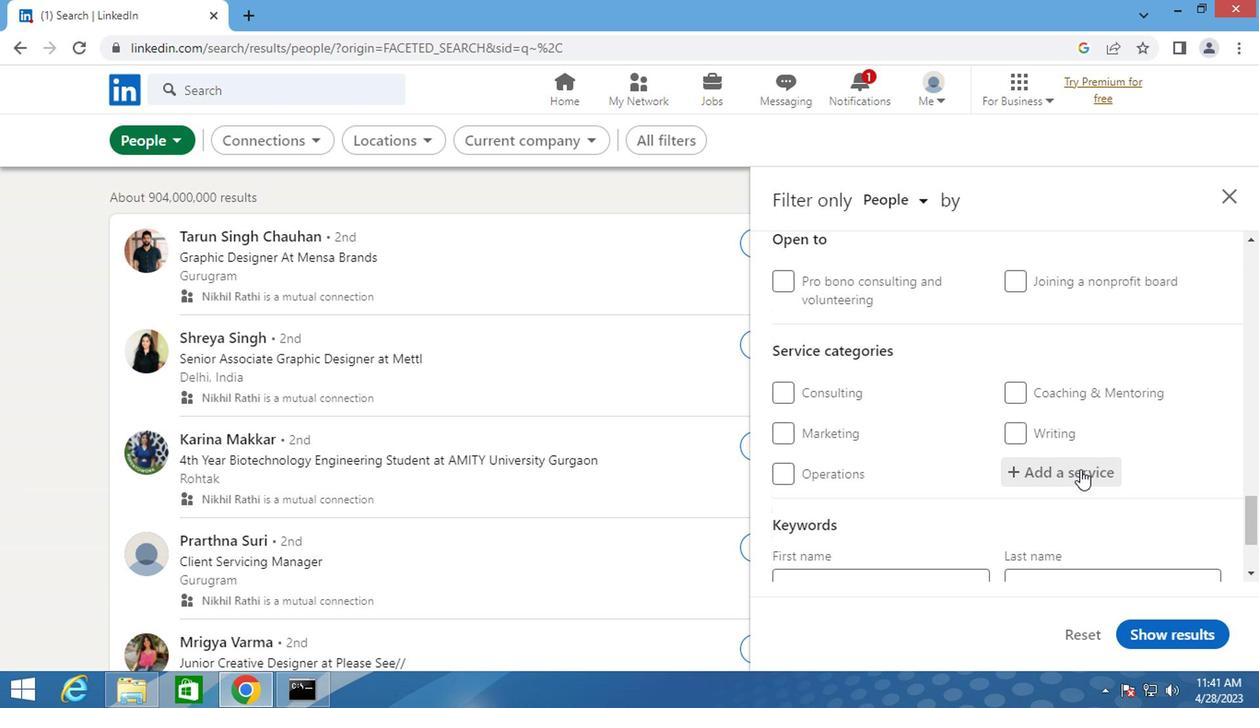 
Action: Key pressed <Key.shift>SOCIAL
Screenshot: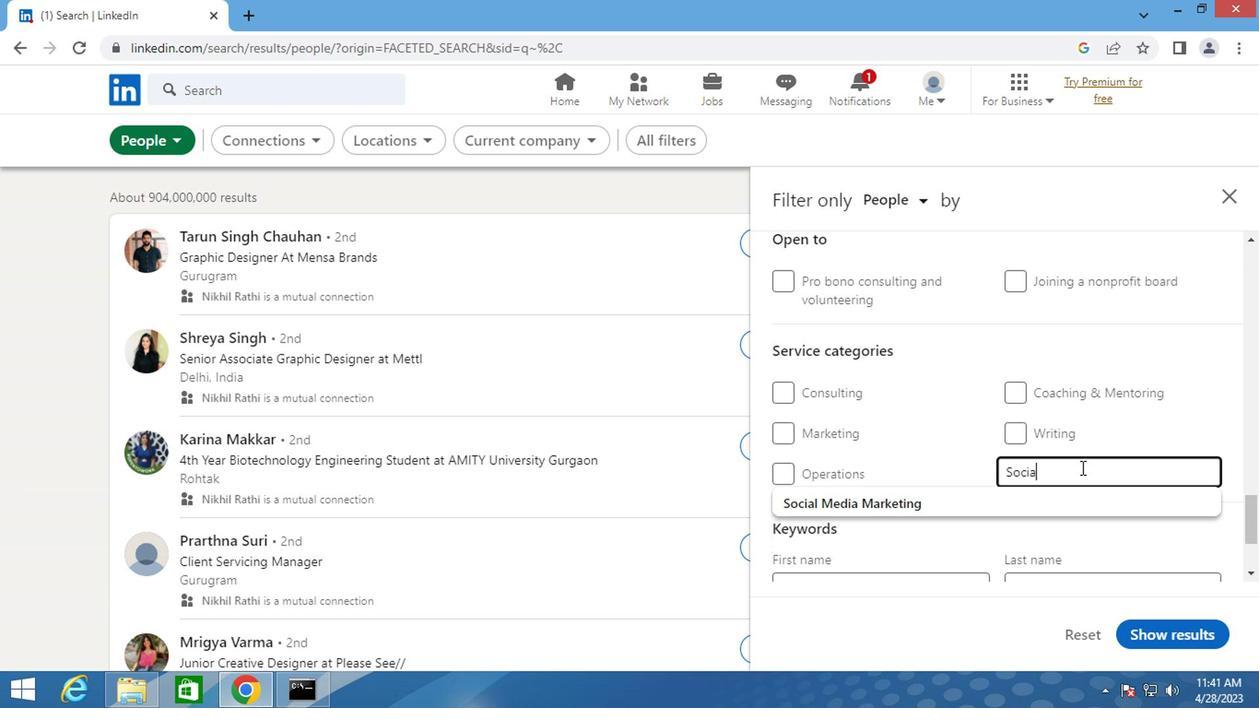 
Action: Mouse moved to (937, 512)
Screenshot: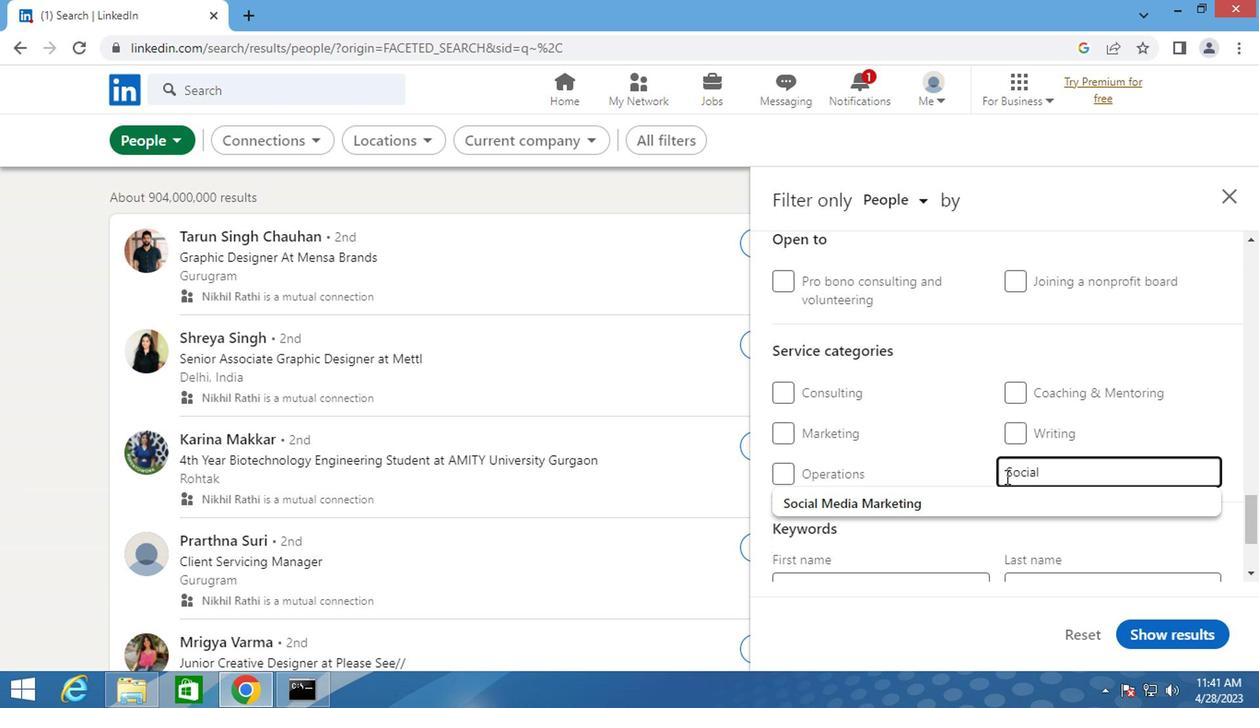 
Action: Mouse pressed left at (937, 512)
Screenshot: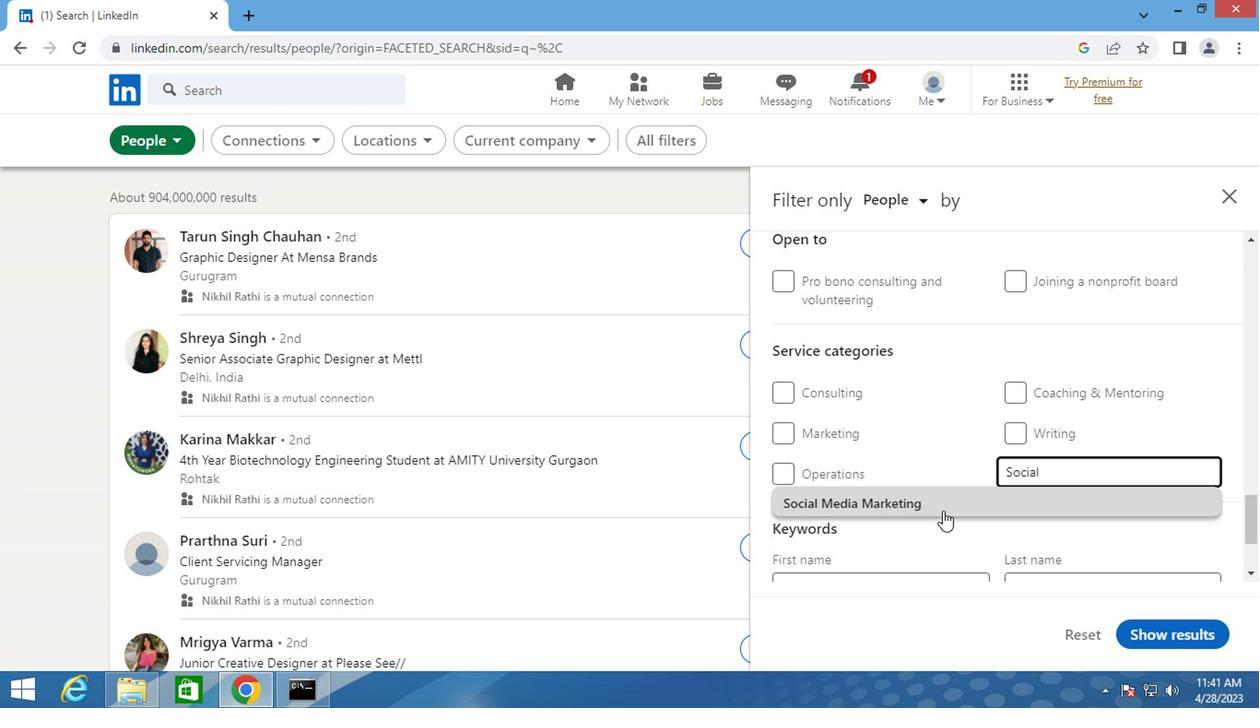 
Action: Mouse scrolled (937, 511) with delta (0, 0)
Screenshot: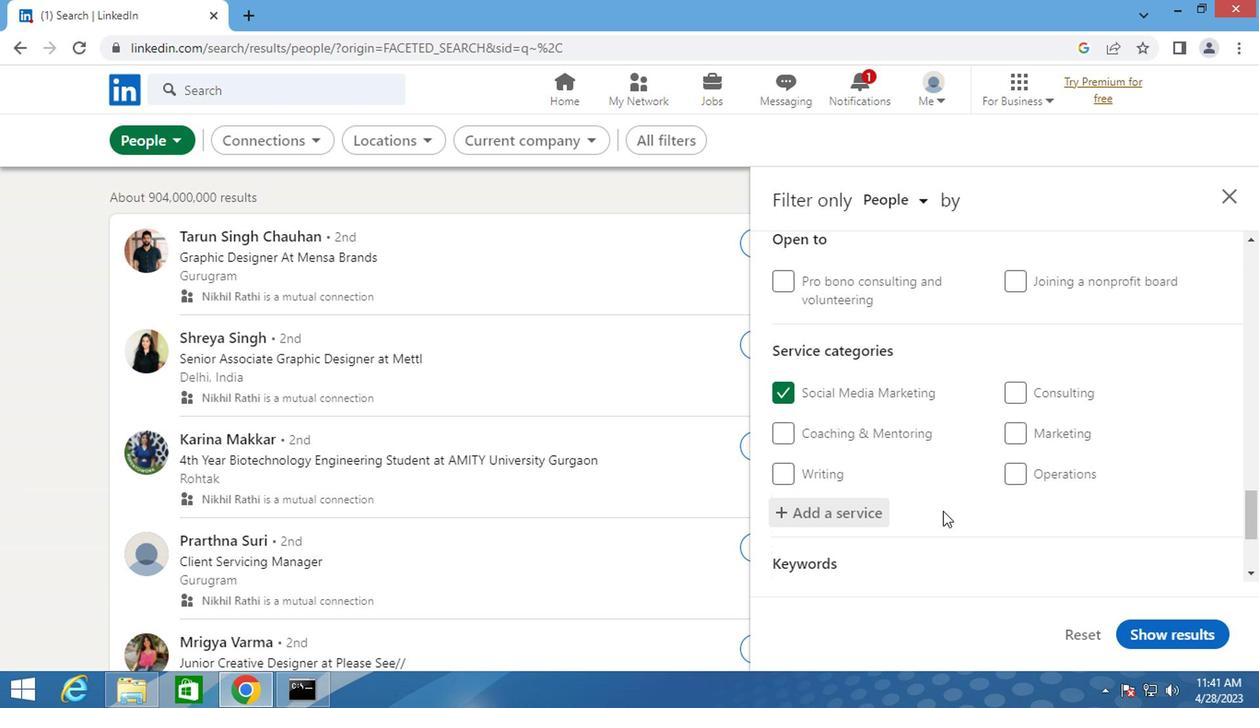 
Action: Mouse scrolled (937, 511) with delta (0, 0)
Screenshot: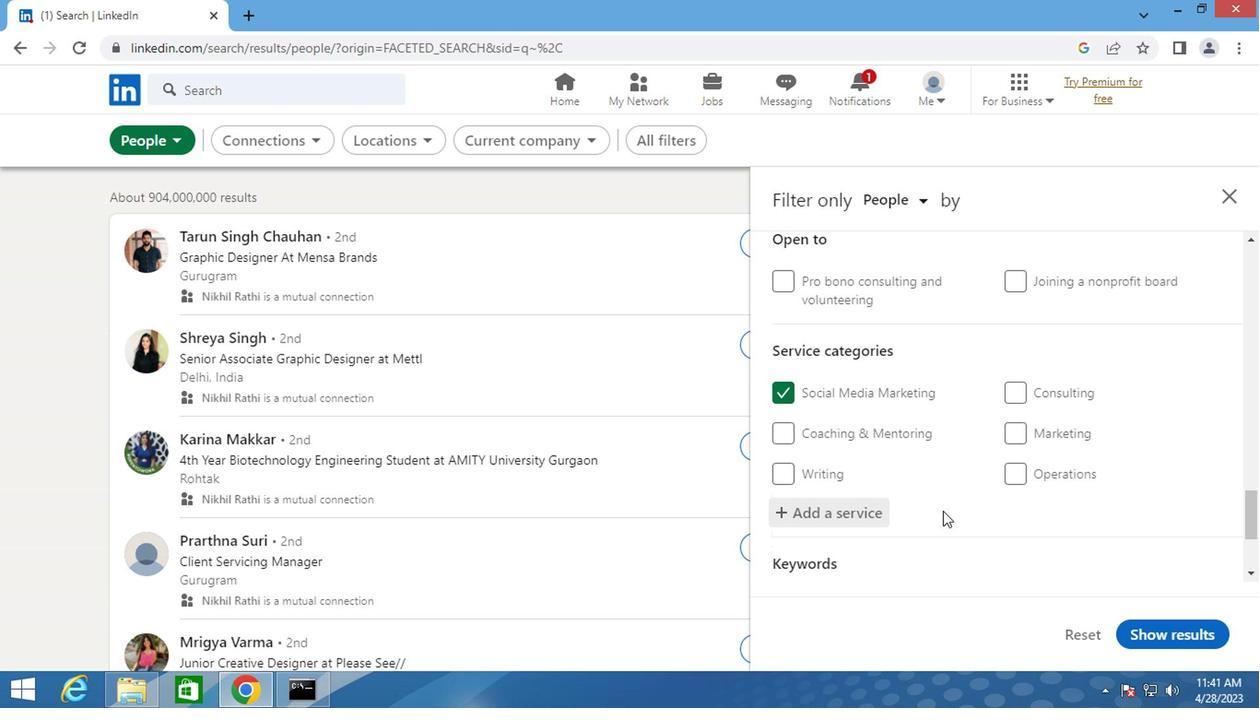 
Action: Mouse moved to (937, 500)
Screenshot: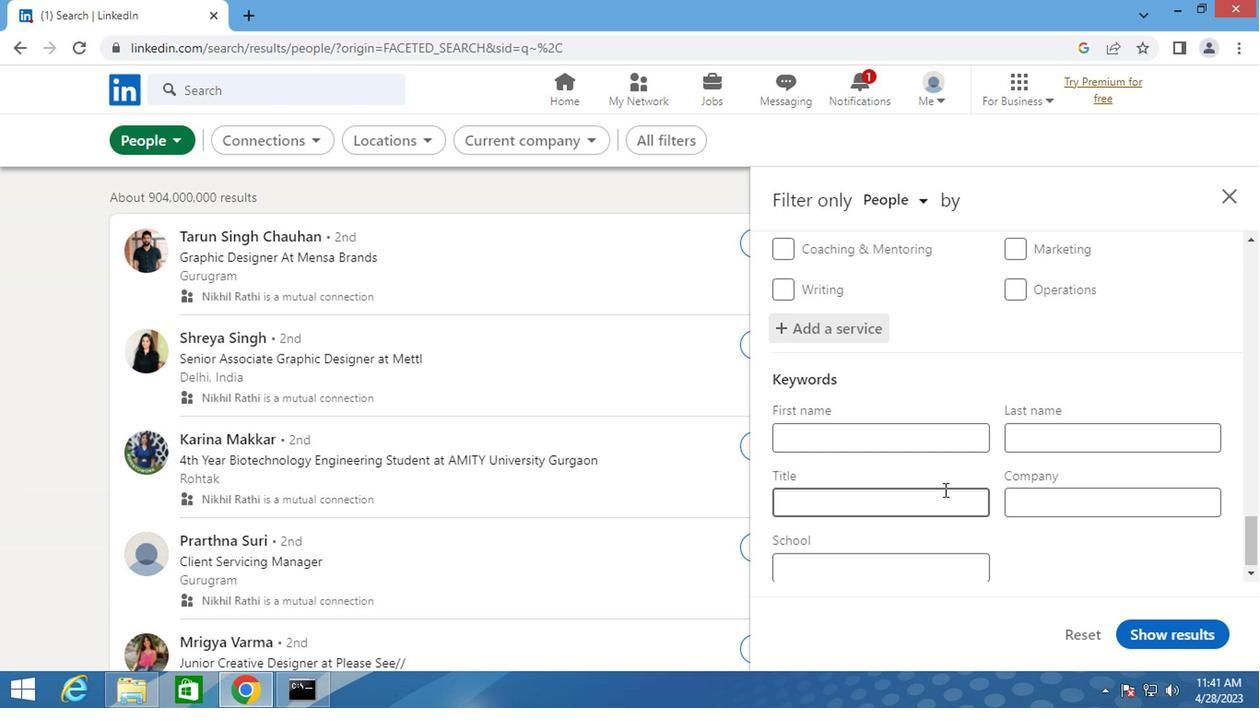 
Action: Mouse pressed left at (937, 500)
Screenshot: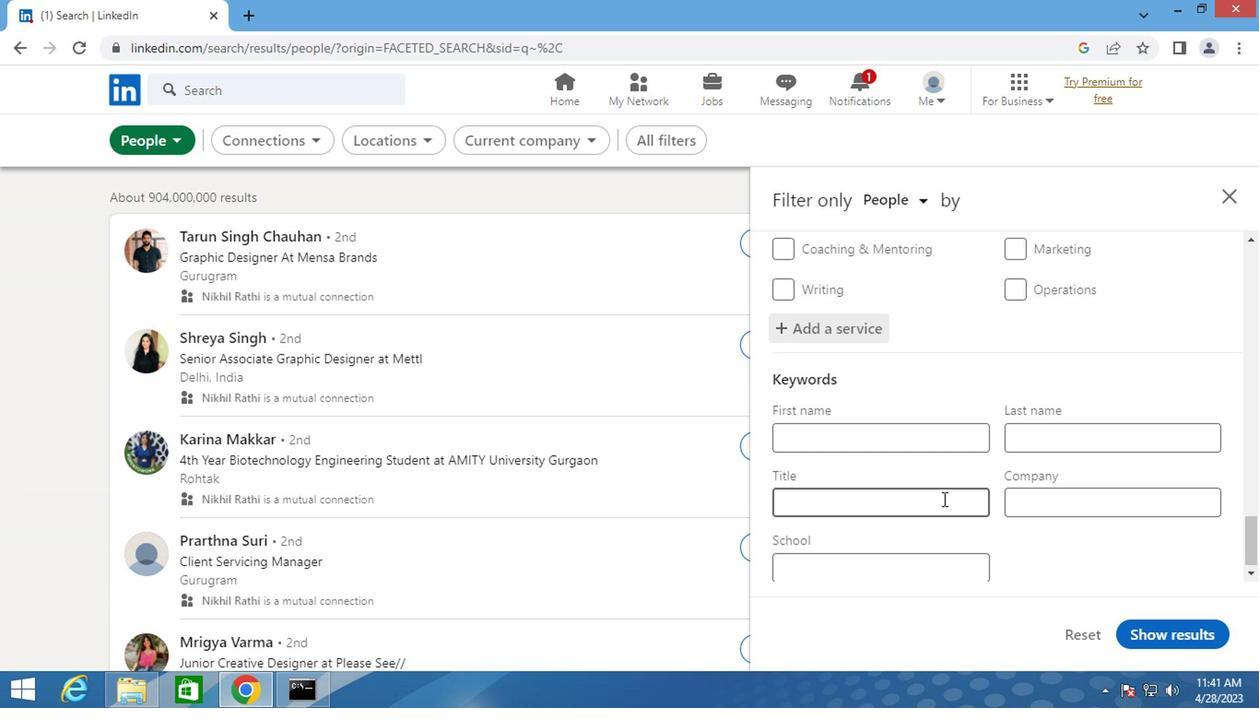 
Action: Key pressed <Key.shift>OVERSEER
Screenshot: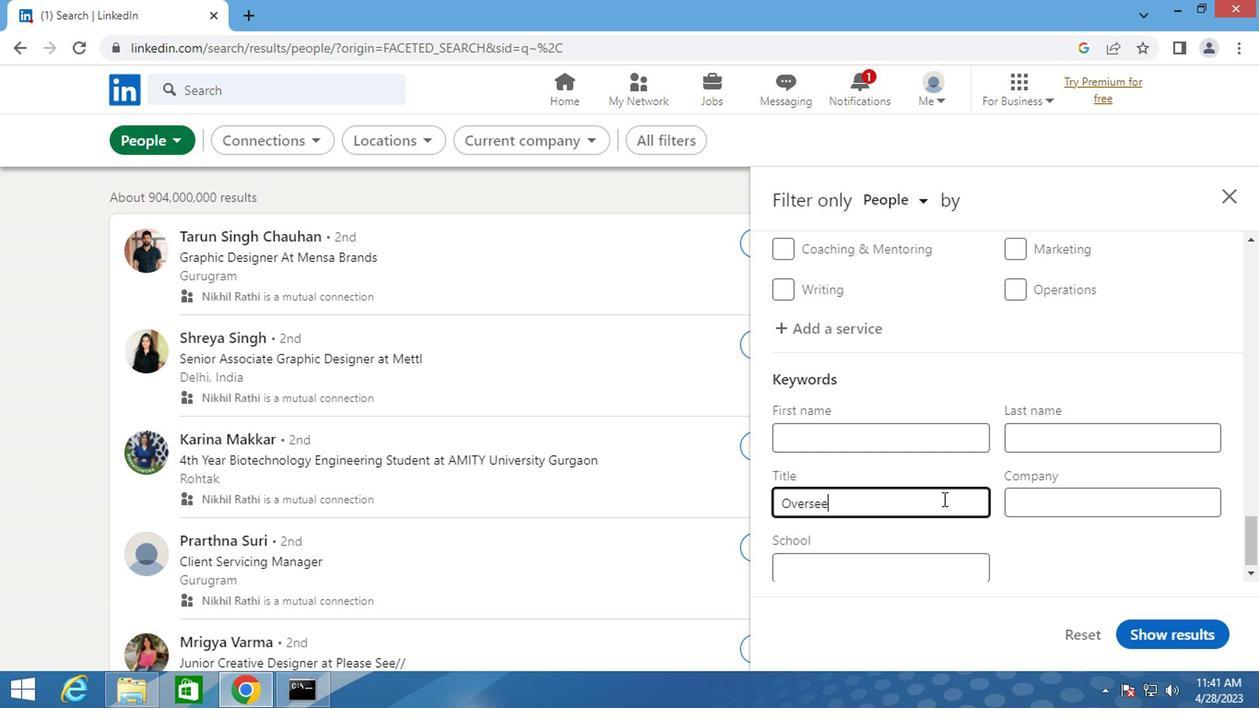 
Action: Mouse moved to (1181, 635)
Screenshot: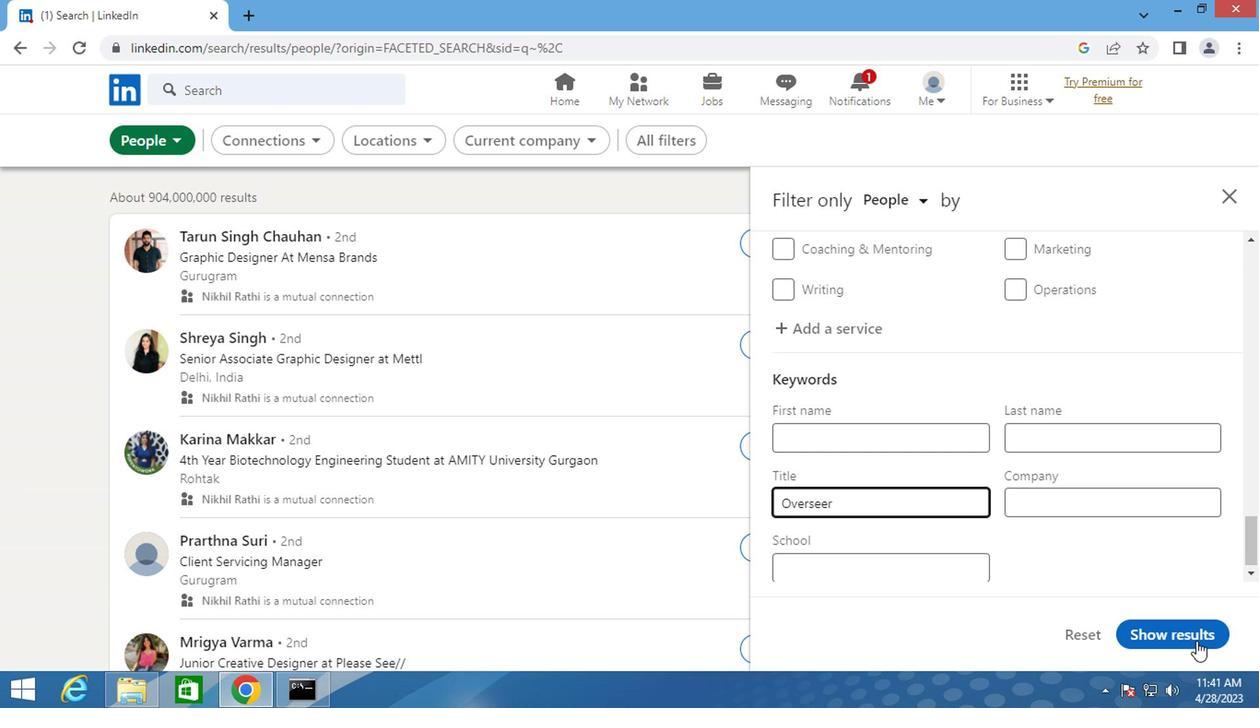 
Action: Mouse pressed left at (1181, 635)
Screenshot: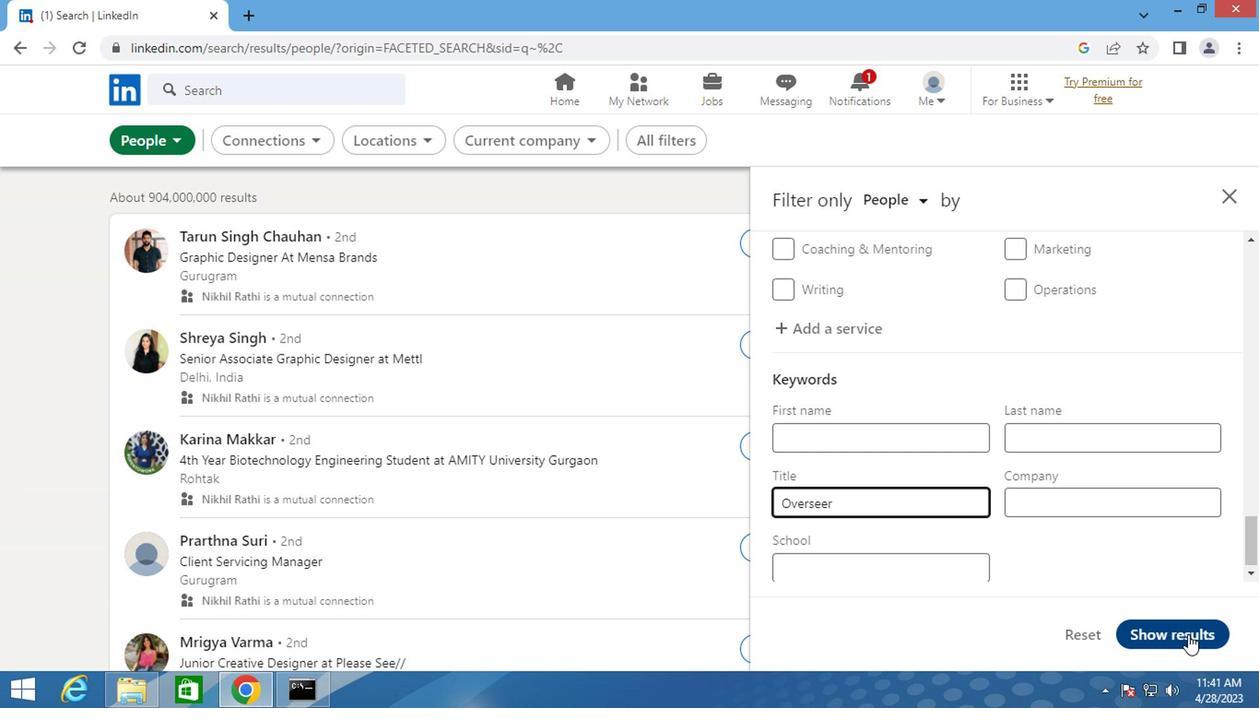 
